 Task: For heading Arial Rounded MT Bold with Underline.  font size for heading26,  'Change the font style of data to'Browallia New.  and font size to 18,  Change the alignment of both headline & data to Align middle & Align Text left.  In the sheet  auditingSalesByPromotion_2022
Action: Mouse moved to (82, 132)
Screenshot: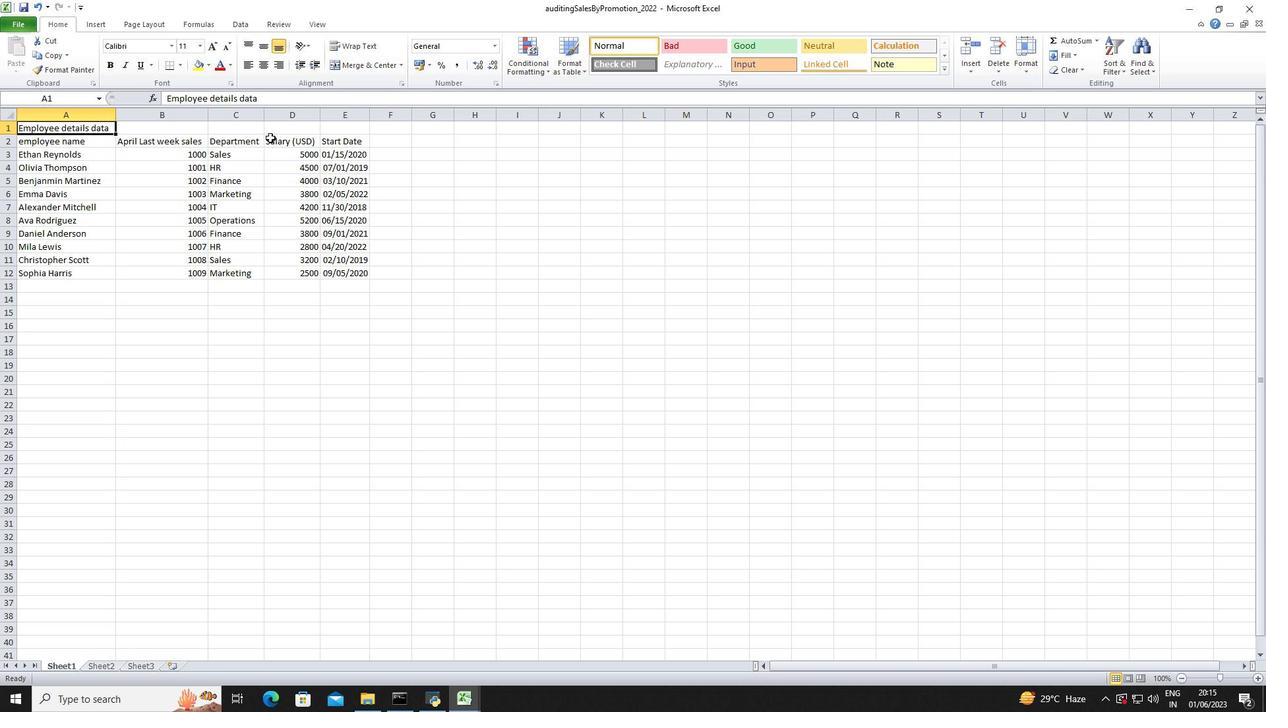 
Action: Mouse pressed left at (82, 132)
Screenshot: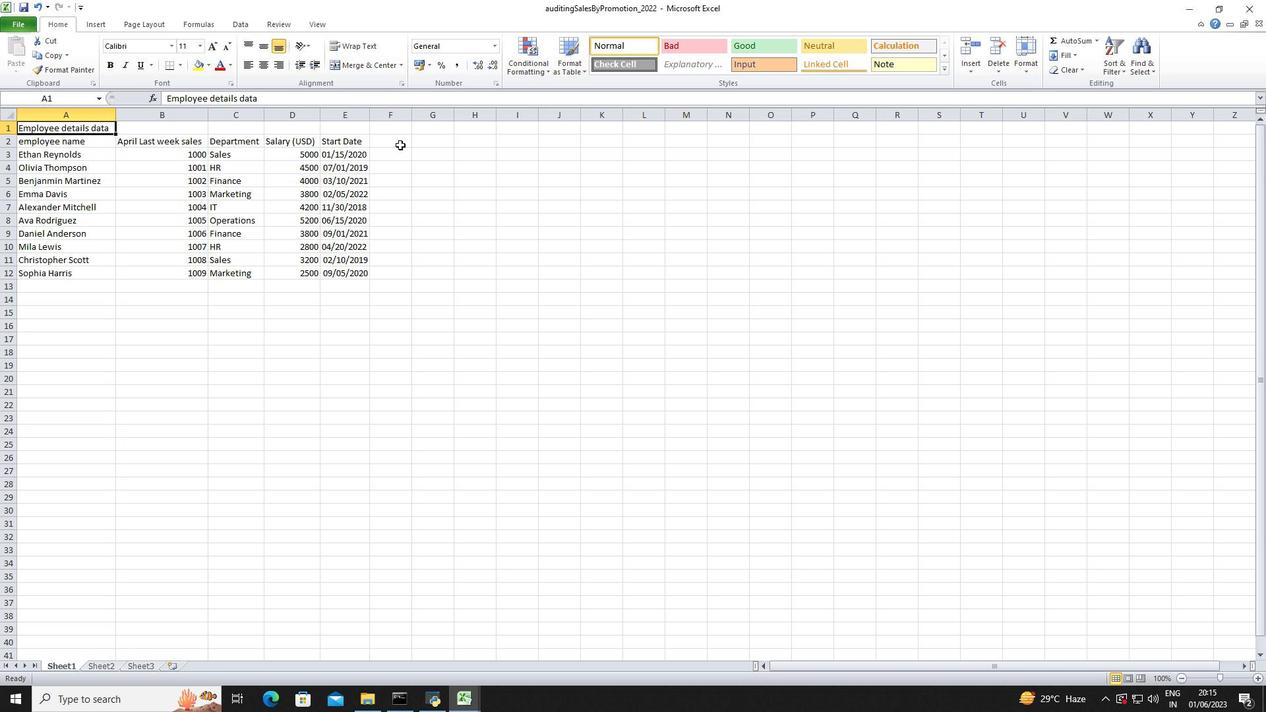 
Action: Mouse pressed left at (82, 132)
Screenshot: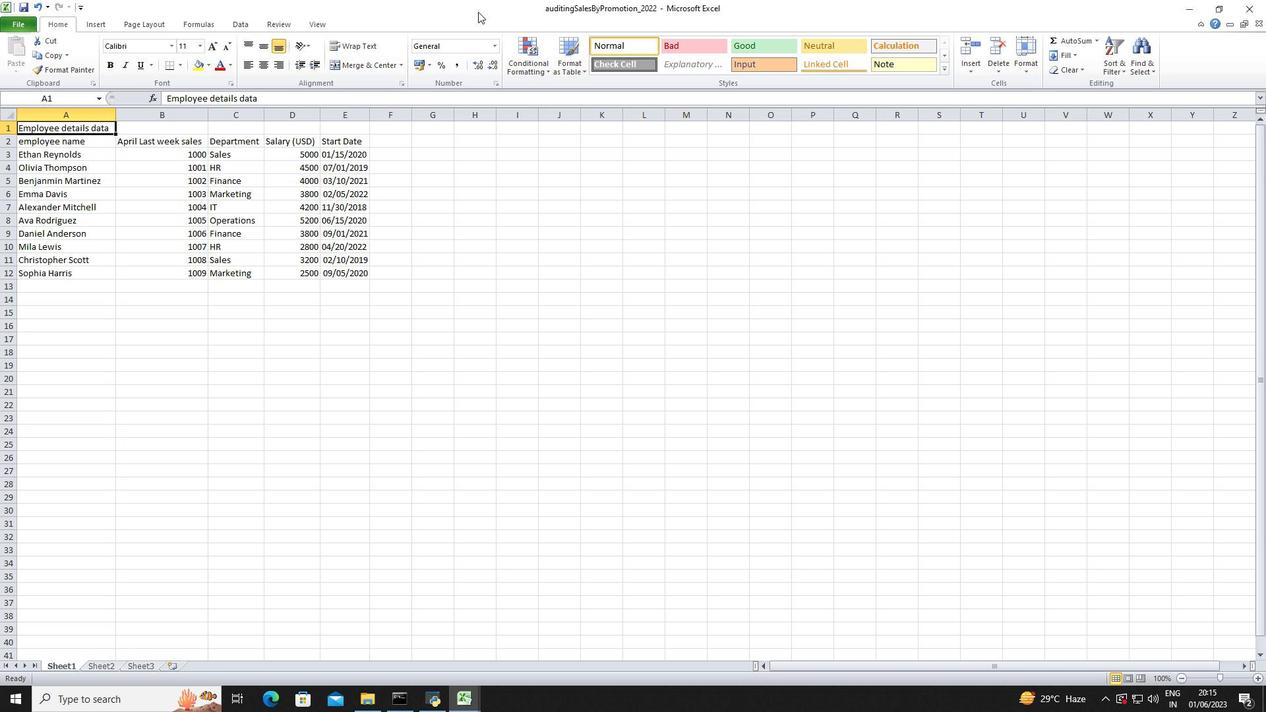 
Action: Mouse moved to (205, 423)
Screenshot: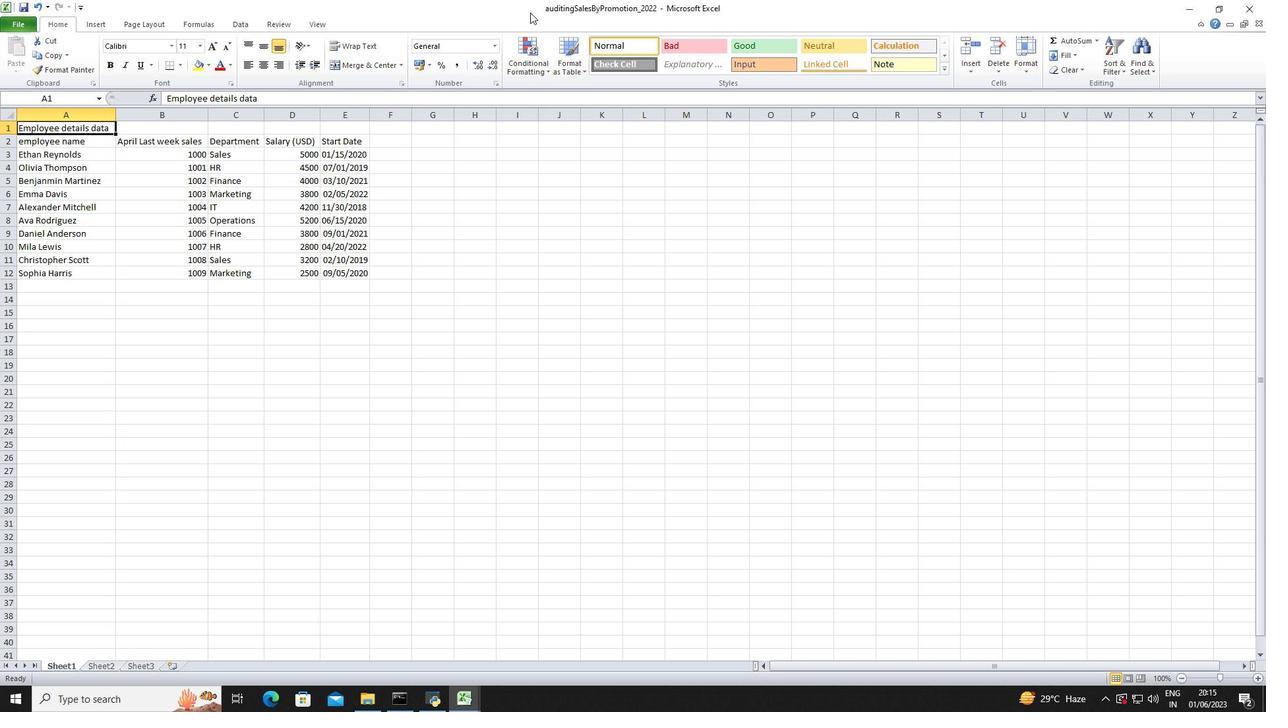 
Action: Mouse pressed left at (205, 423)
Screenshot: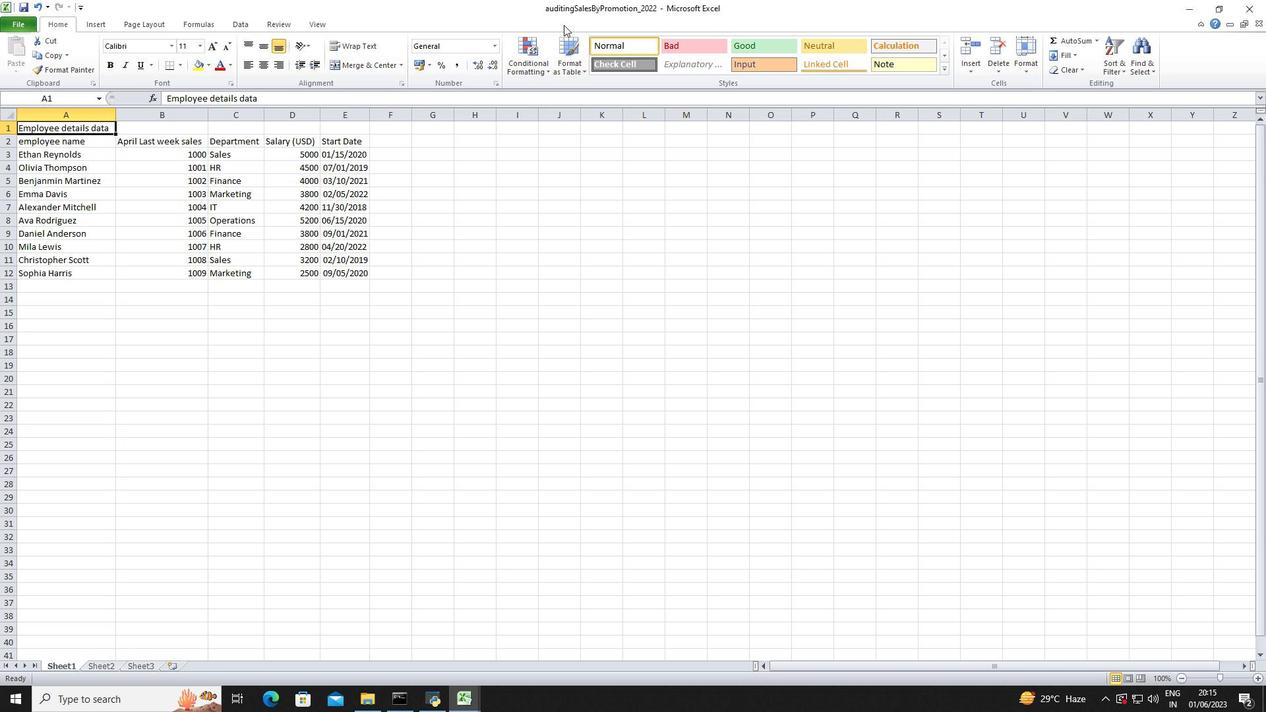 
Action: Mouse moved to (69, 127)
Screenshot: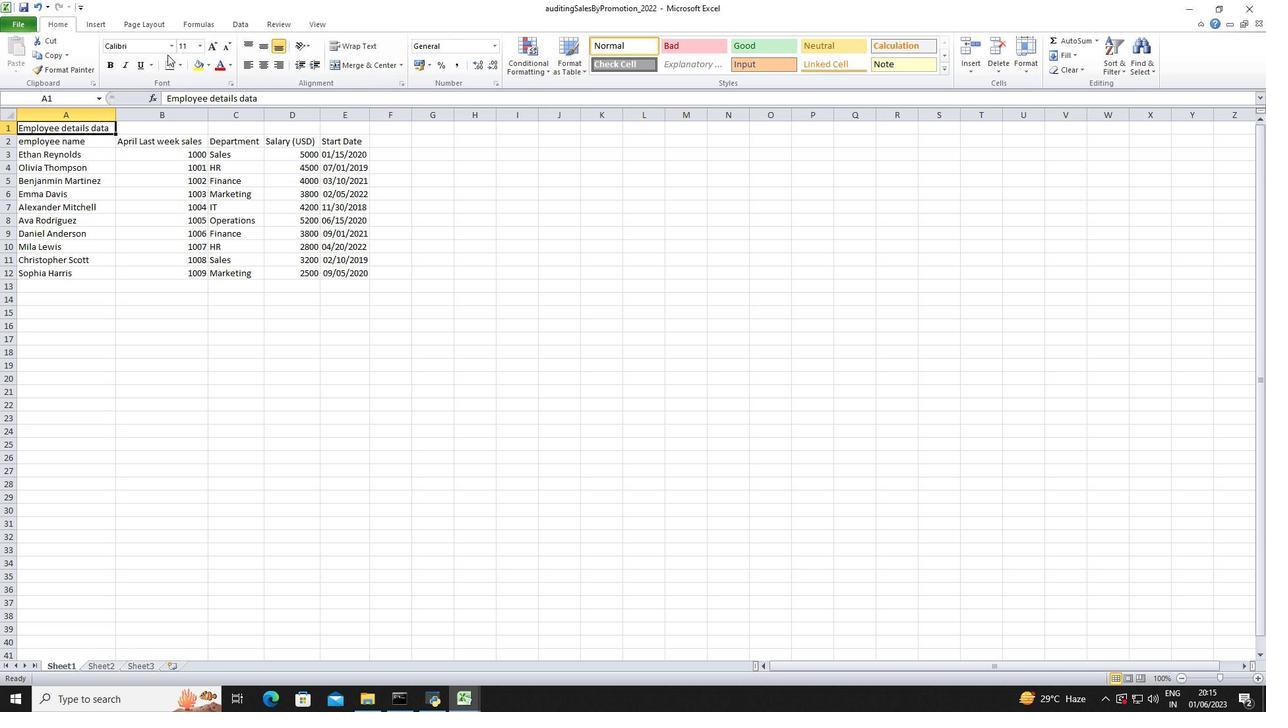 
Action: Mouse pressed left at (69, 127)
Screenshot: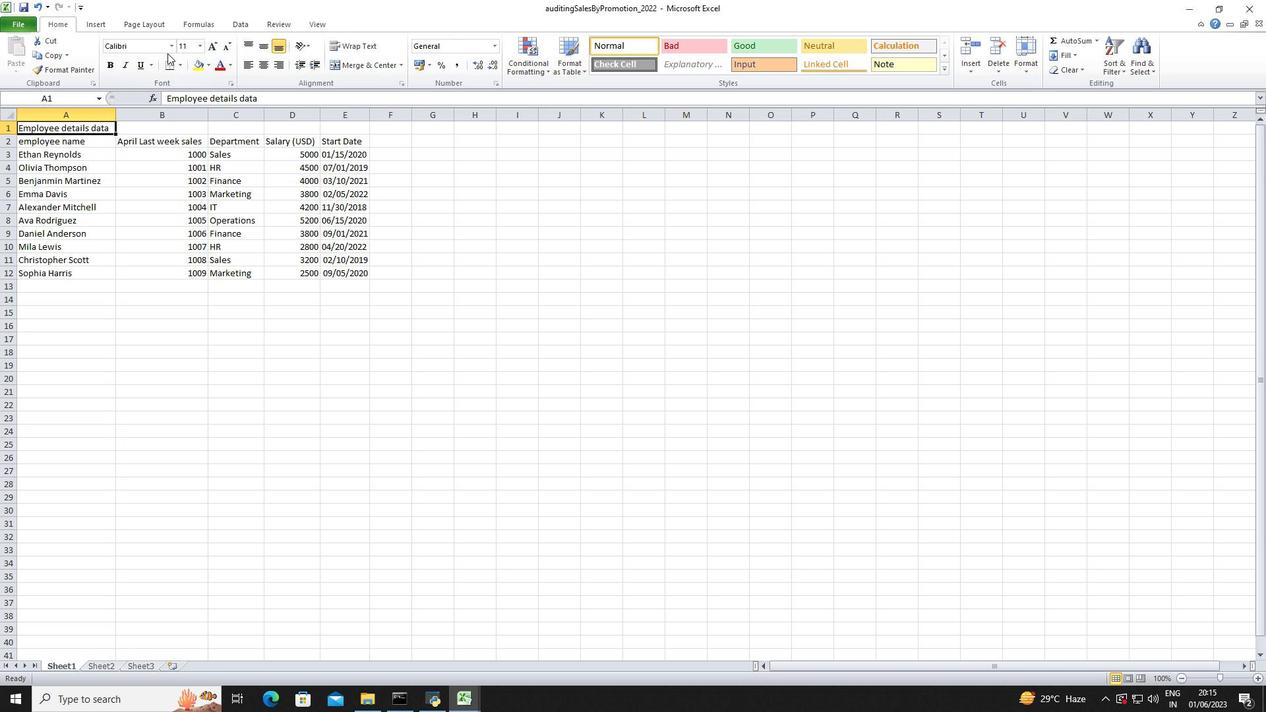 
Action: Mouse moved to (762, 489)
Screenshot: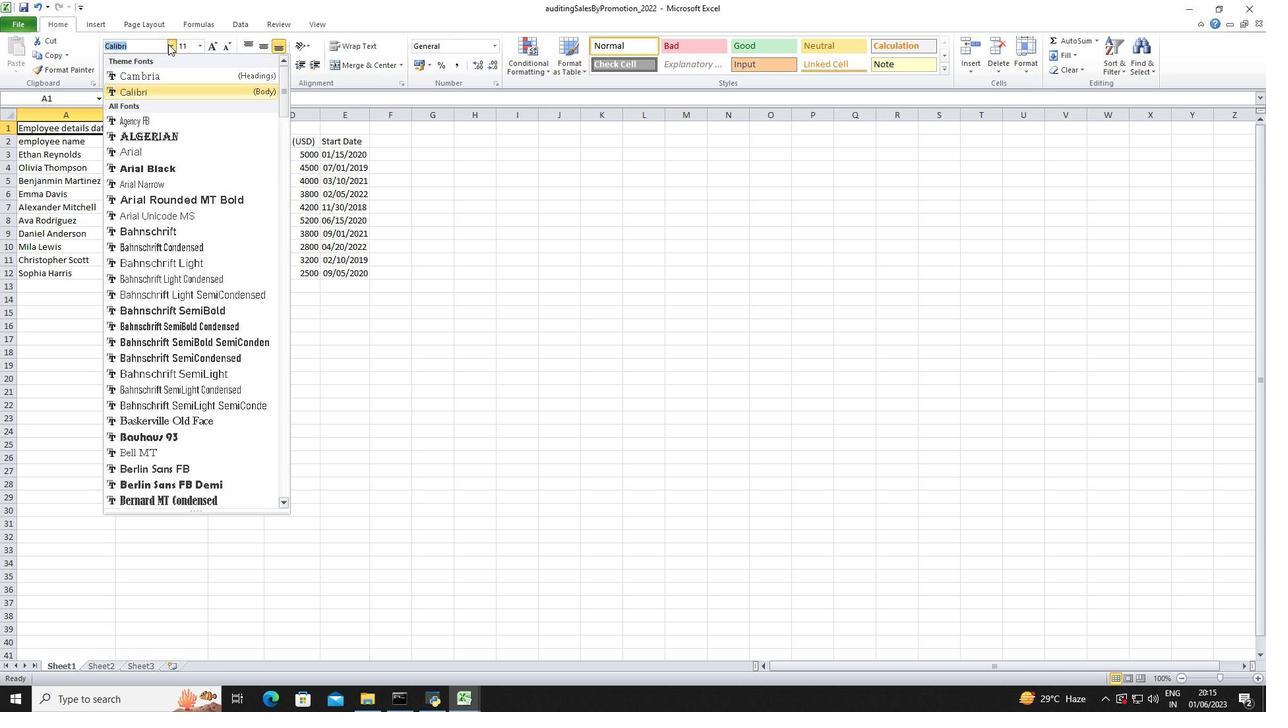 
Action: Mouse pressed right at (762, 489)
Screenshot: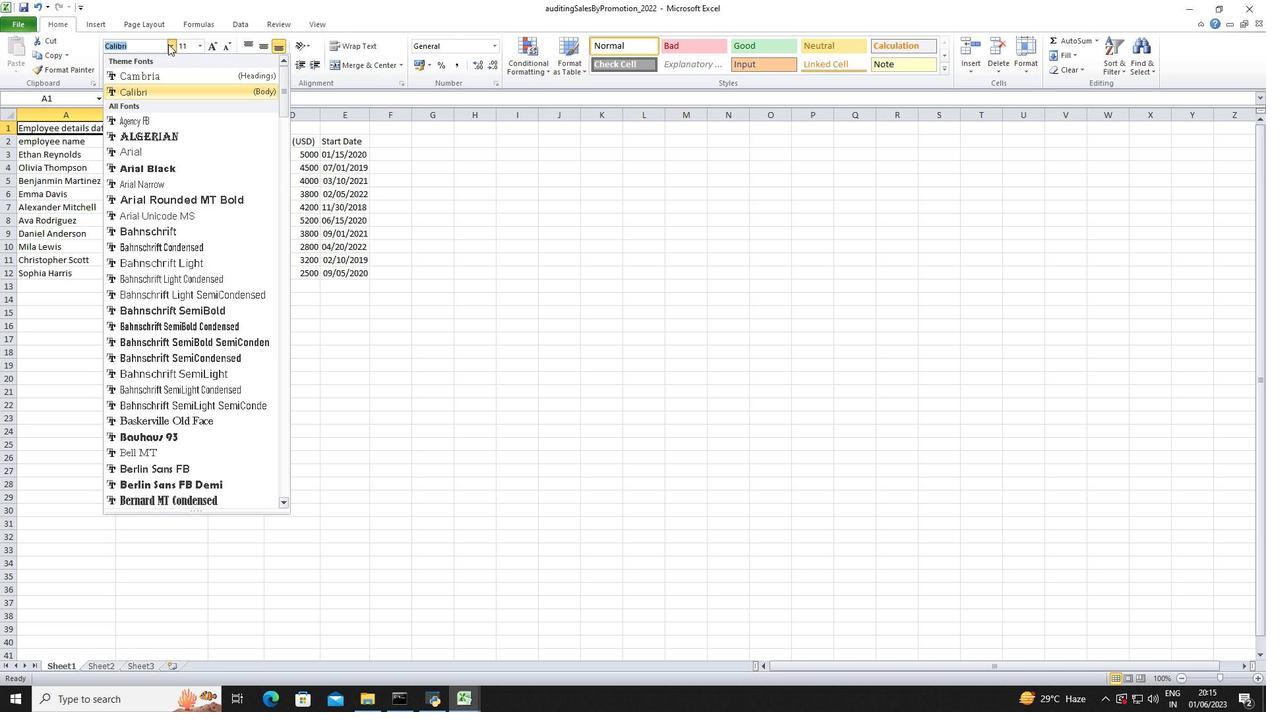
Action: Mouse moved to (692, 488)
Screenshot: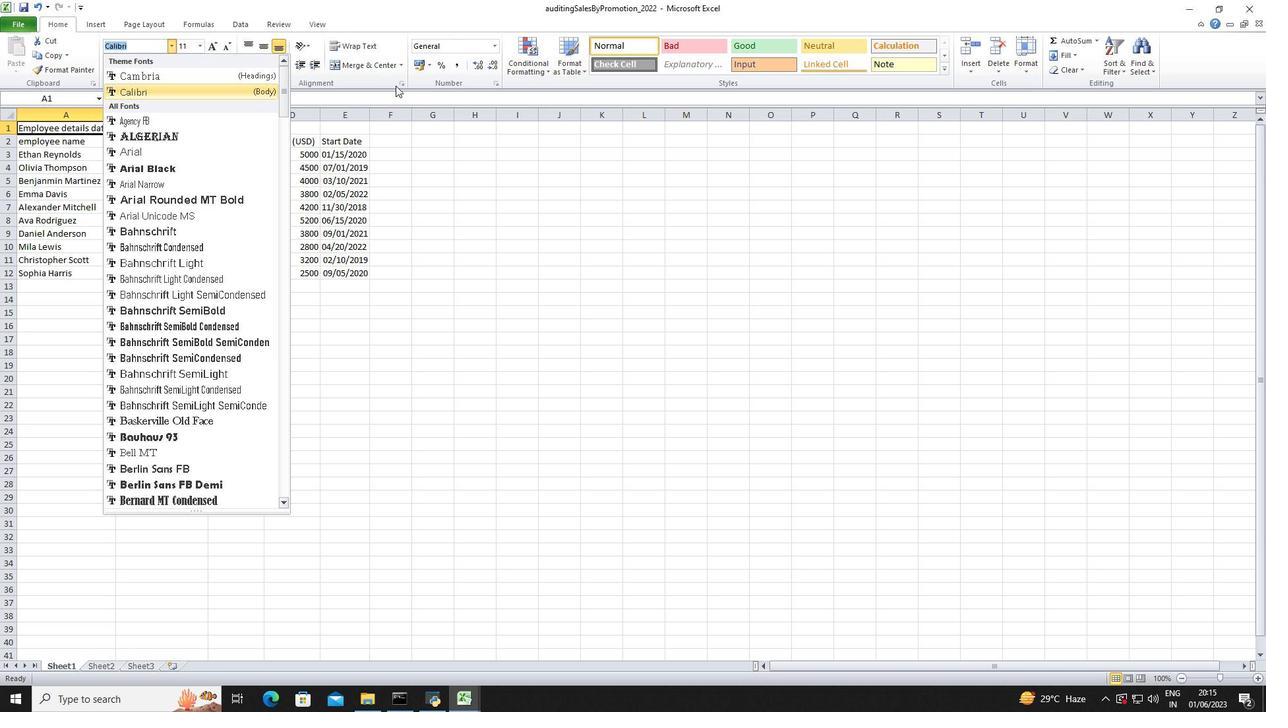 
Action: Mouse pressed left at (692, 488)
Screenshot: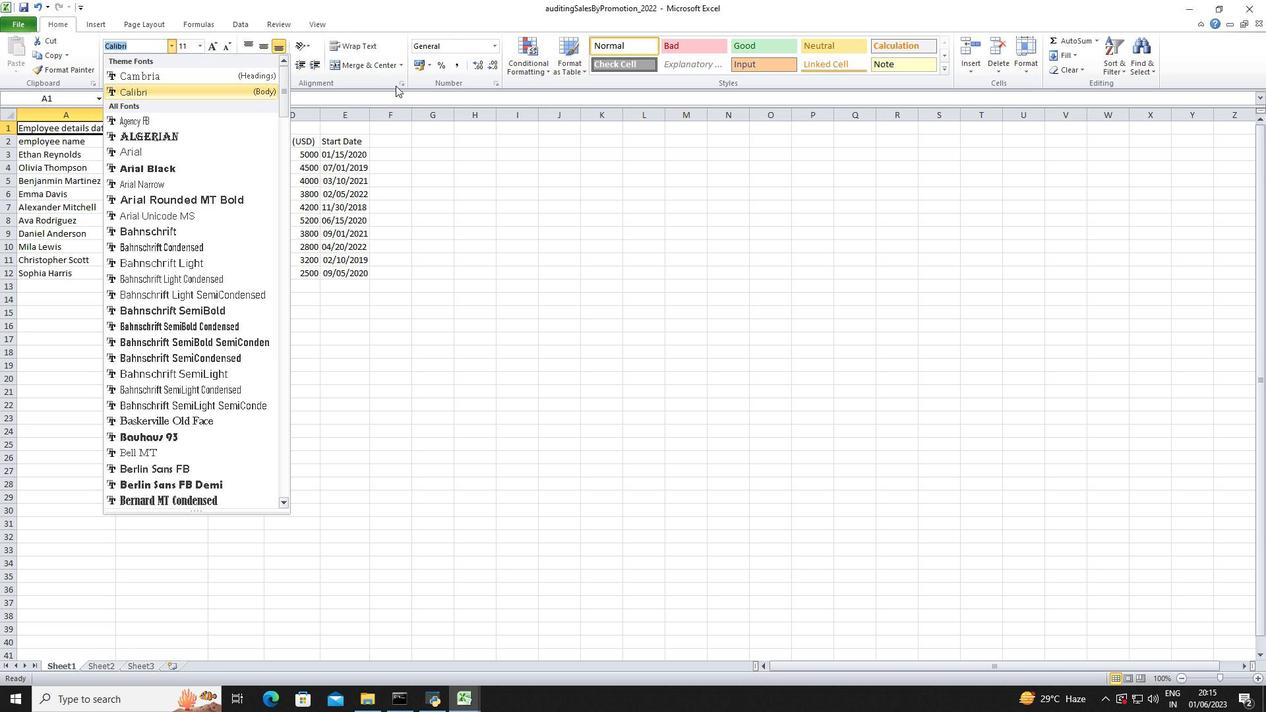 
Action: Mouse moved to (80, 134)
Screenshot: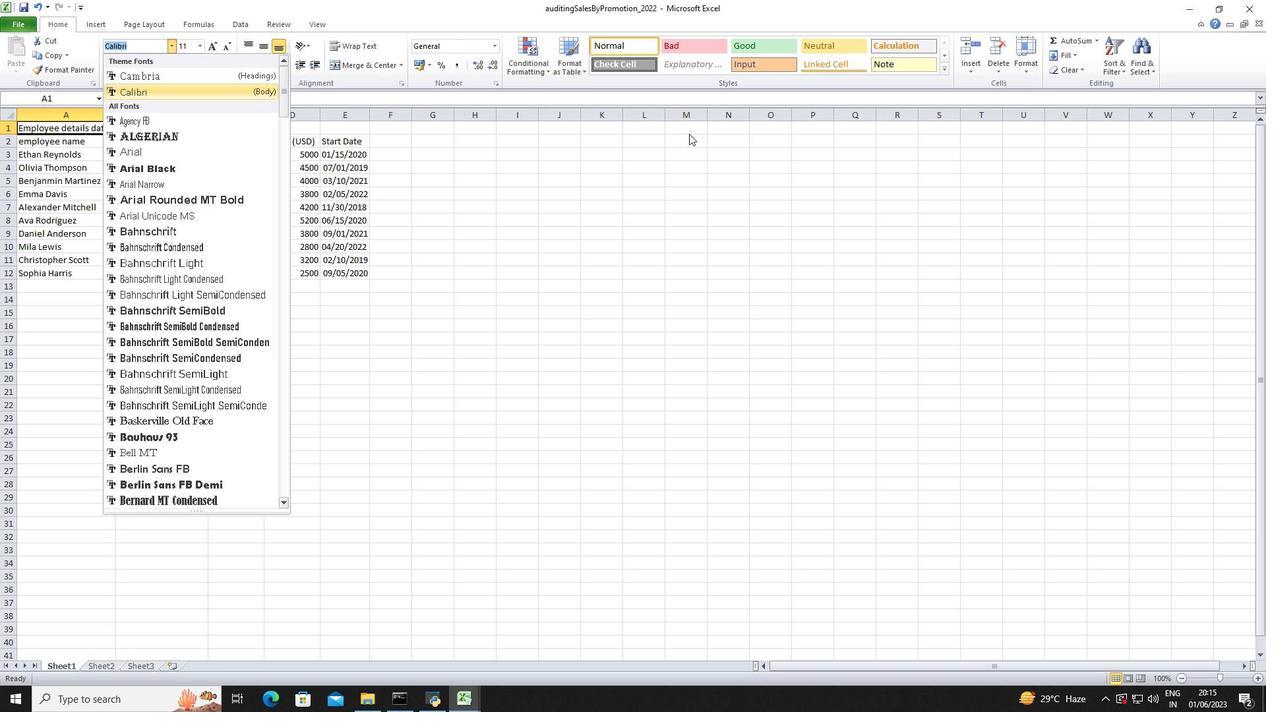 
Action: Mouse pressed left at (80, 134)
Screenshot: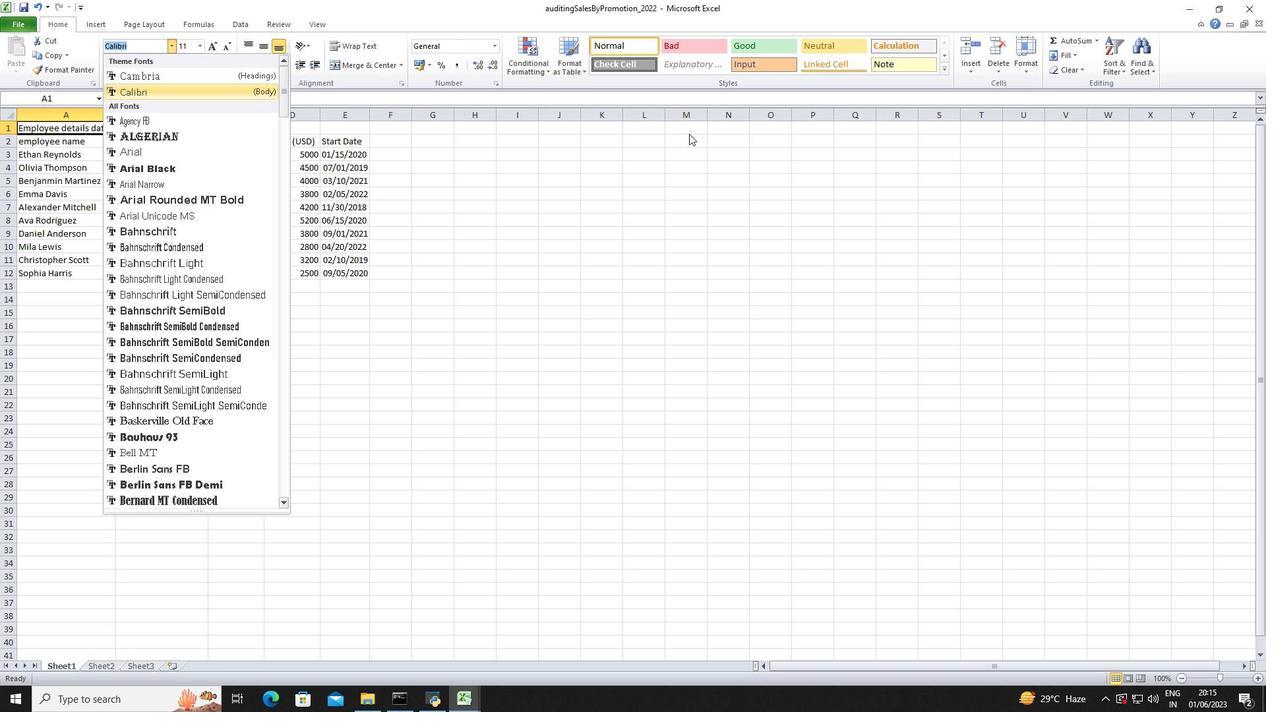 
Action: Mouse moved to (804, 532)
Screenshot: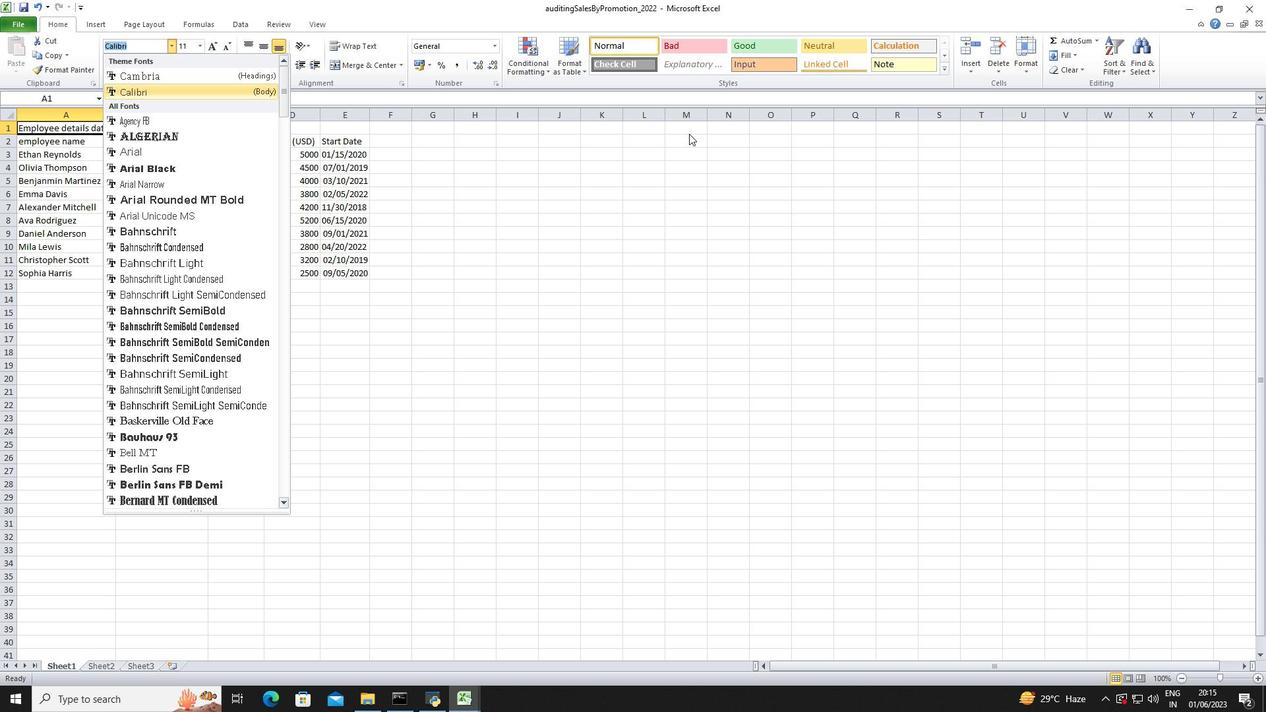 
Action: Mouse pressed left at (804, 532)
Screenshot: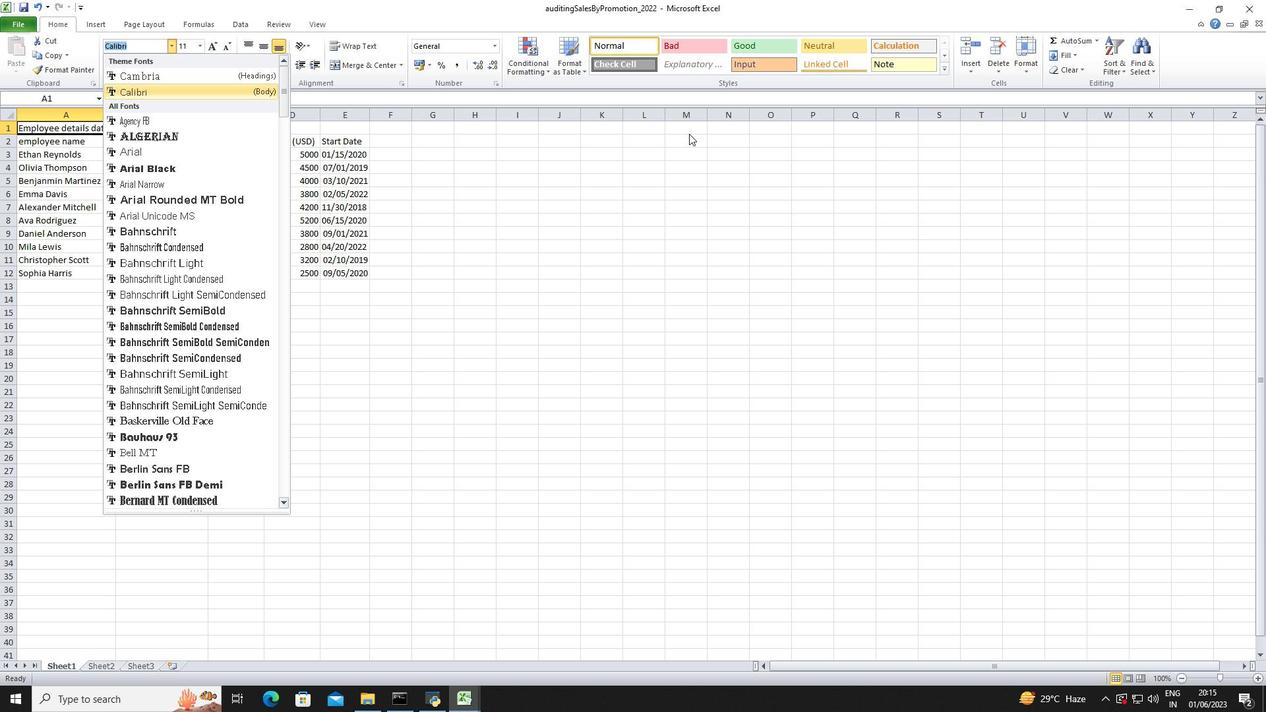 
Action: Mouse moved to (83, 128)
Screenshot: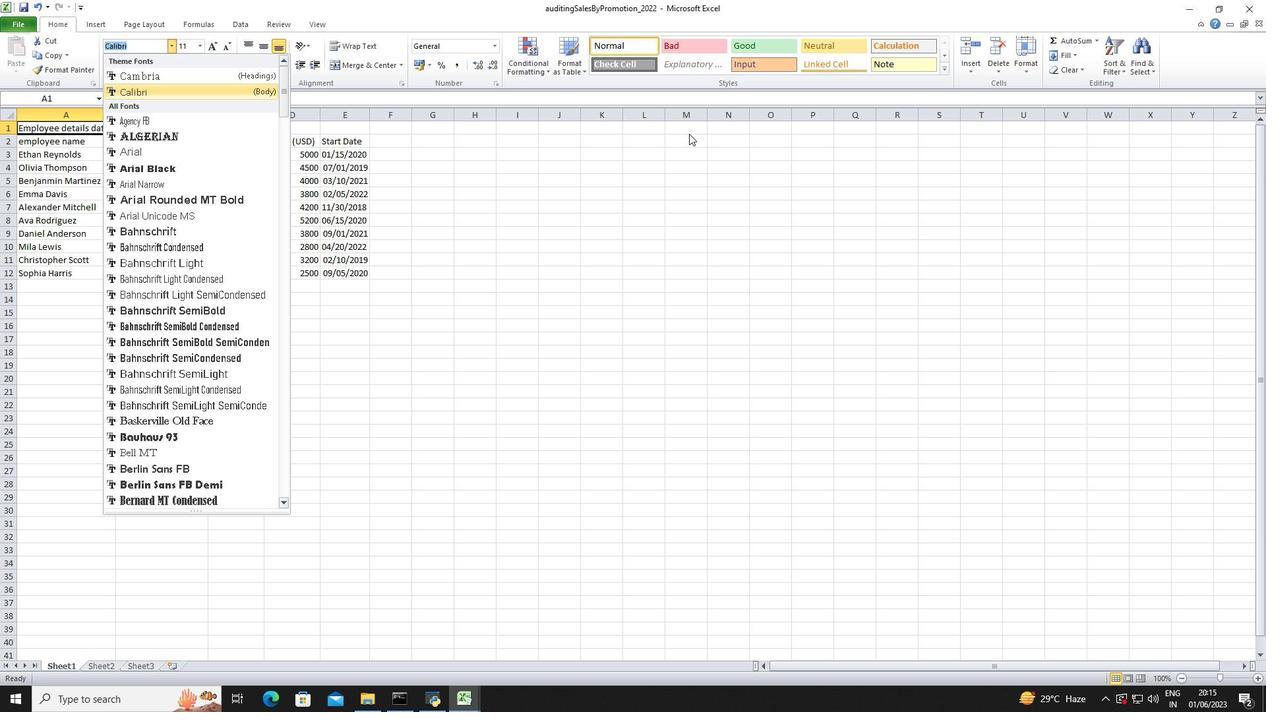 
Action: Mouse pressed left at (83, 128)
Screenshot: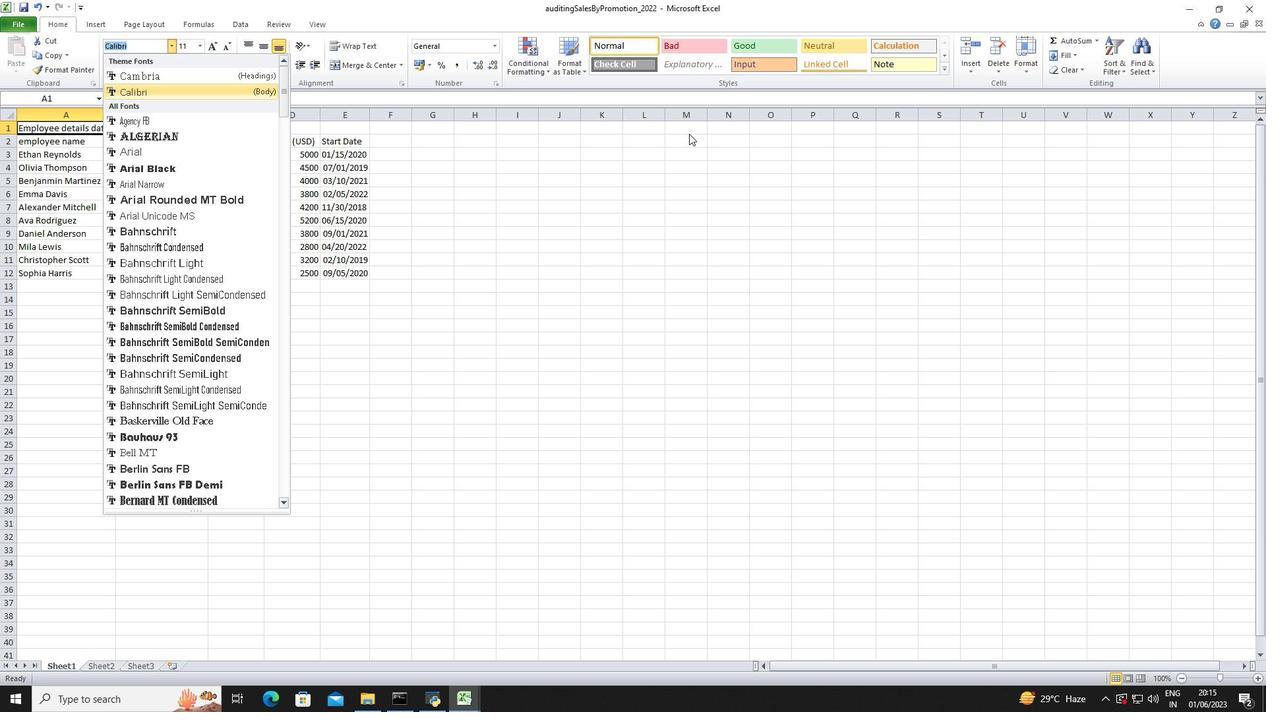 
Action: Mouse pressed left at (83, 128)
Screenshot: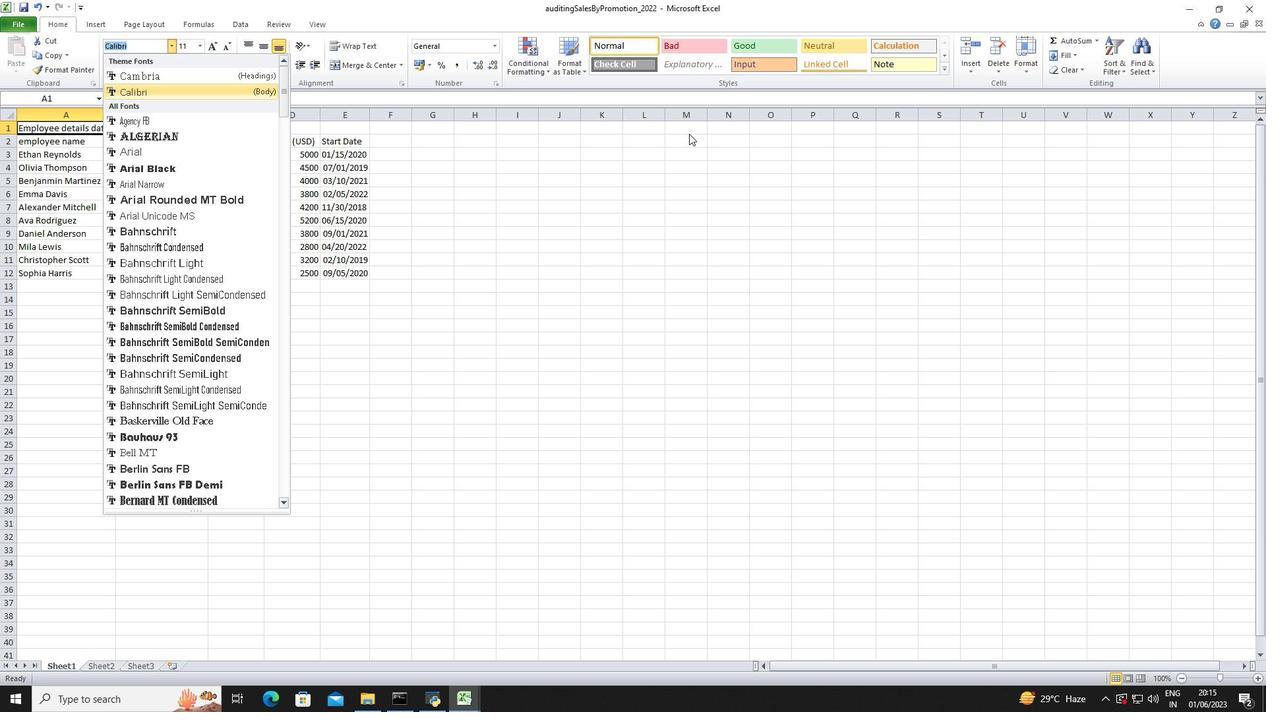 
Action: Mouse moved to (1240, 418)
Screenshot: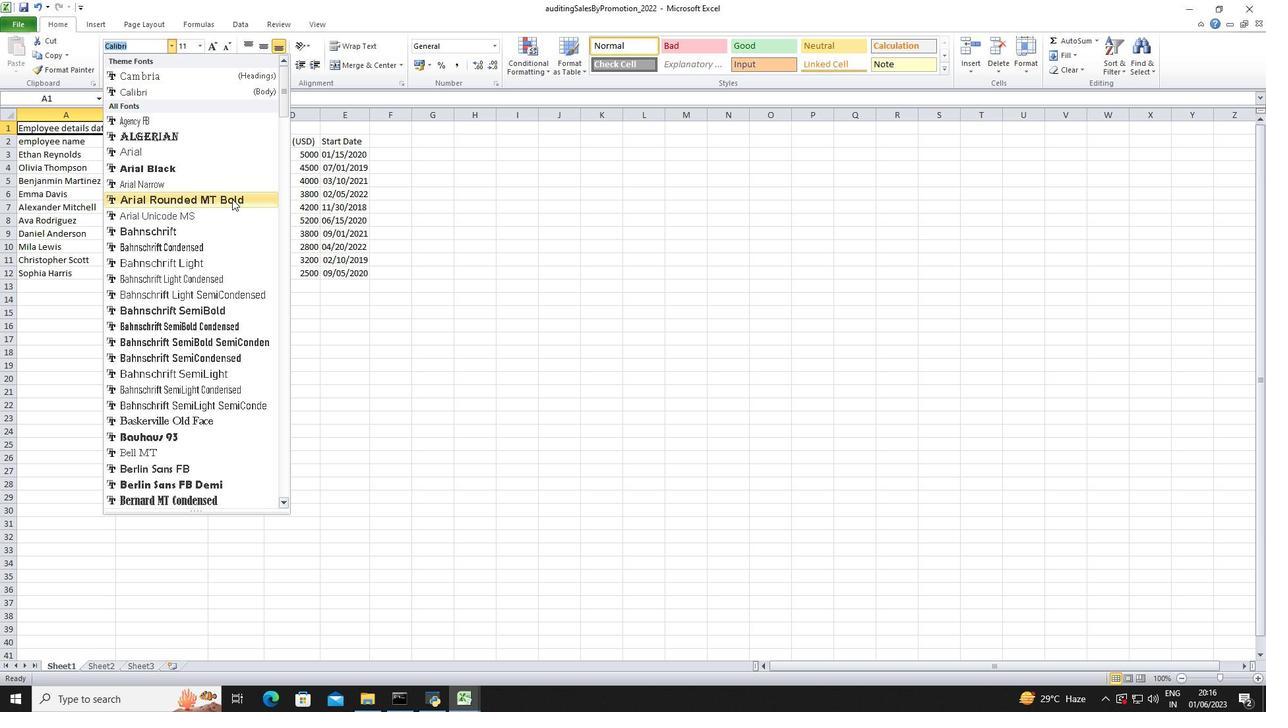 
Action: Mouse pressed left at (1240, 418)
Screenshot: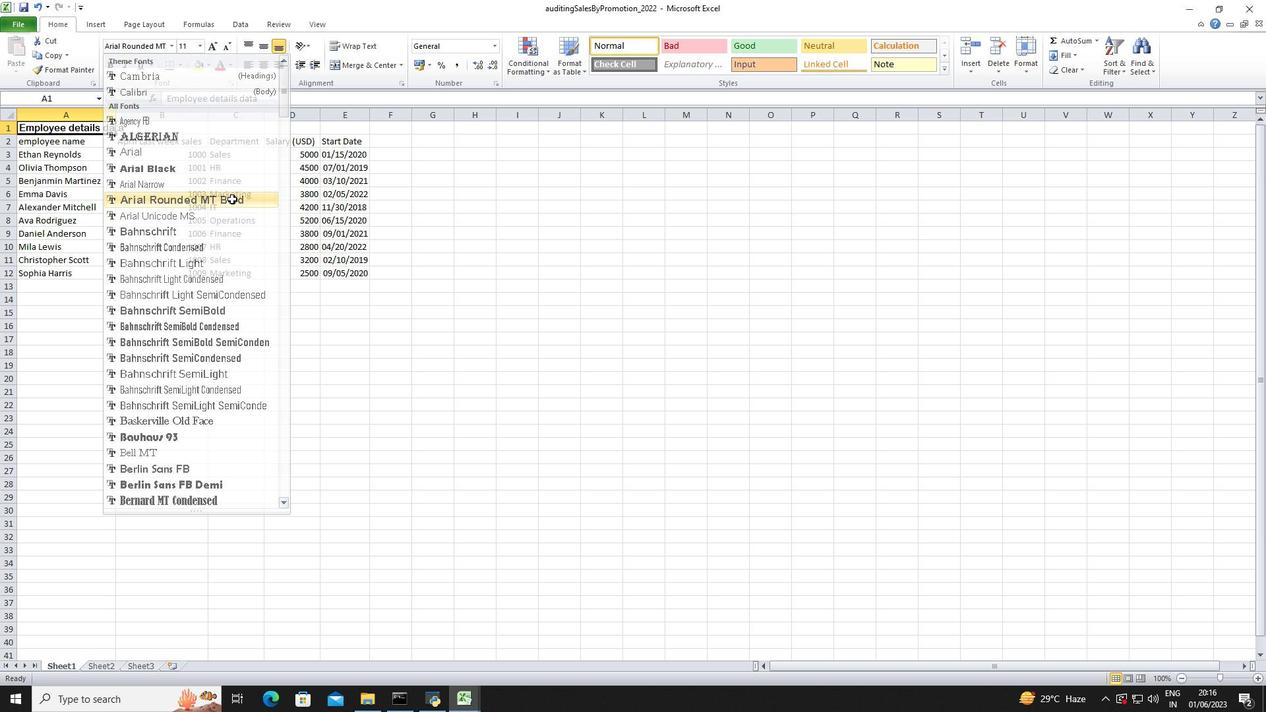 
Action: Mouse moved to (1013, 389)
Screenshot: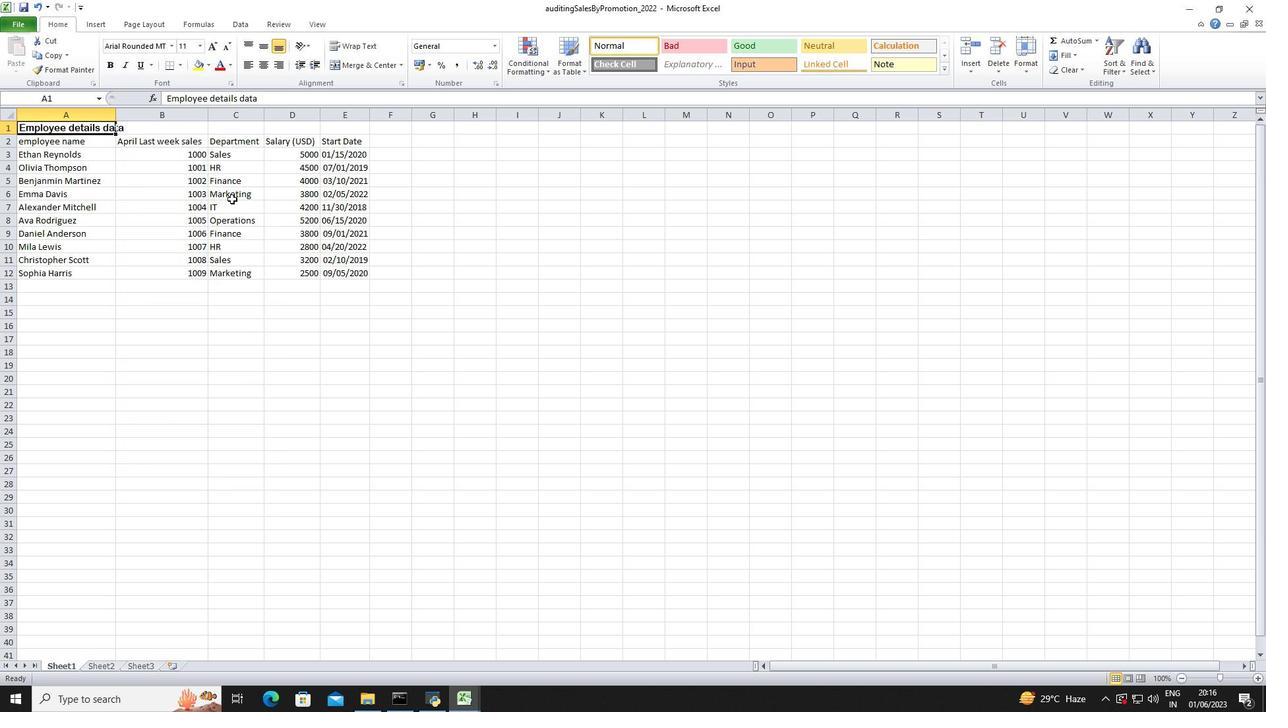 
Action: Mouse pressed middle at (1013, 389)
Screenshot: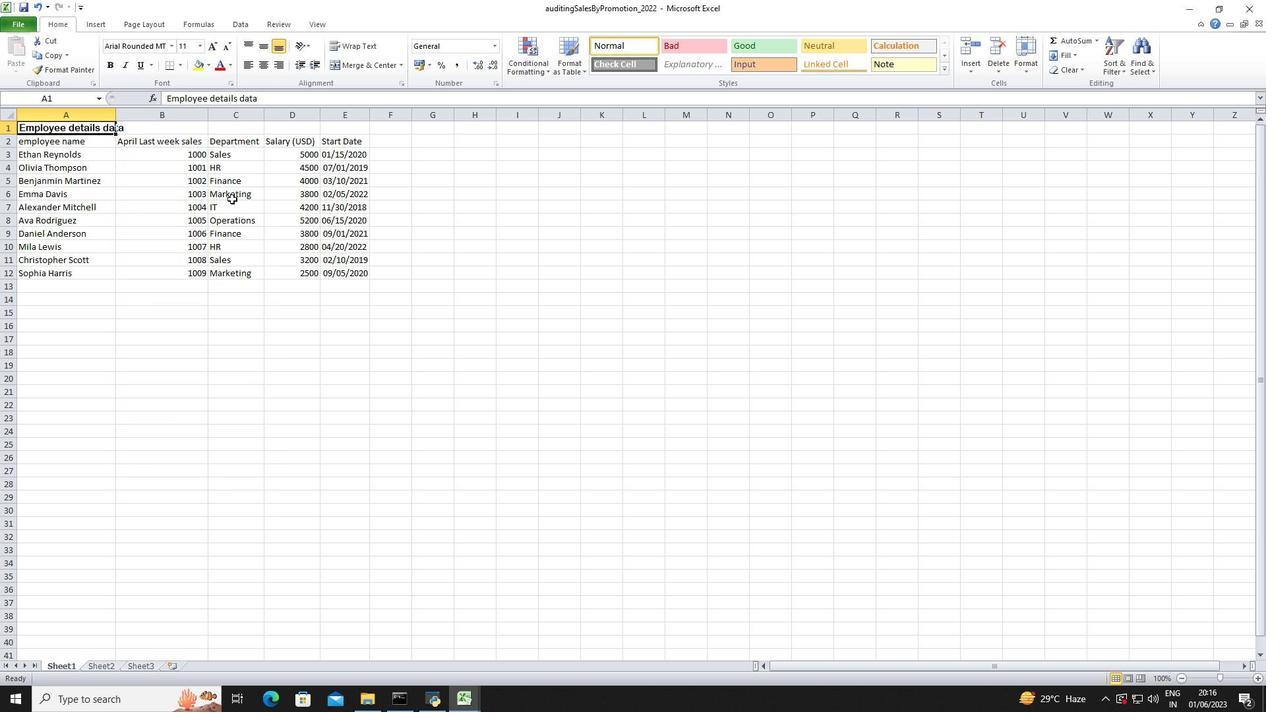 
Action: Mouse pressed right at (1013, 389)
Screenshot: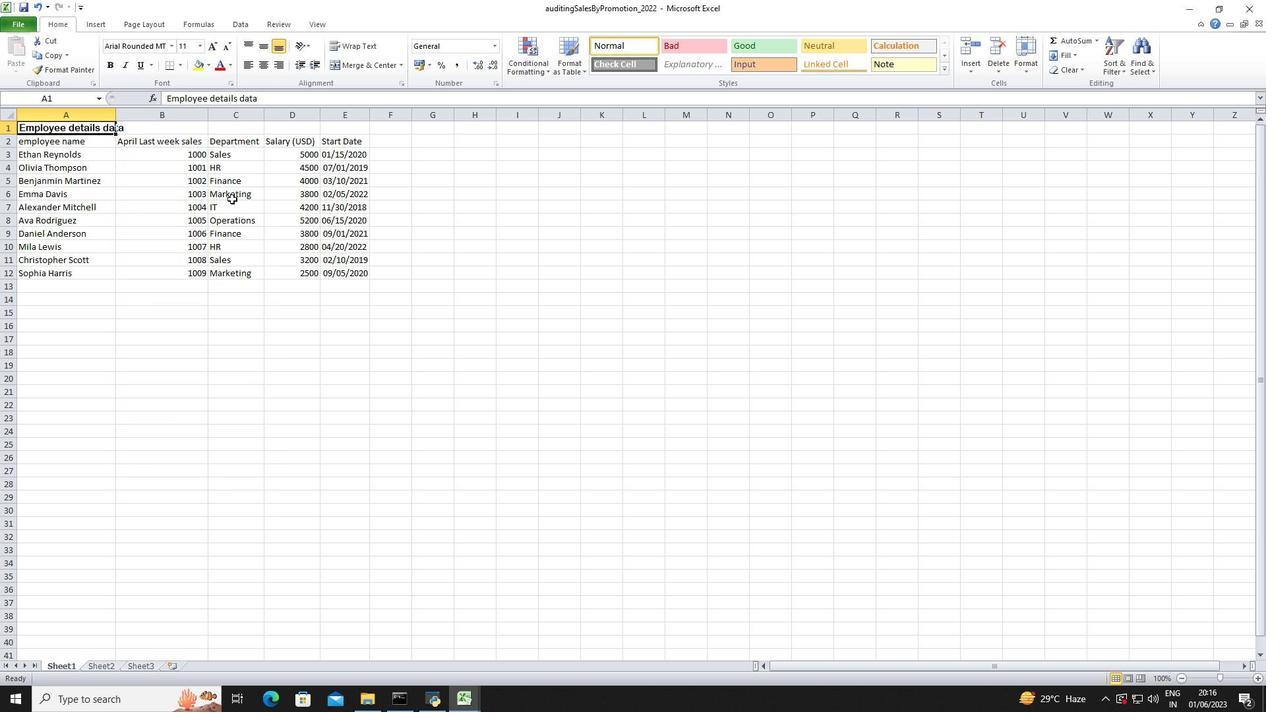 
Action: Mouse moved to (78, 130)
Screenshot: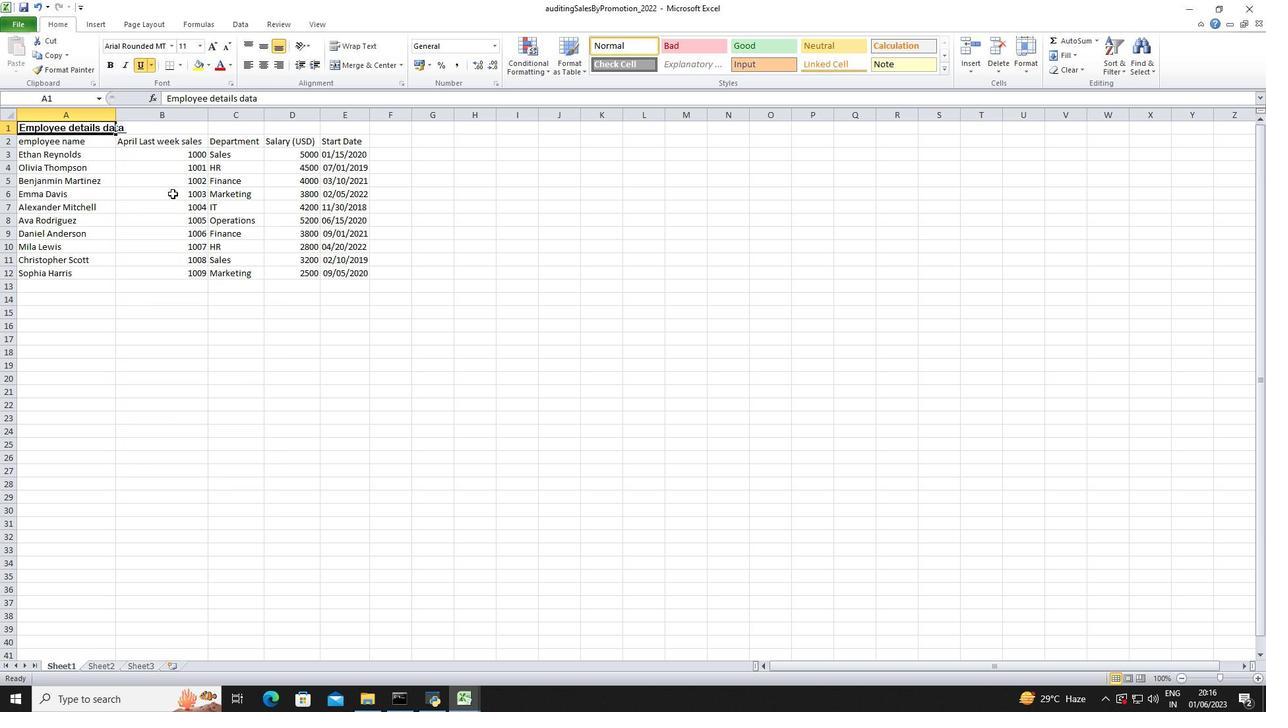 
Action: Mouse pressed left at (78, 130)
Screenshot: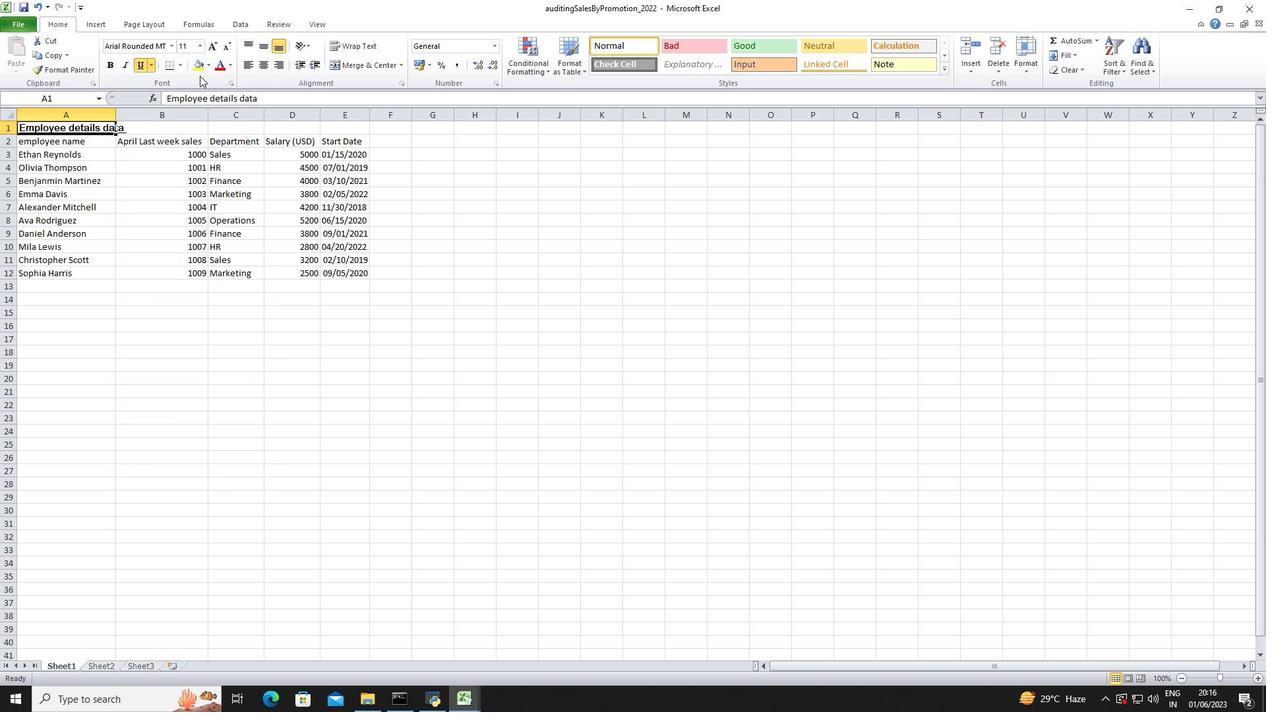 
Action: Mouse pressed left at (78, 130)
Screenshot: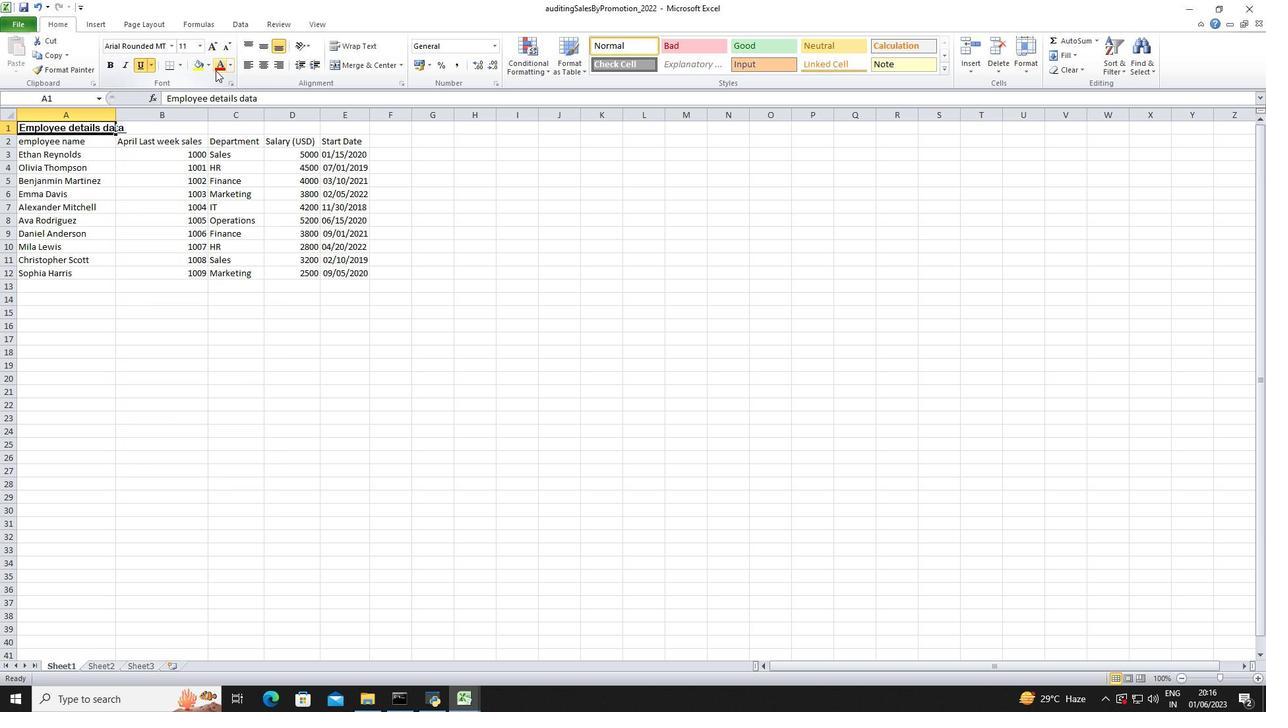 
Action: Mouse moved to (963, 494)
Screenshot: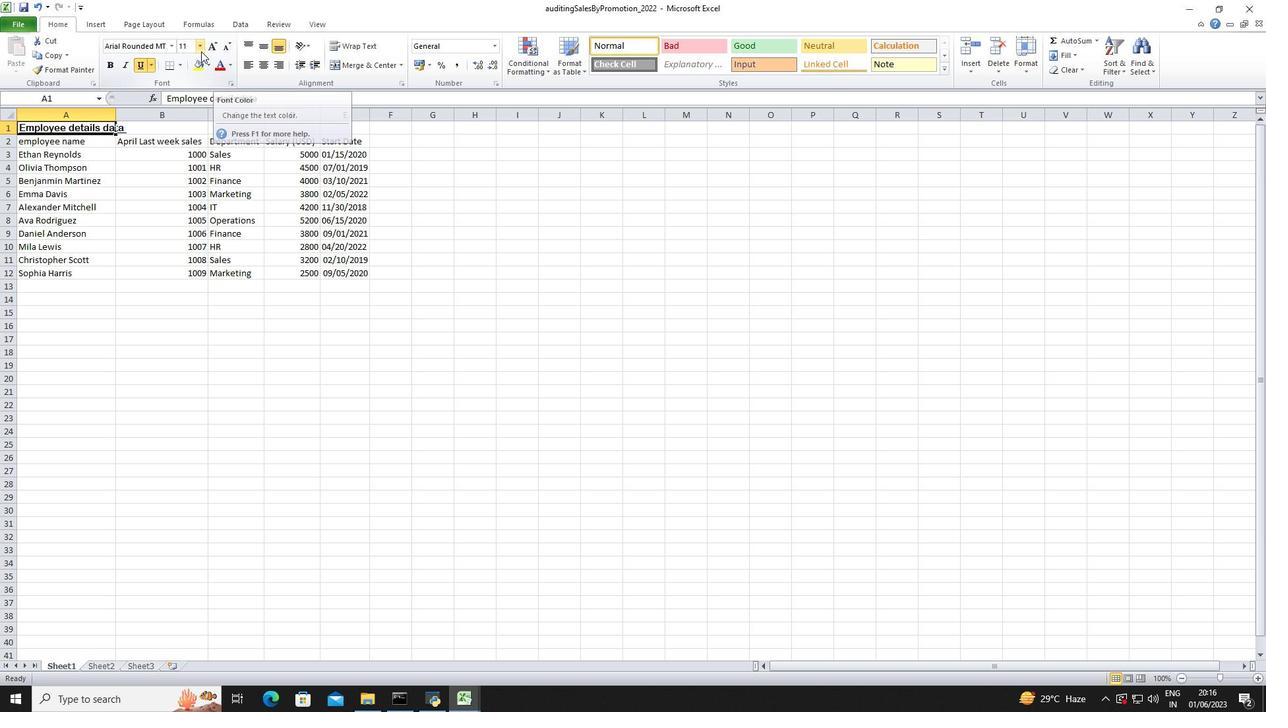 
Action: Mouse pressed left at (963, 494)
Screenshot: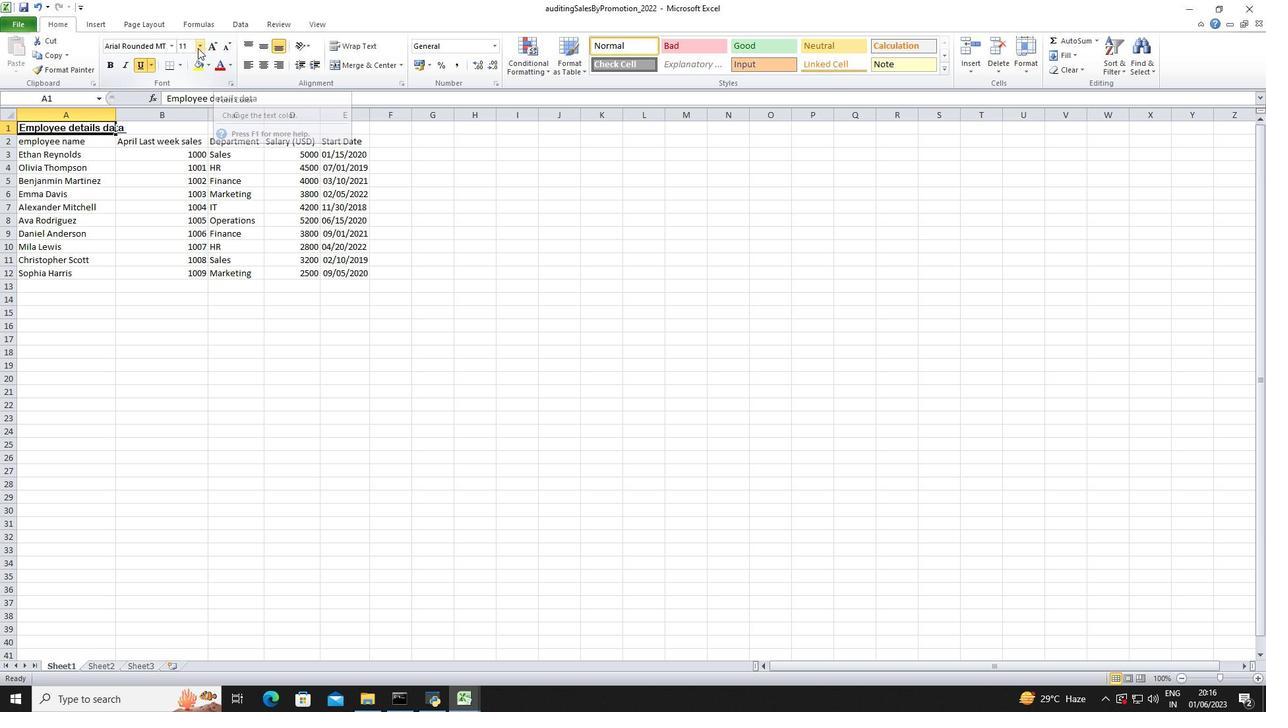 
Action: Mouse pressed right at (963, 494)
Screenshot: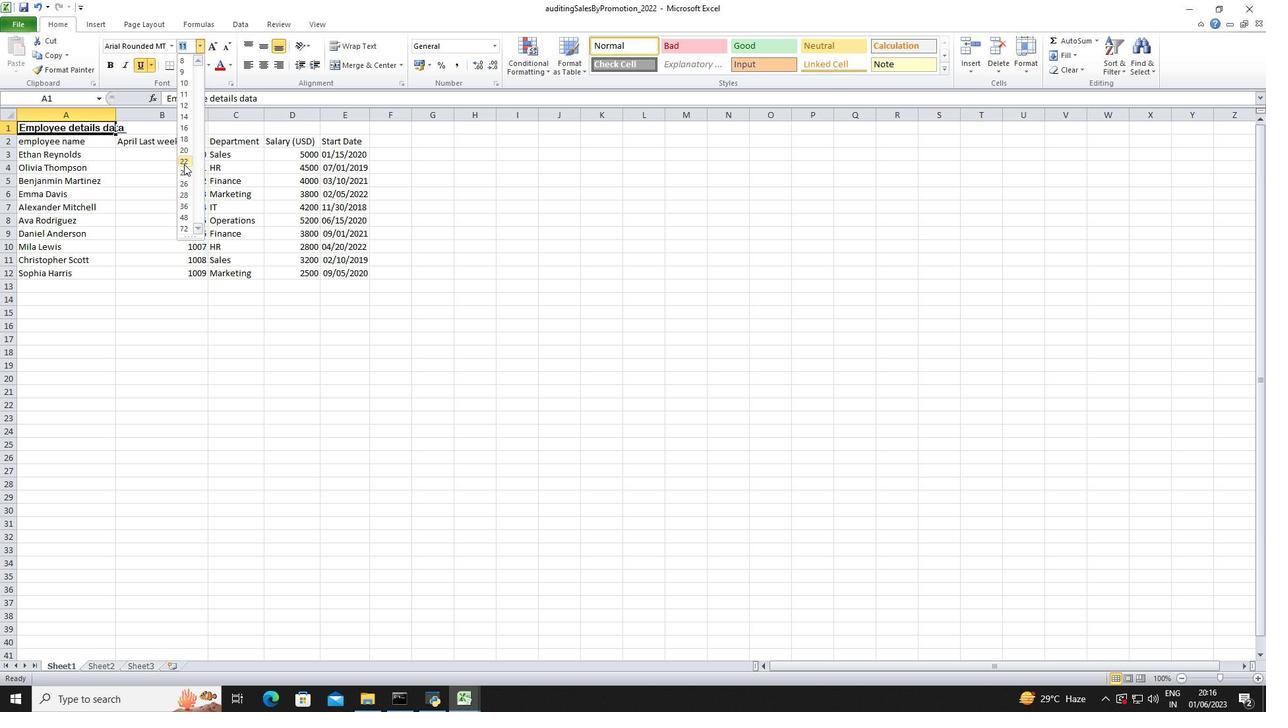 
Action: Mouse pressed right at (963, 494)
Screenshot: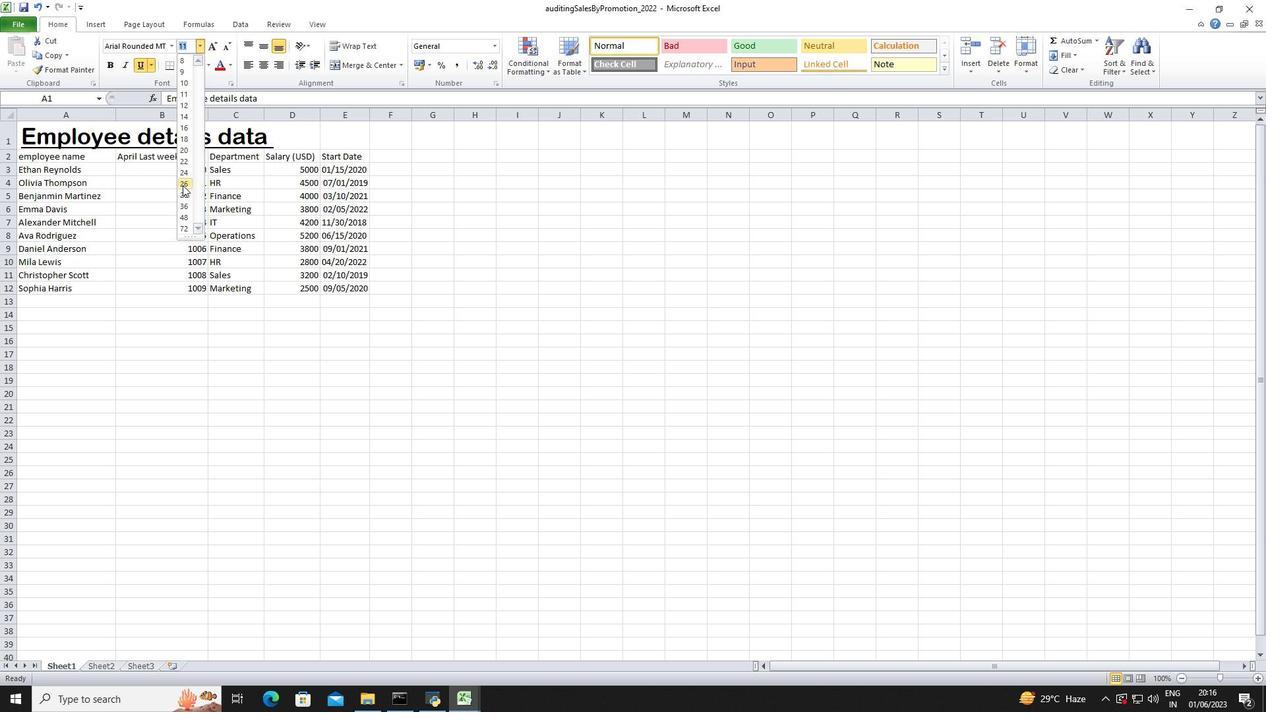 
Action: Mouse pressed right at (963, 494)
Screenshot: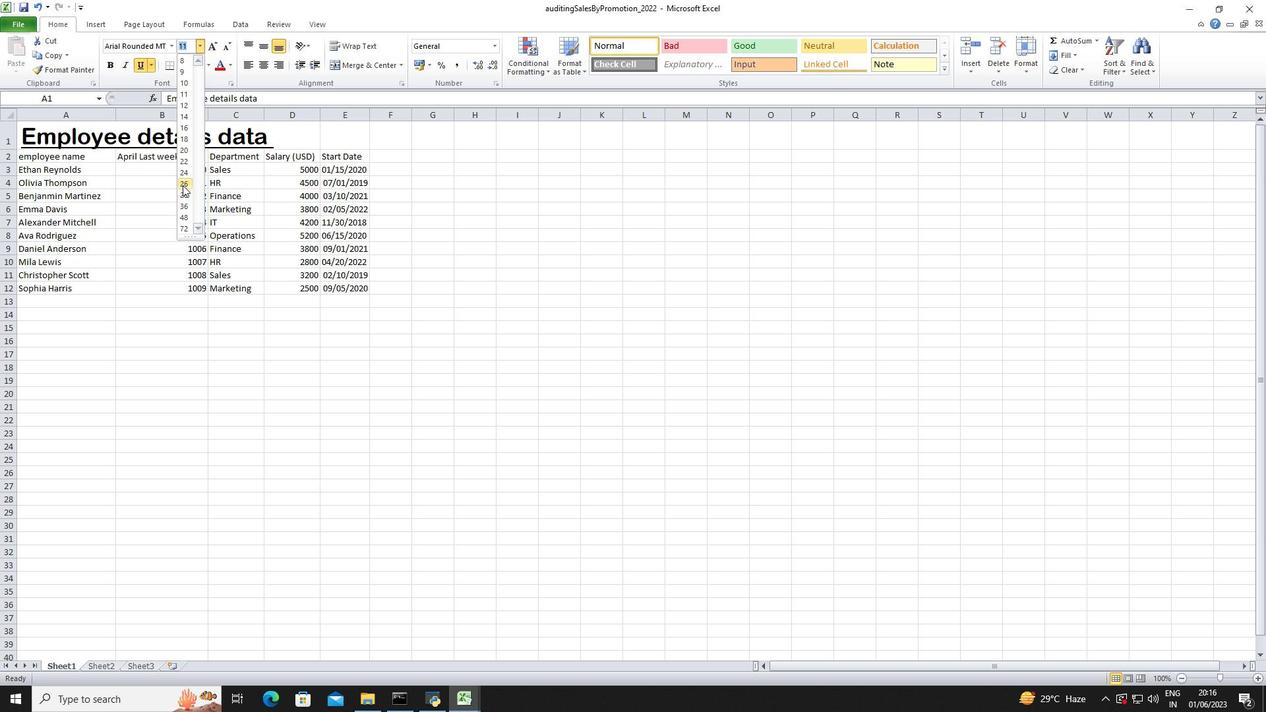 
Action: Mouse moved to (991, 267)
Screenshot: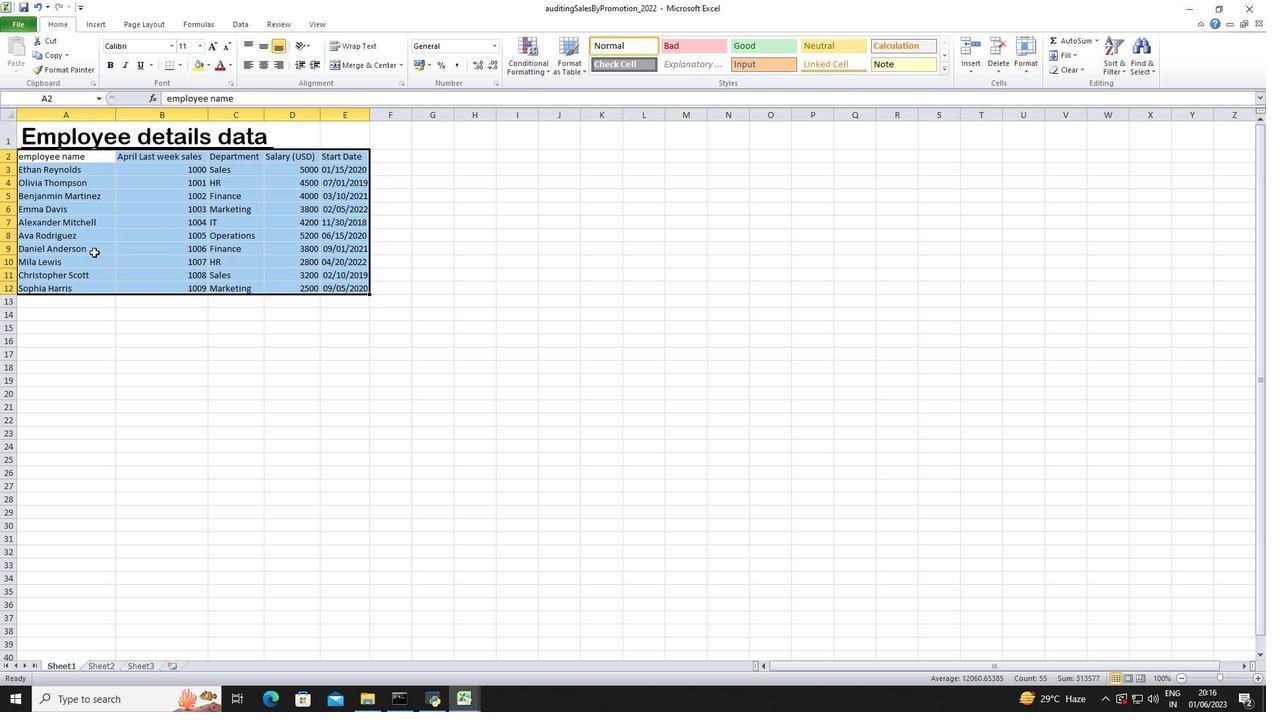 
Action: Mouse pressed left at (991, 267)
Screenshot: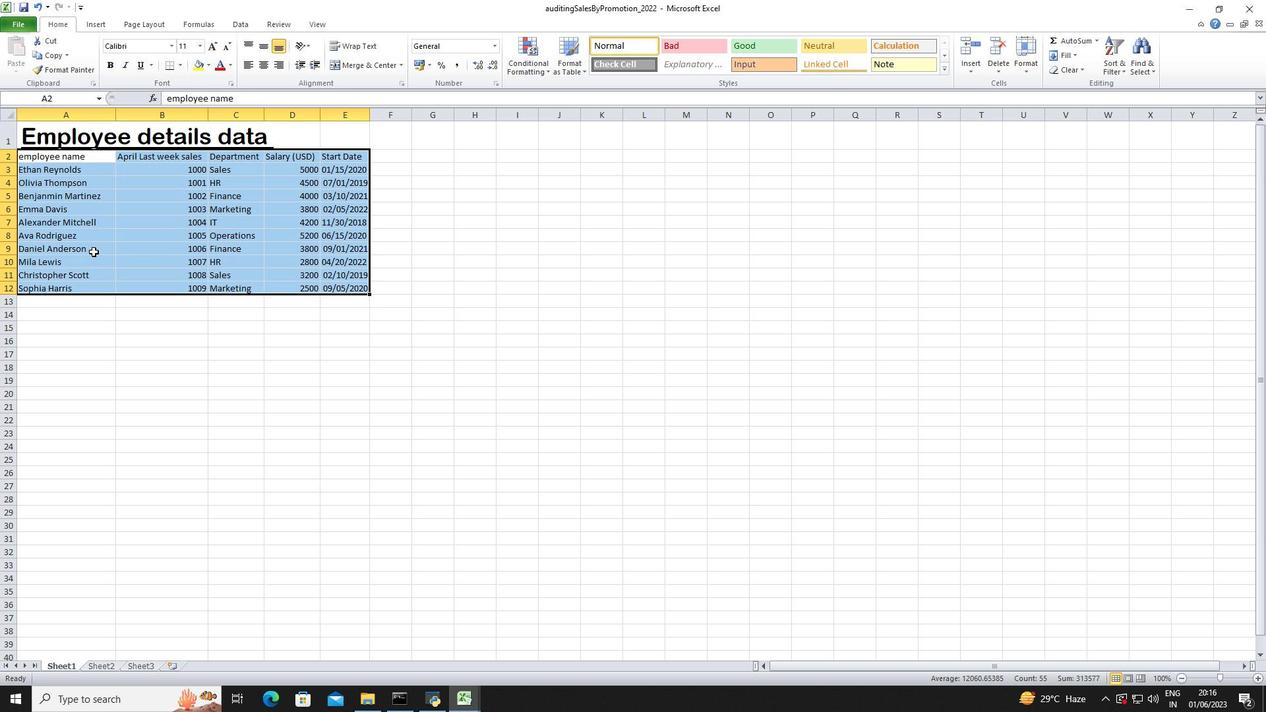 
Action: Mouse moved to (905, 312)
Screenshot: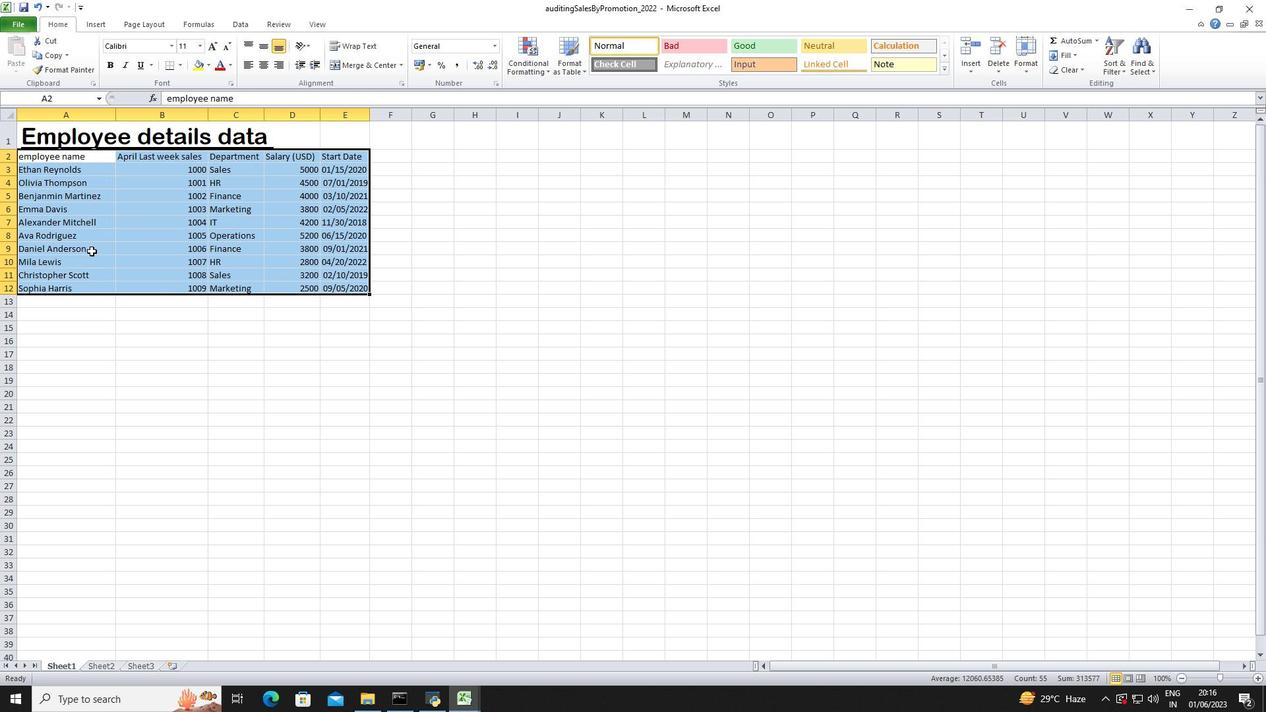
Action: Mouse pressed left at (905, 312)
Screenshot: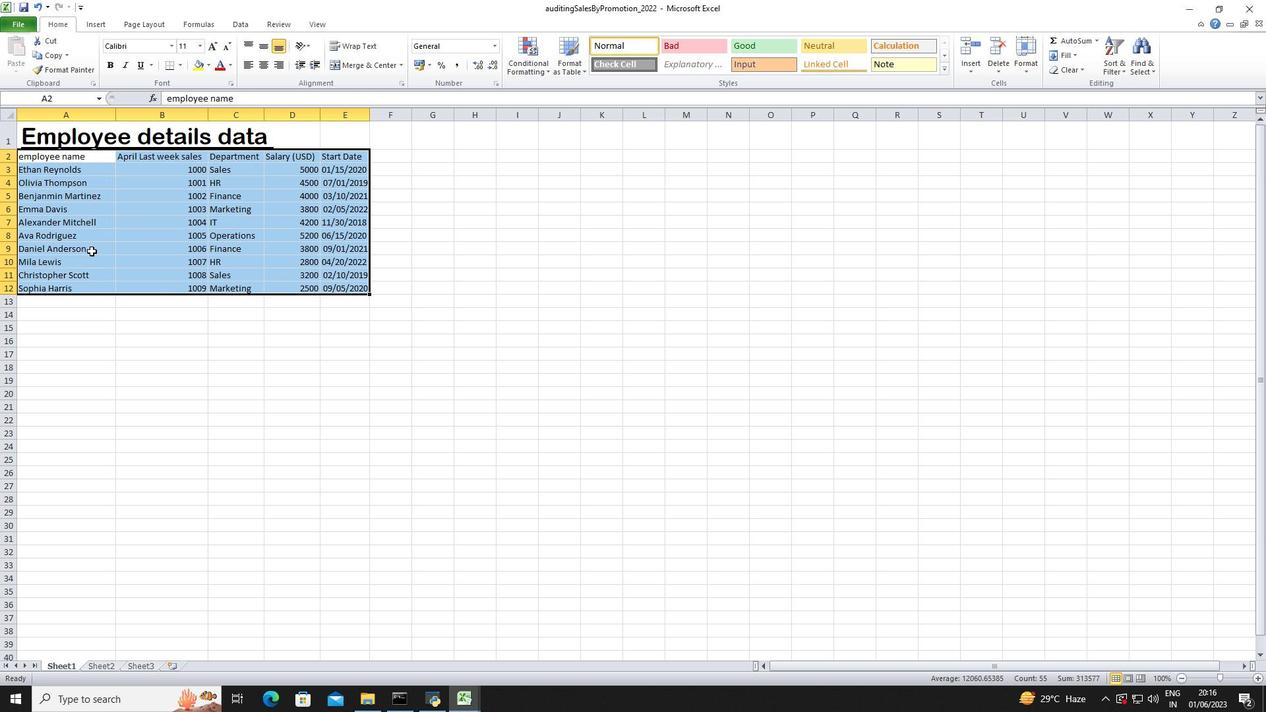 
Action: Mouse pressed left at (905, 312)
Screenshot: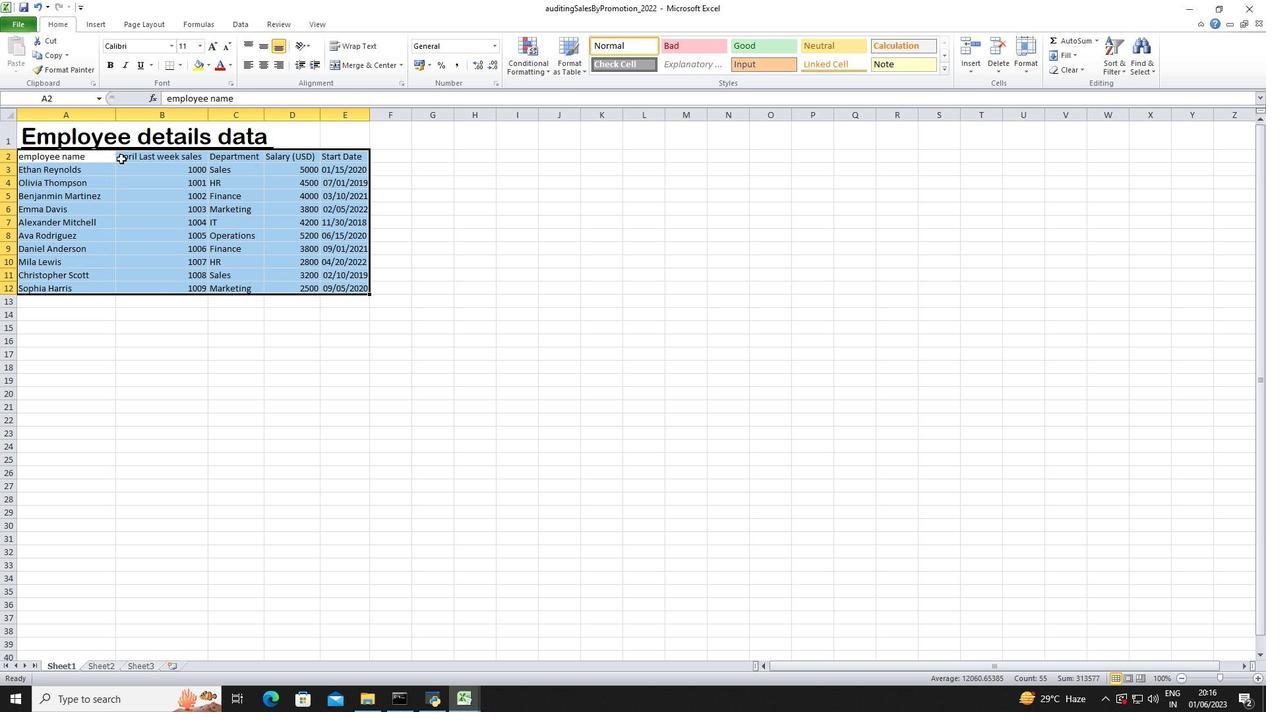 
Action: Mouse moved to (774, 356)
Screenshot: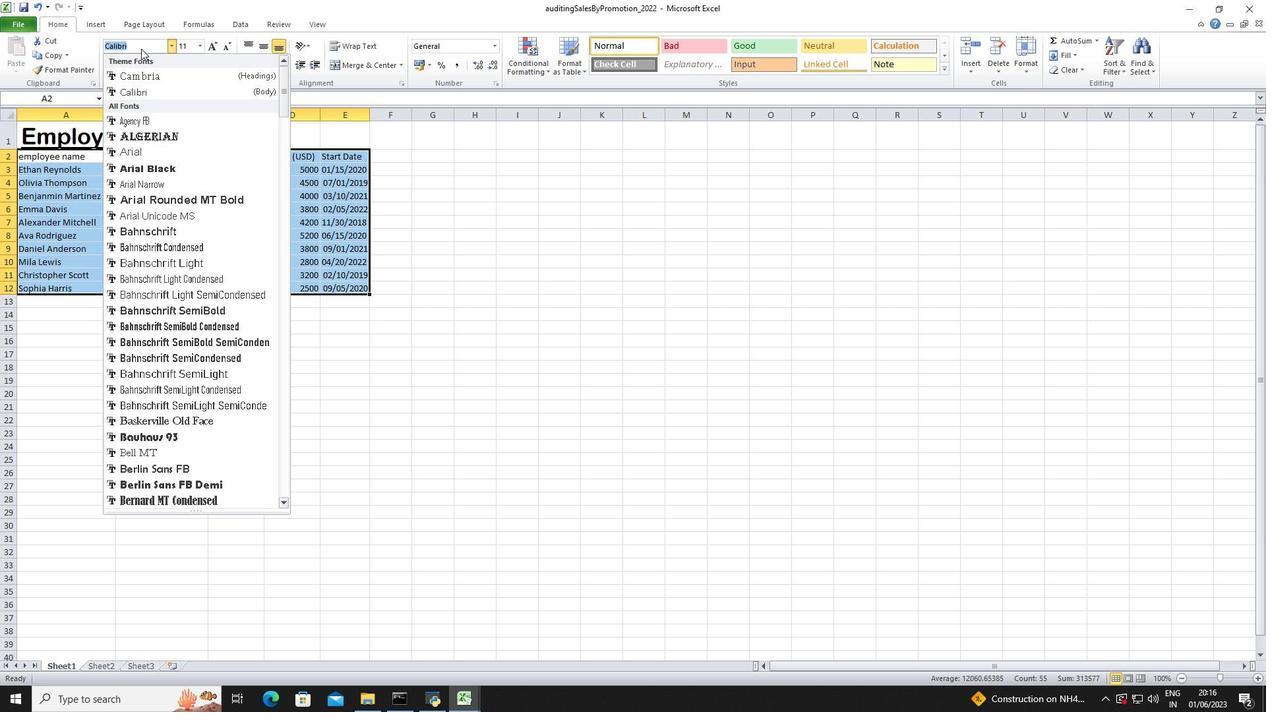
Action: Mouse pressed left at (774, 356)
Screenshot: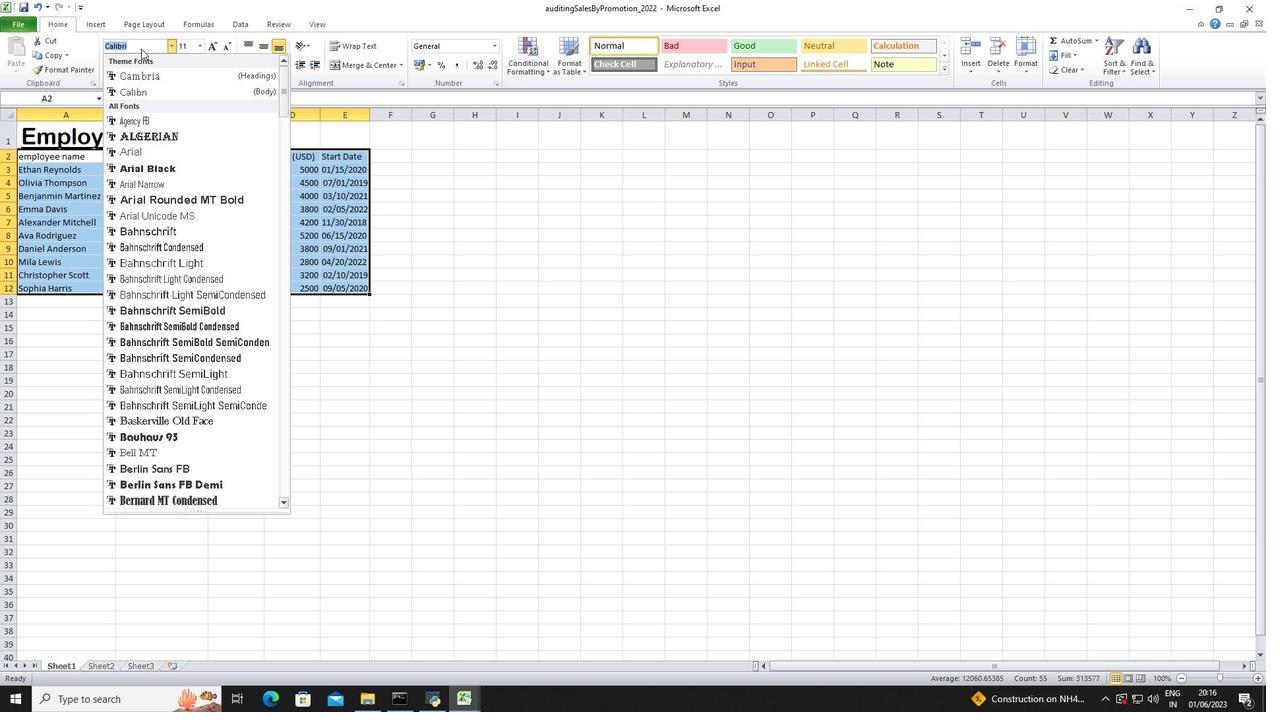 
Action: Mouse moved to (100, 134)
Screenshot: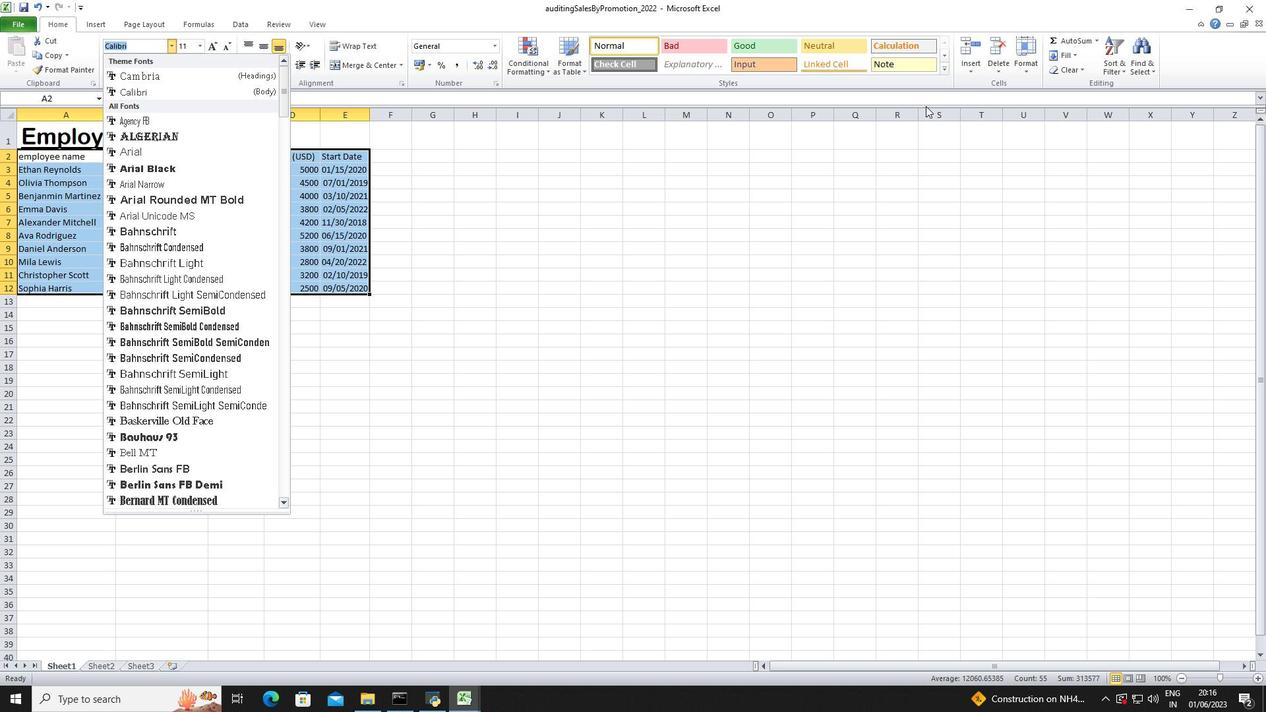 
Action: Mouse pressed left at (100, 134)
Screenshot: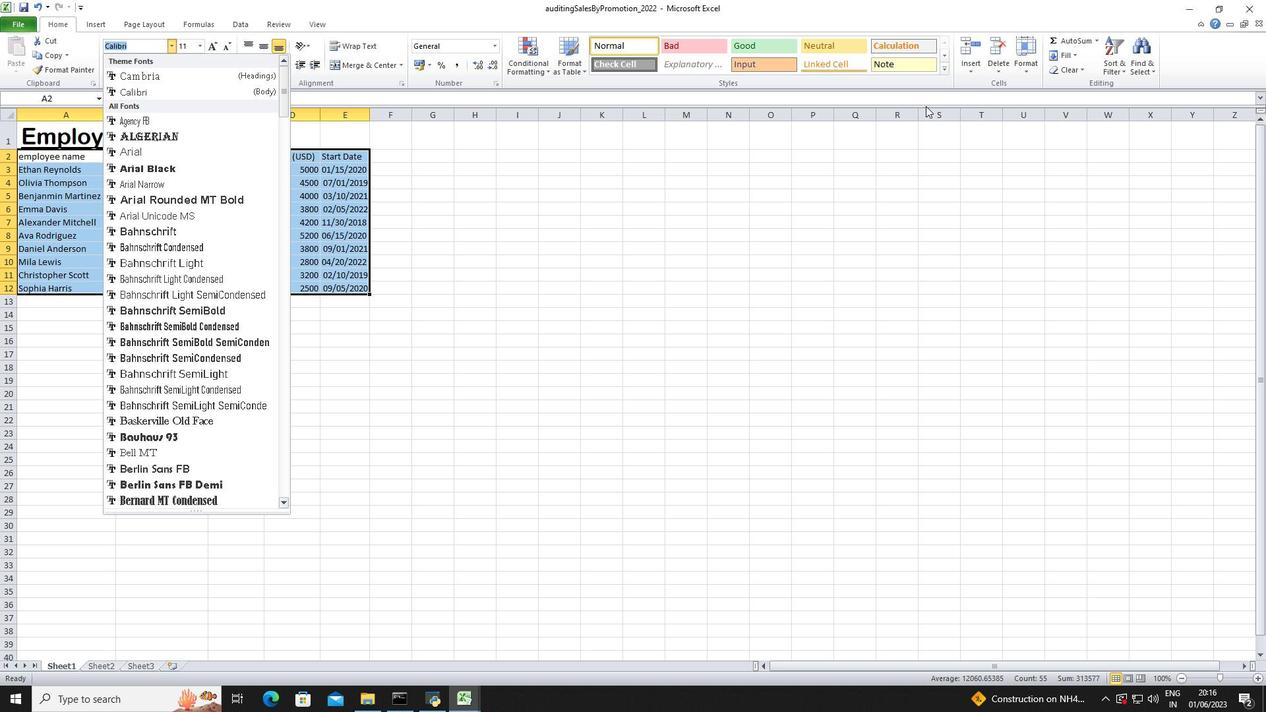 
Action: Mouse moved to (254, 428)
Screenshot: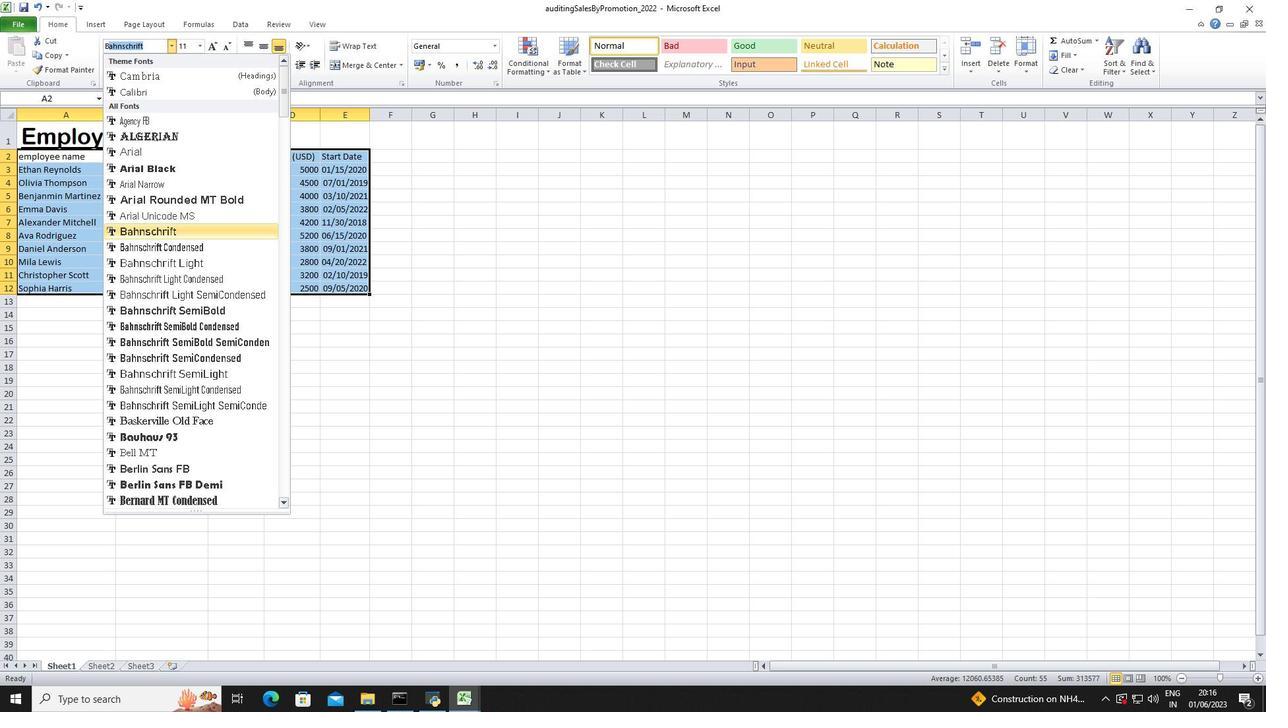 
Action: Mouse pressed left at (254, 428)
Screenshot: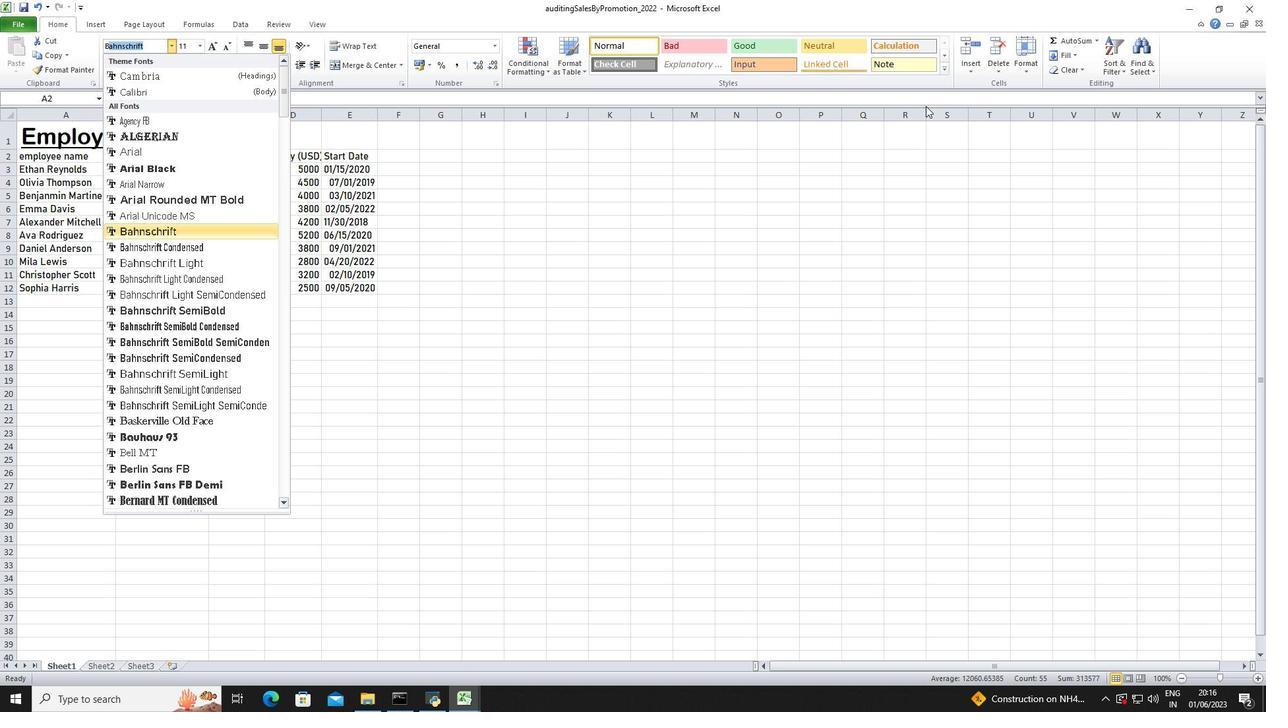
Action: Mouse moved to (52, 129)
Screenshot: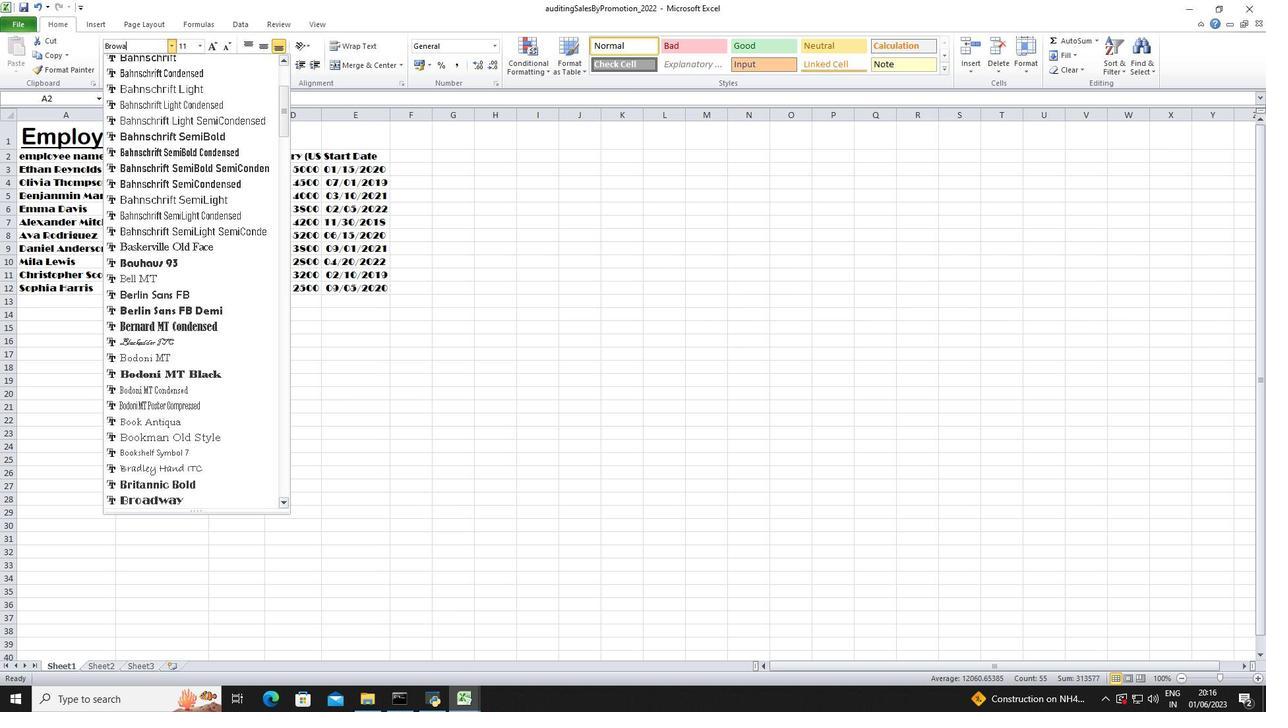 
Action: Mouse pressed left at (52, 129)
Screenshot: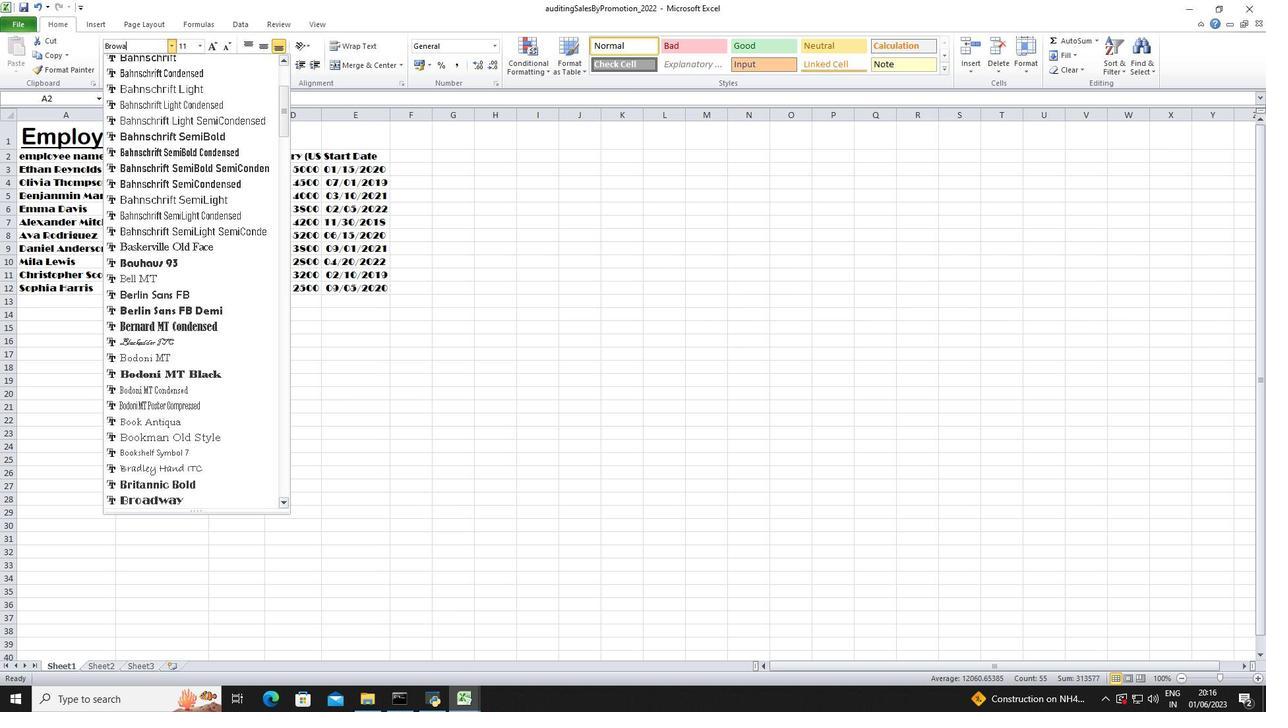 
Action: Mouse moved to (94, 125)
Screenshot: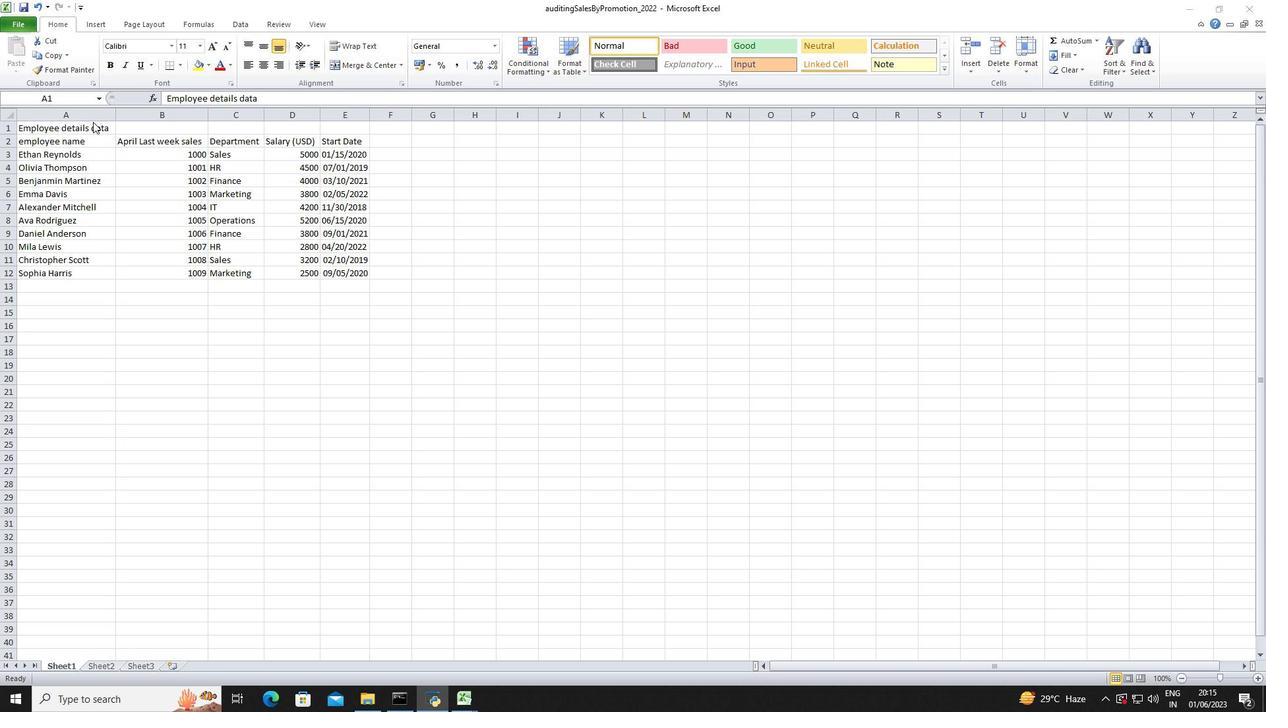 
Action: Mouse pressed left at (94, 125)
Screenshot: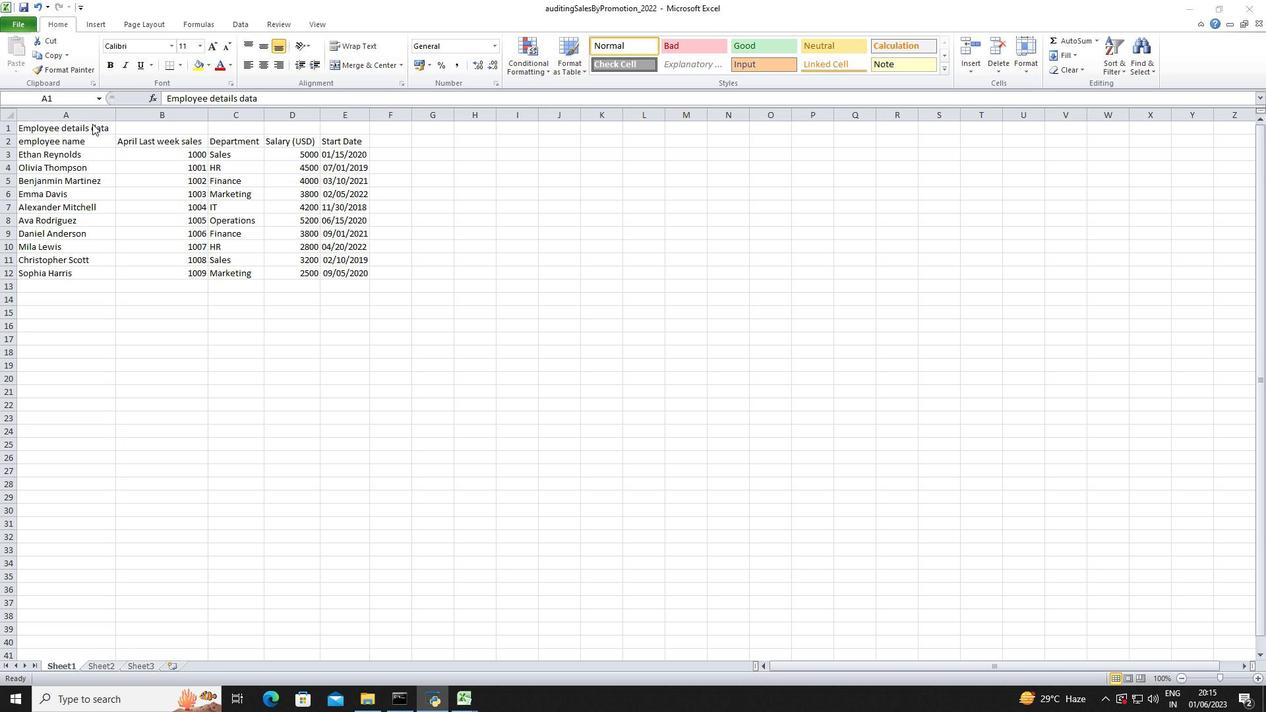 
Action: Mouse moved to (170, 46)
Screenshot: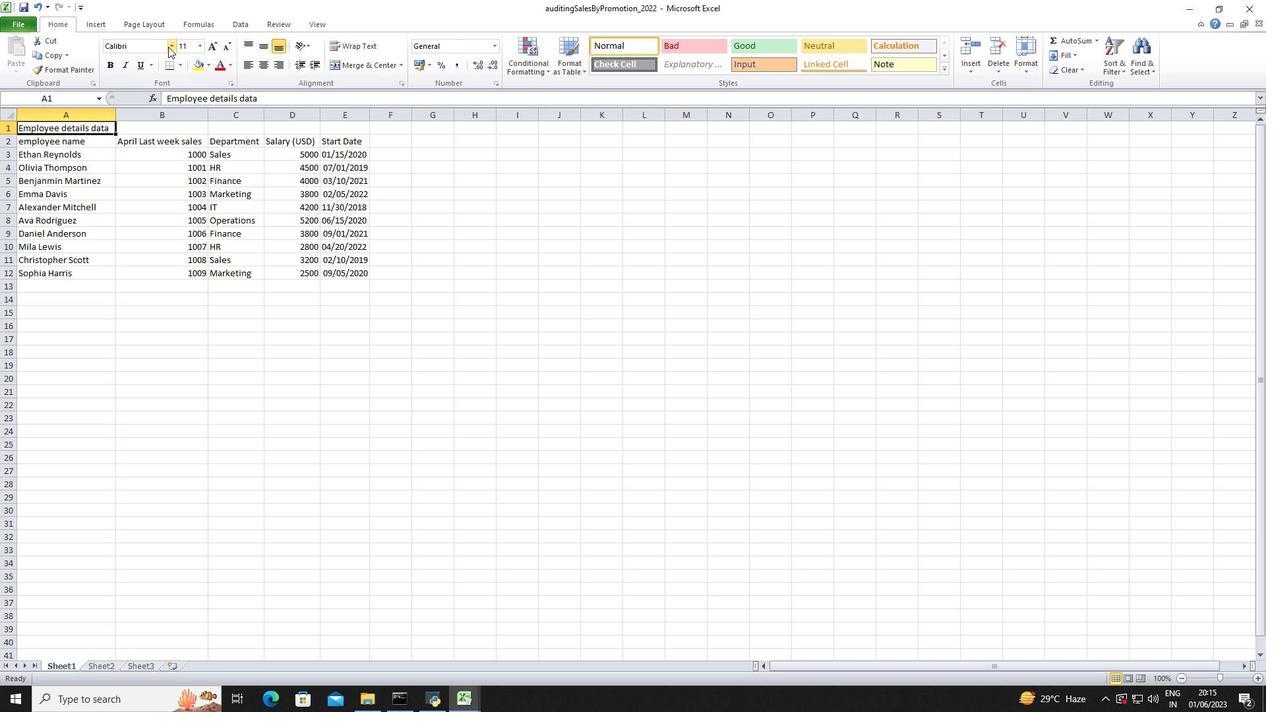 
Action: Mouse pressed left at (170, 46)
Screenshot: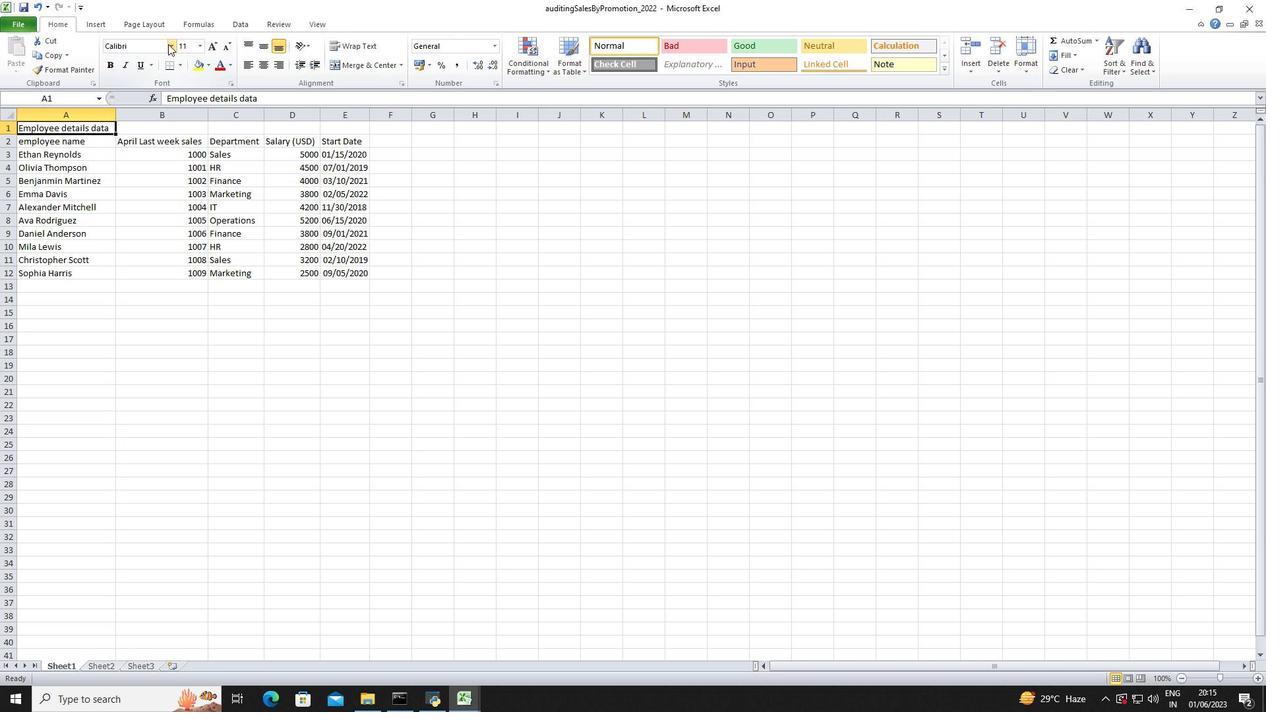 
Action: Mouse moved to (234, 201)
Screenshot: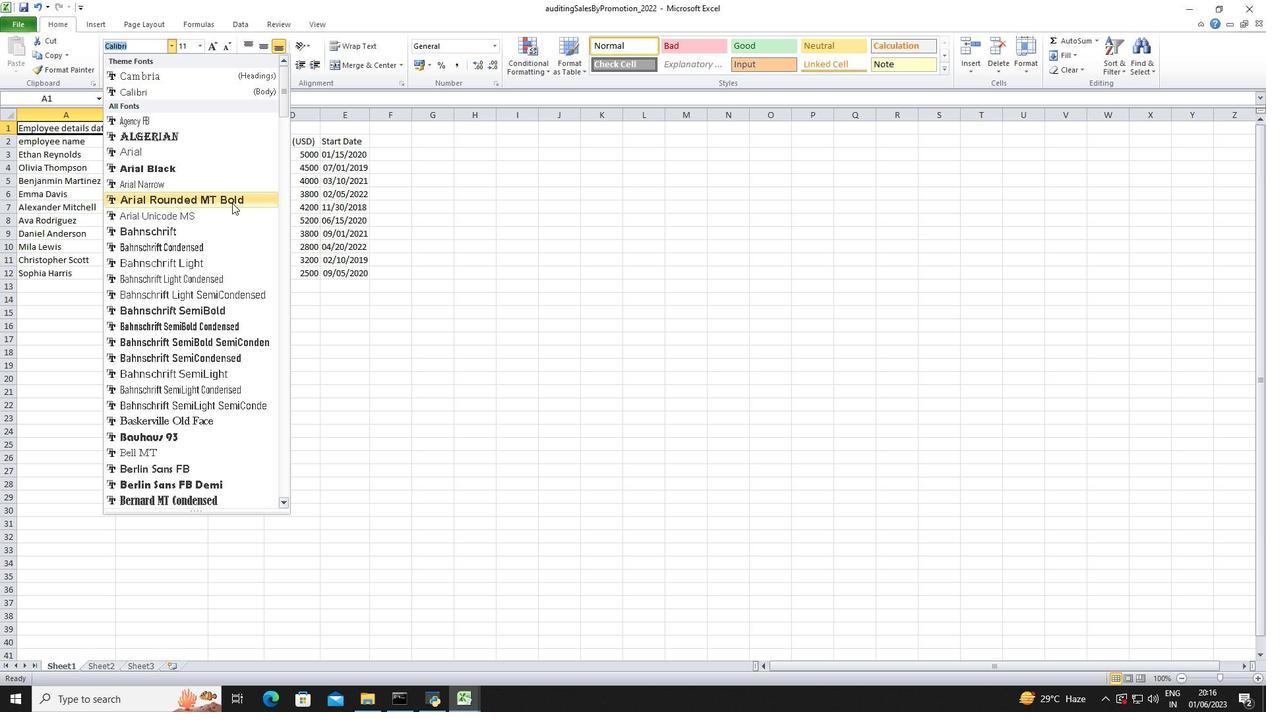 
Action: Mouse pressed left at (234, 201)
Screenshot: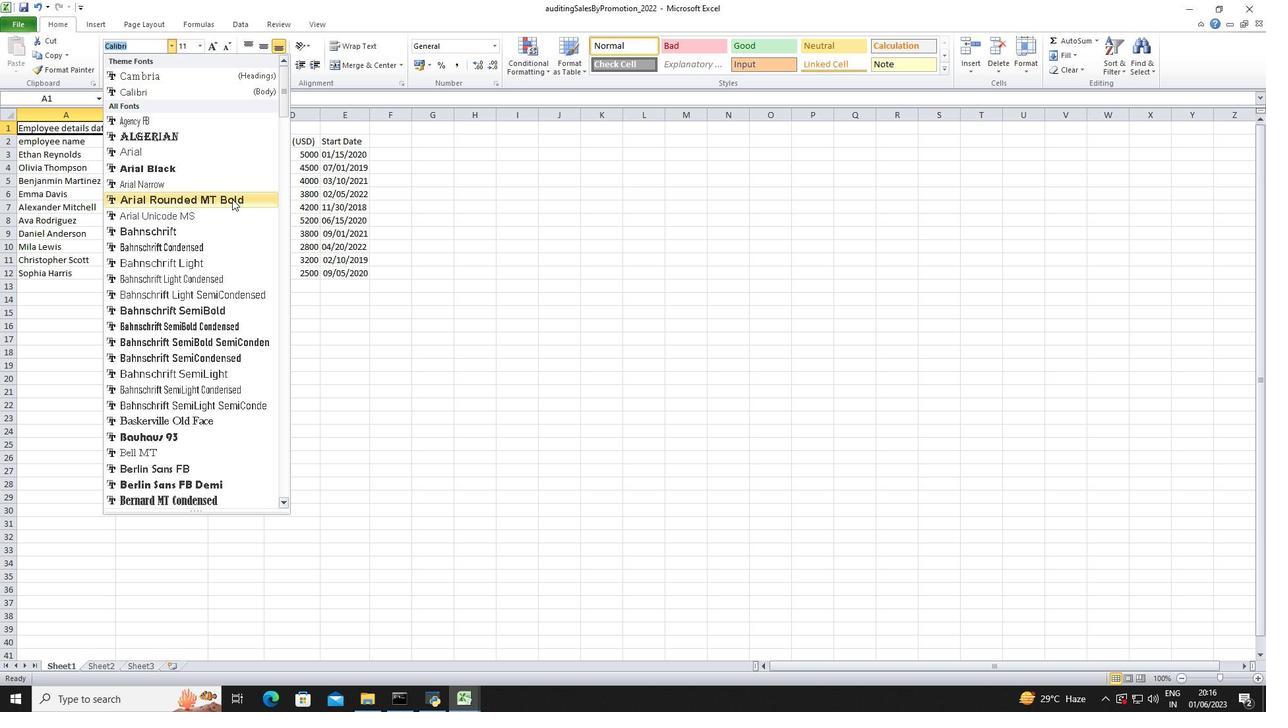 
Action: Key pressed ctrl+U
Screenshot: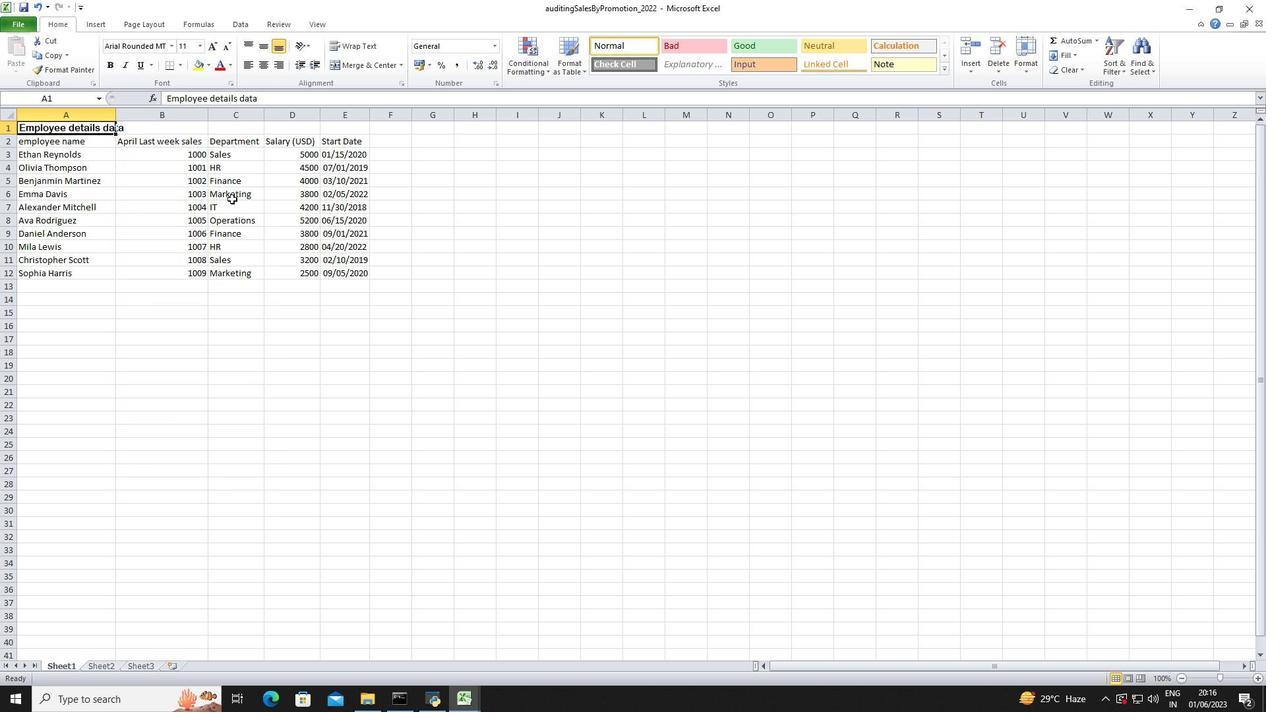 
Action: Mouse moved to (201, 47)
Screenshot: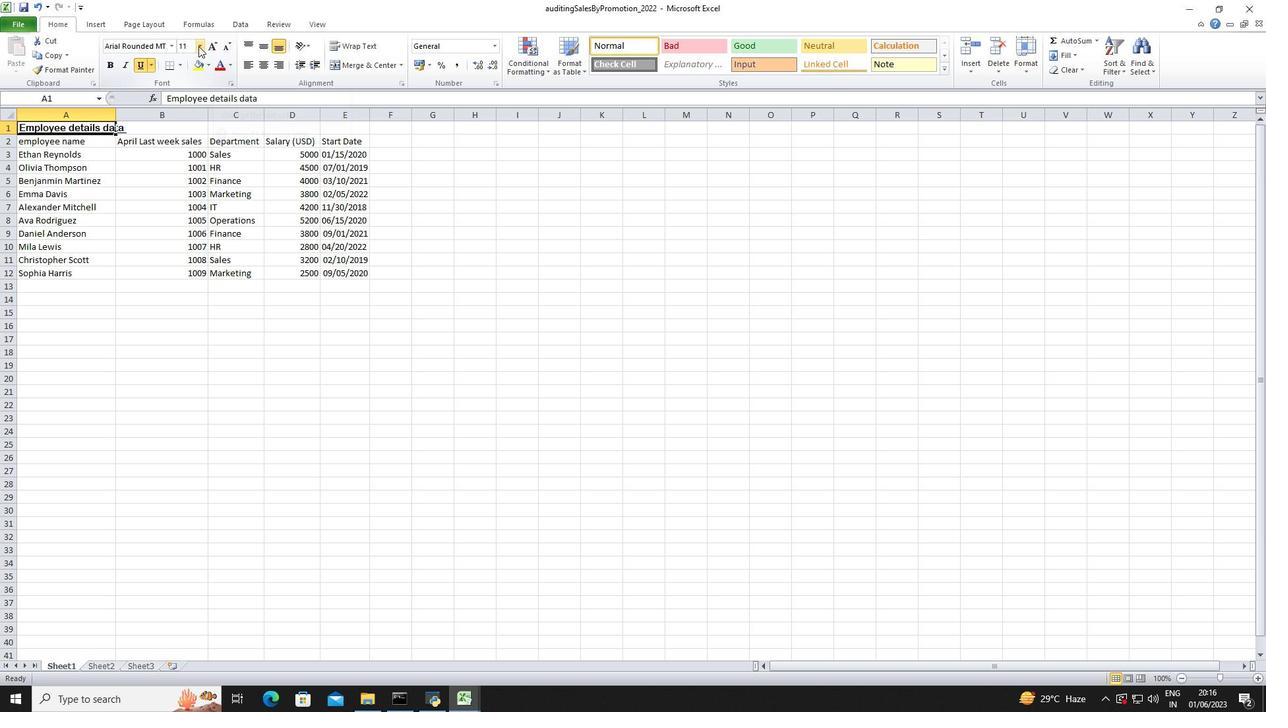 
Action: Mouse pressed left at (201, 47)
Screenshot: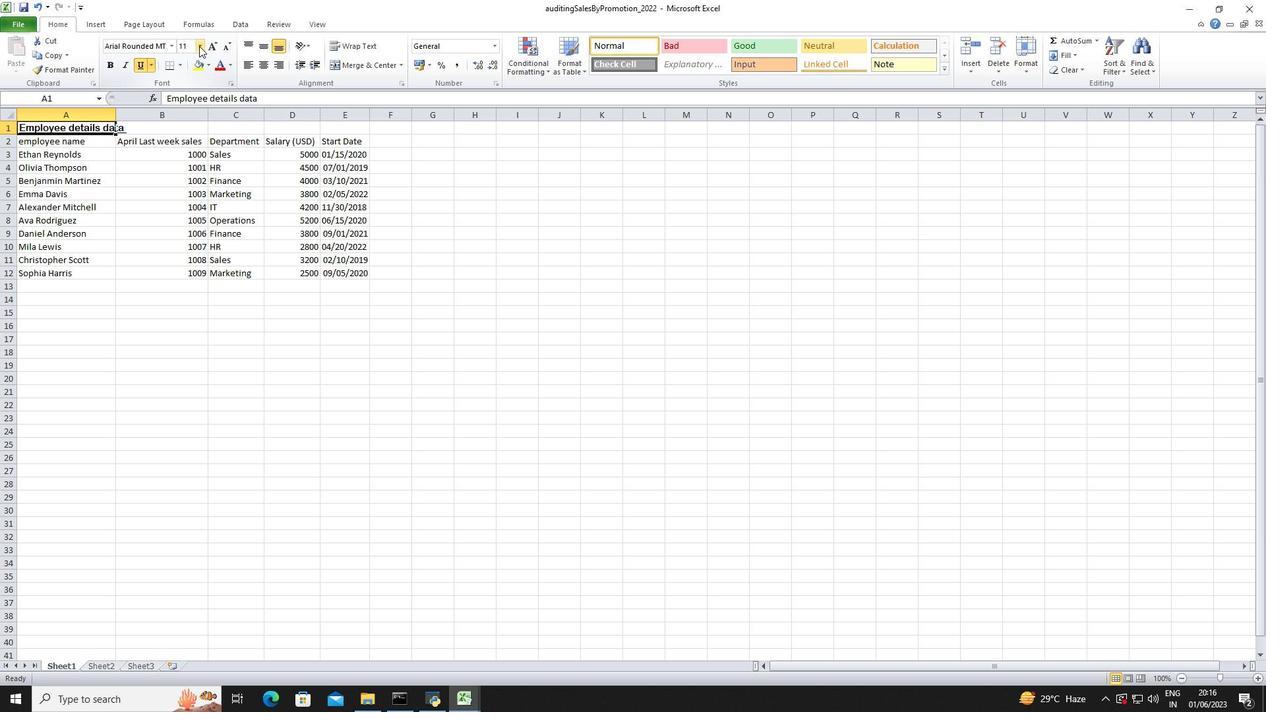 
Action: Mouse moved to (184, 187)
Screenshot: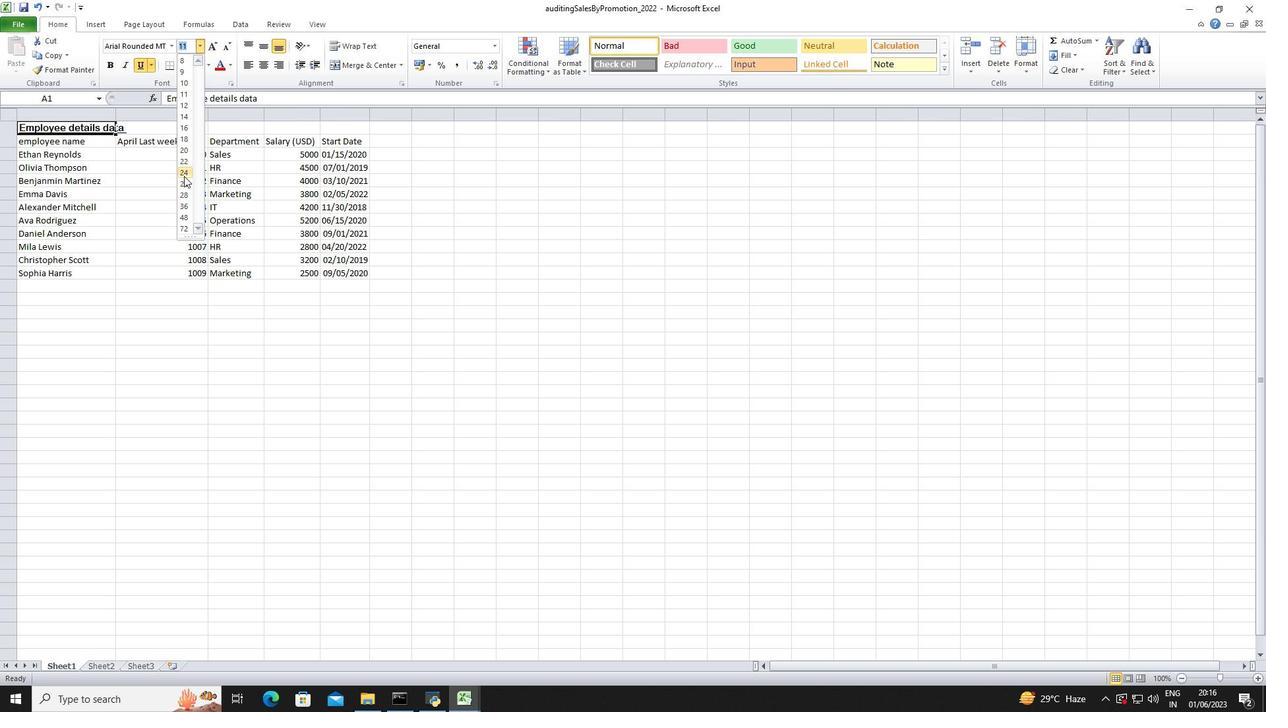 
Action: Mouse pressed left at (184, 187)
Screenshot: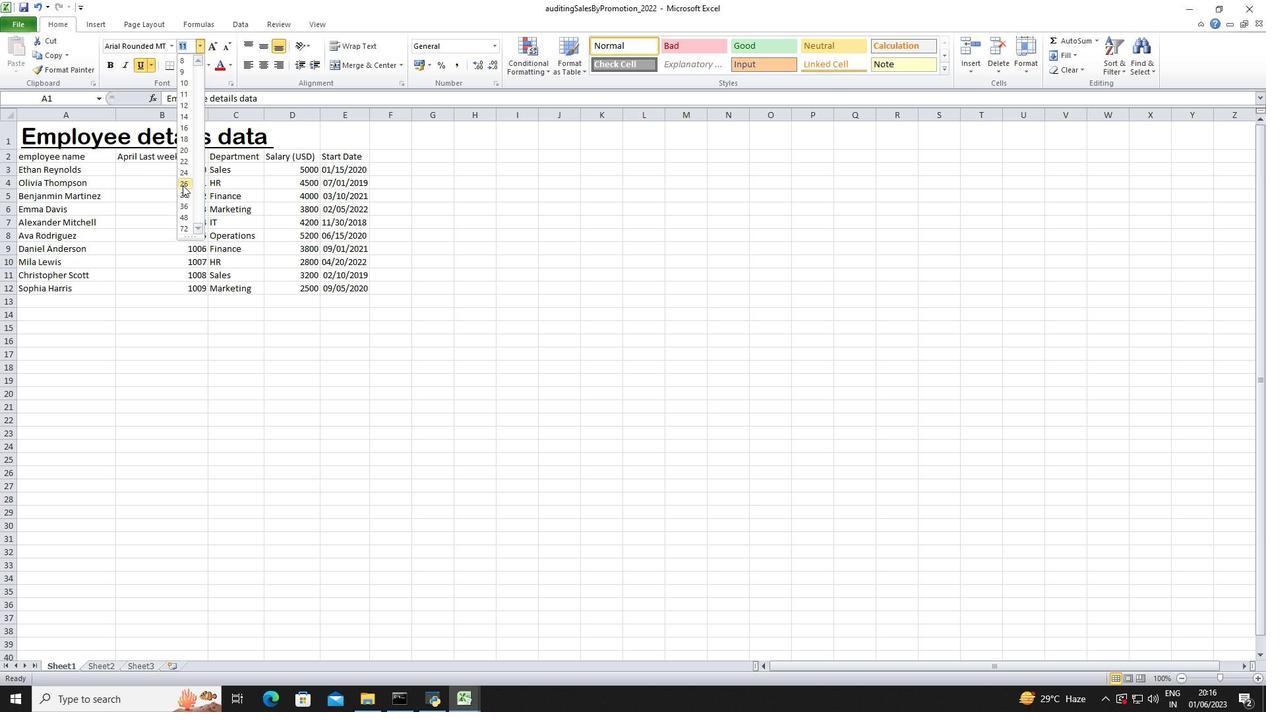 
Action: Mouse moved to (156, 312)
Screenshot: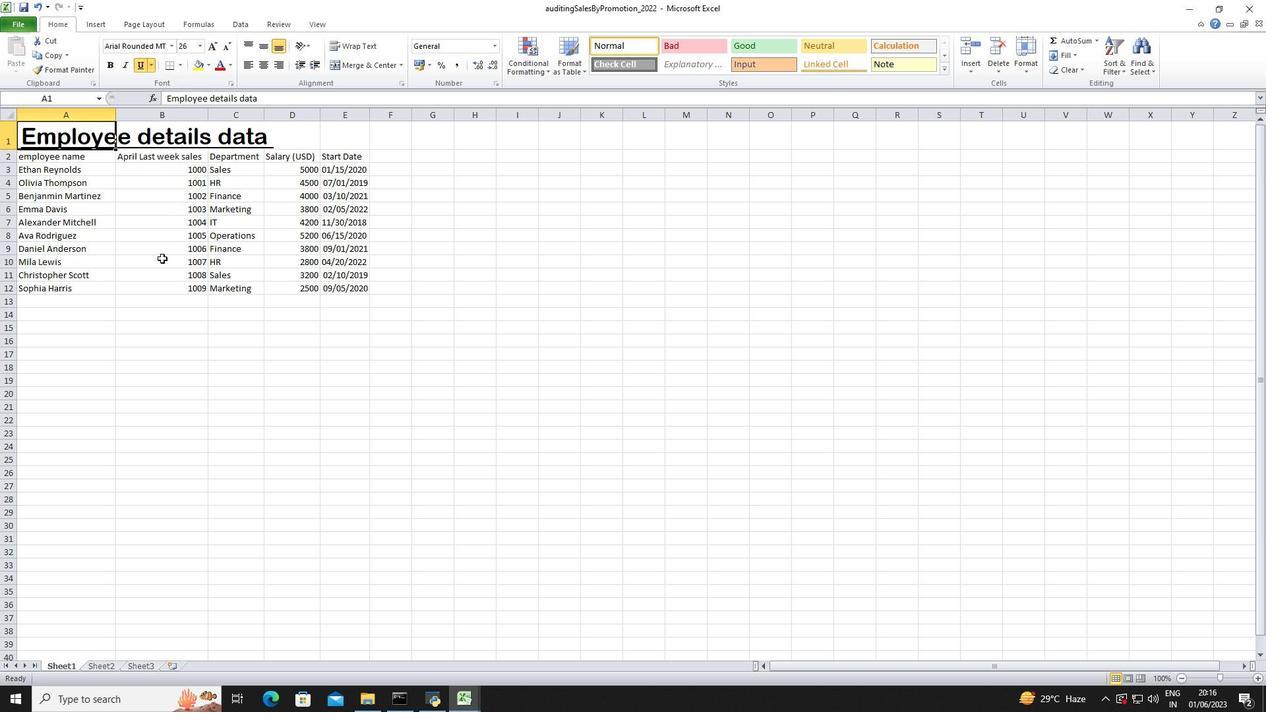 
Action: Mouse pressed left at (156, 312)
Screenshot: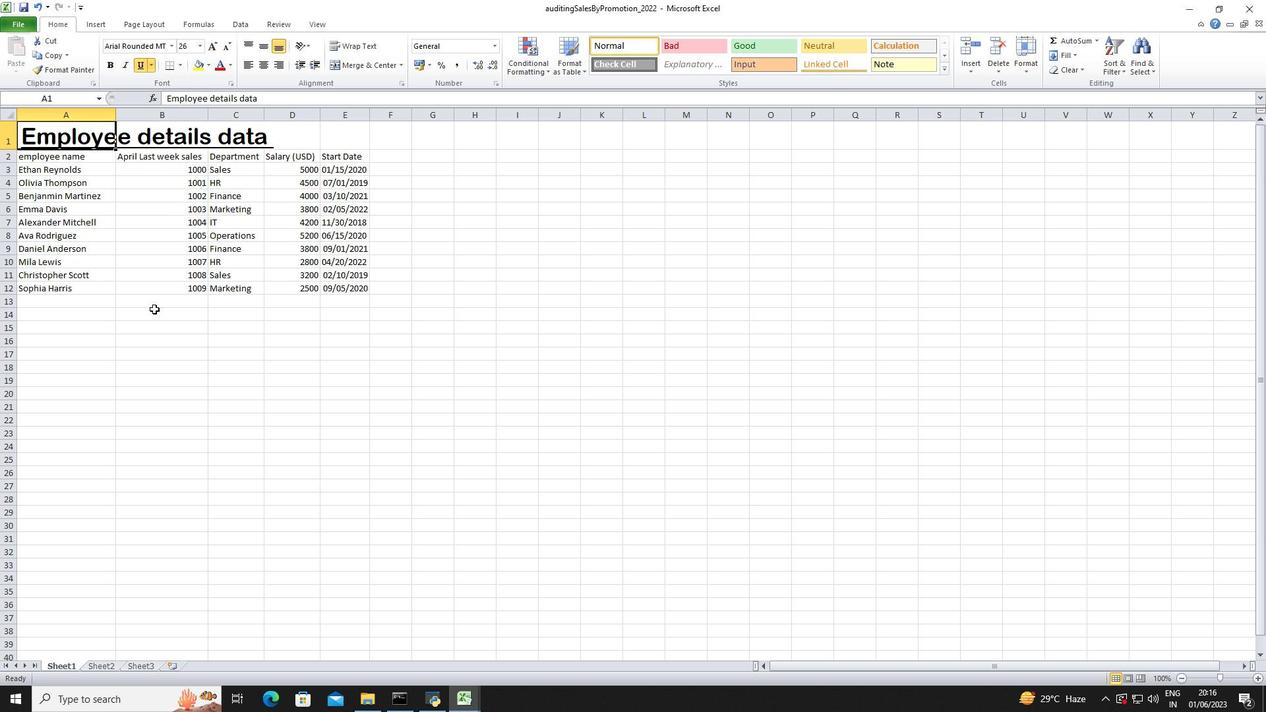 
Action: Mouse moved to (36, 159)
Screenshot: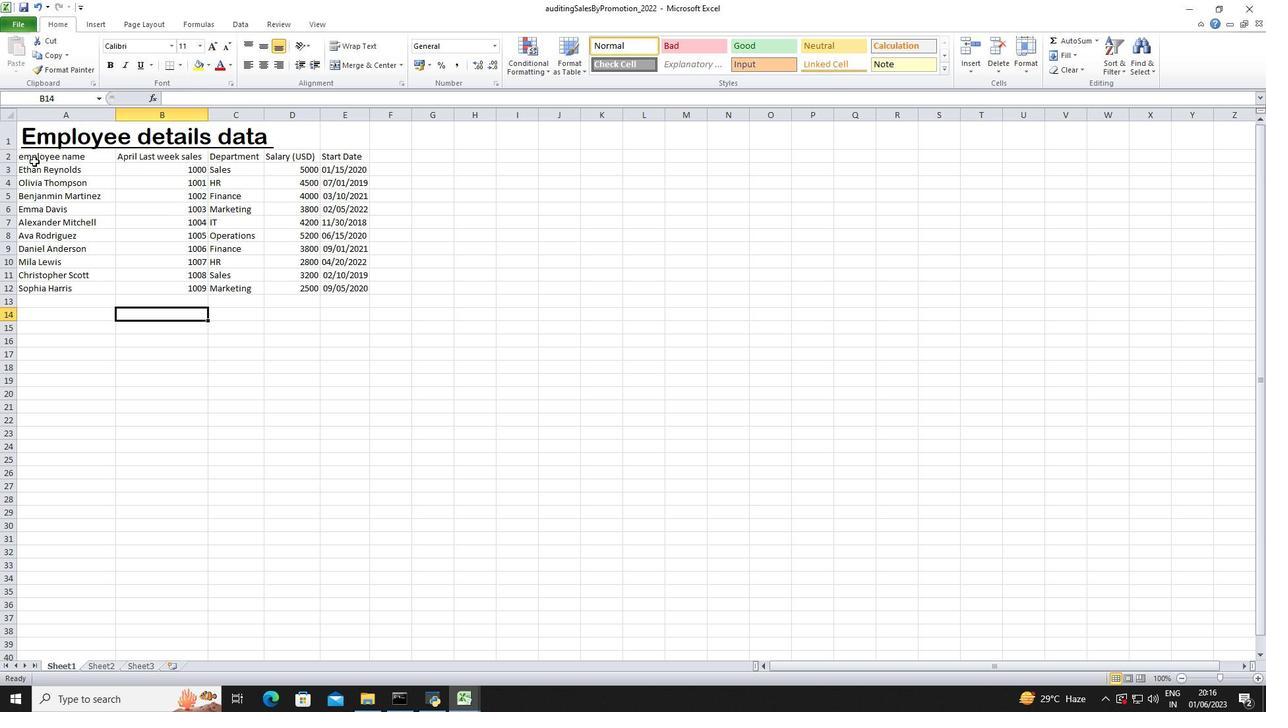 
Action: Mouse pressed left at (36, 159)
Screenshot: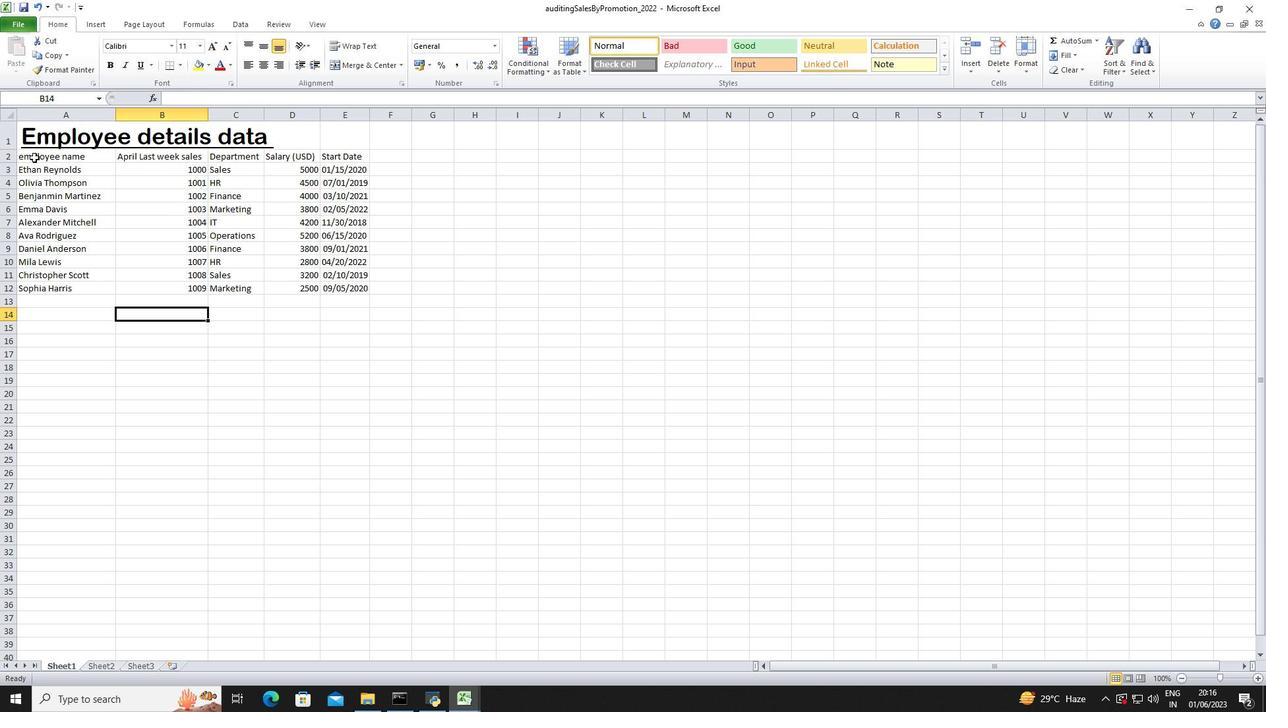 
Action: Mouse moved to (172, 50)
Screenshot: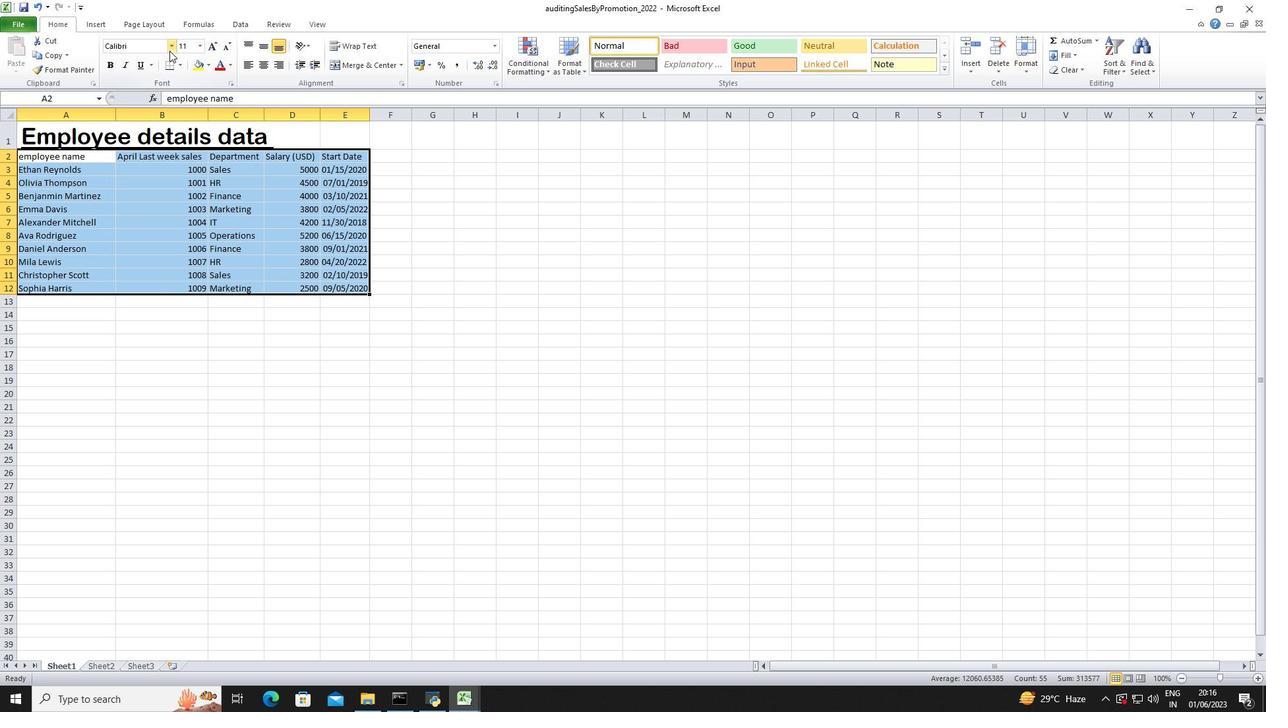 
Action: Mouse pressed left at (172, 50)
Screenshot: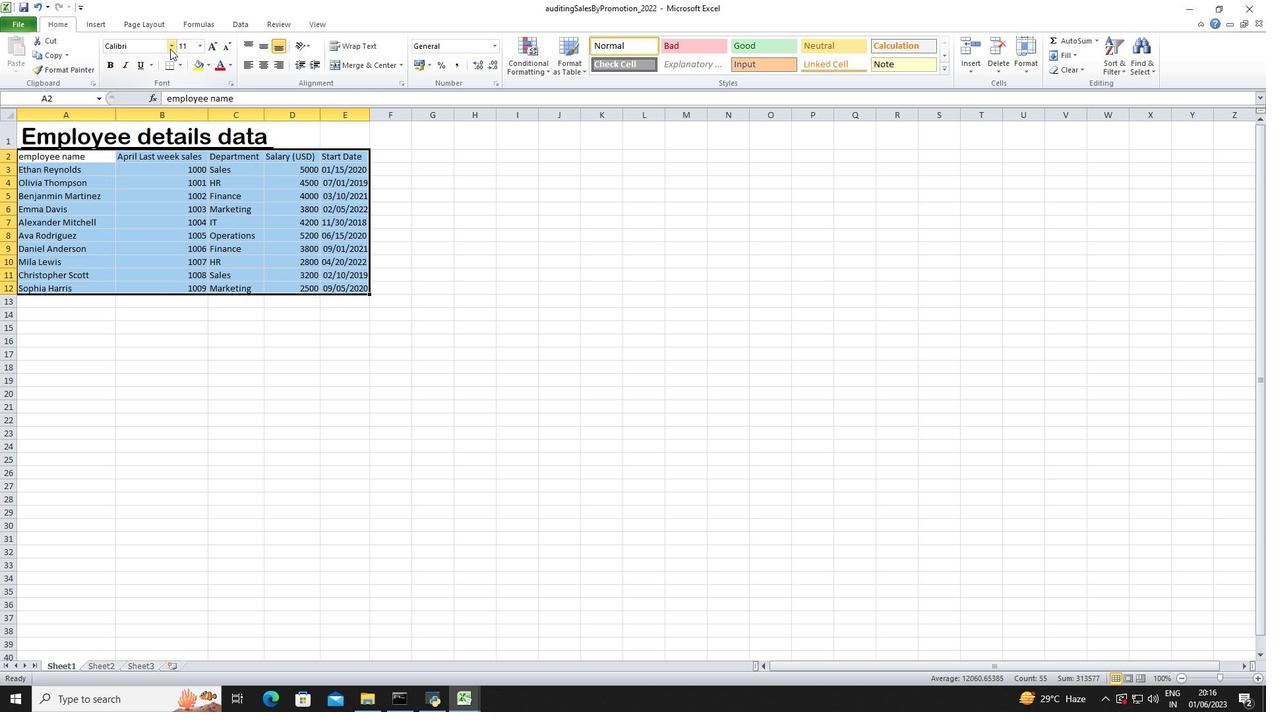 
Action: Mouse moved to (928, 108)
Screenshot: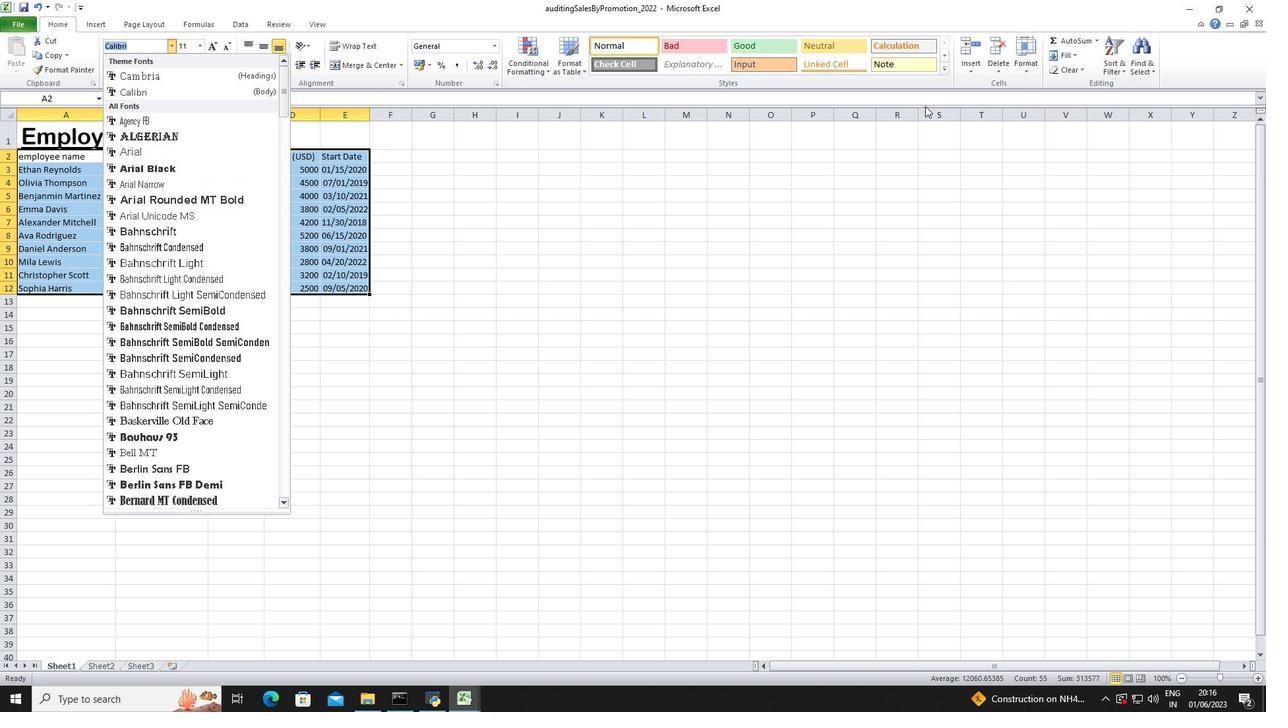 
Action: Key pressed browallia<Key.space><Key.caps_lock>NEW<Key.enter>
Screenshot: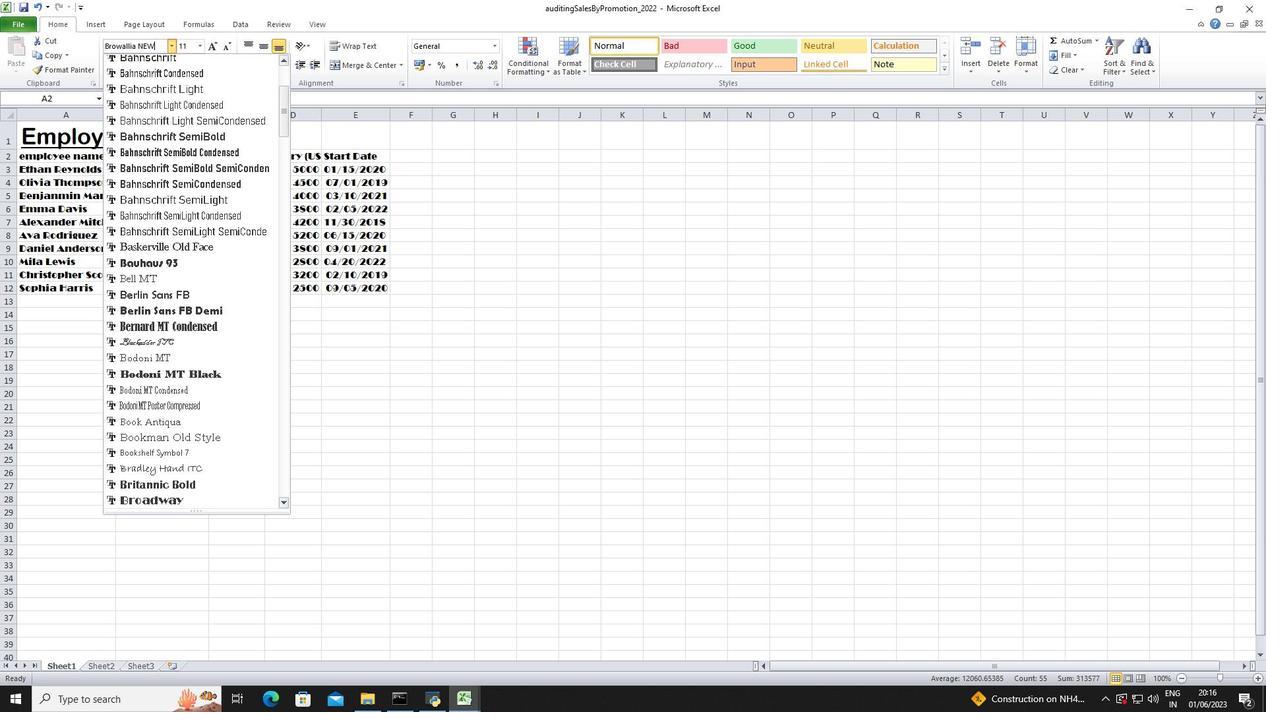
Action: Mouse moved to (199, 47)
Screenshot: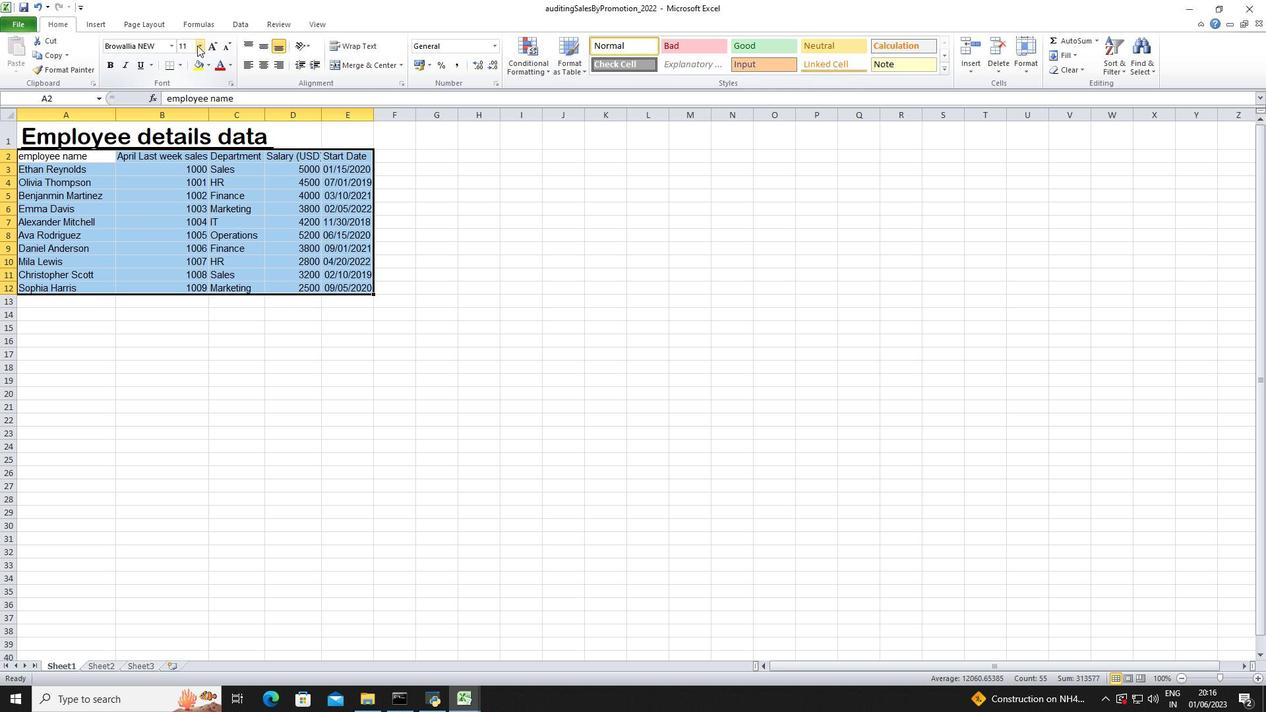 
Action: Mouse pressed left at (199, 47)
Screenshot: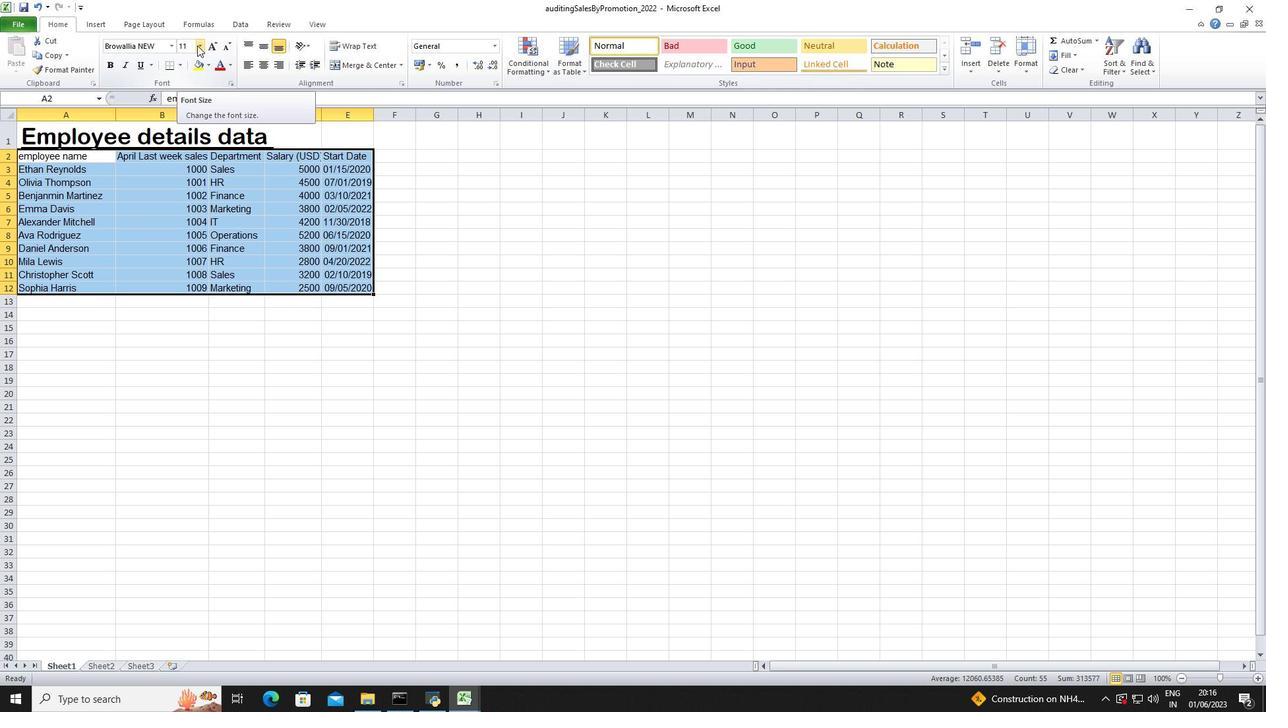
Action: Mouse moved to (193, 138)
Screenshot: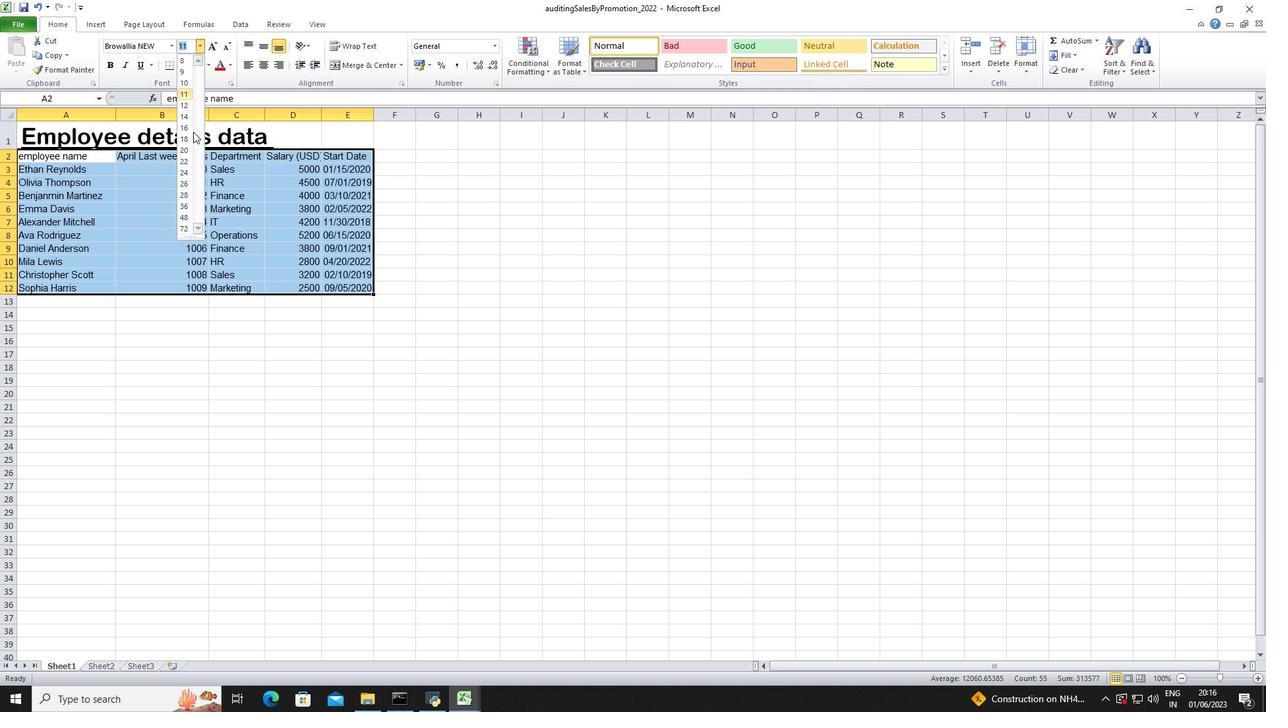 
Action: Mouse pressed left at (193, 138)
Screenshot: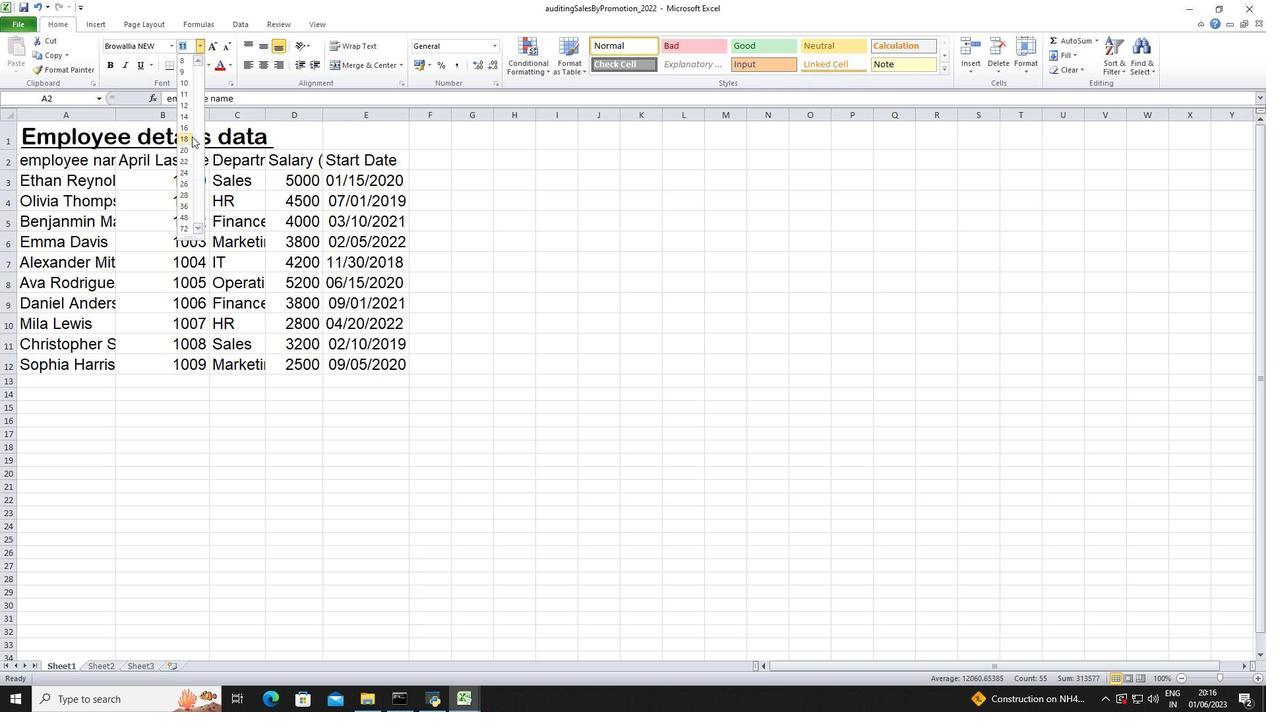 
Action: Mouse moved to (509, 176)
Screenshot: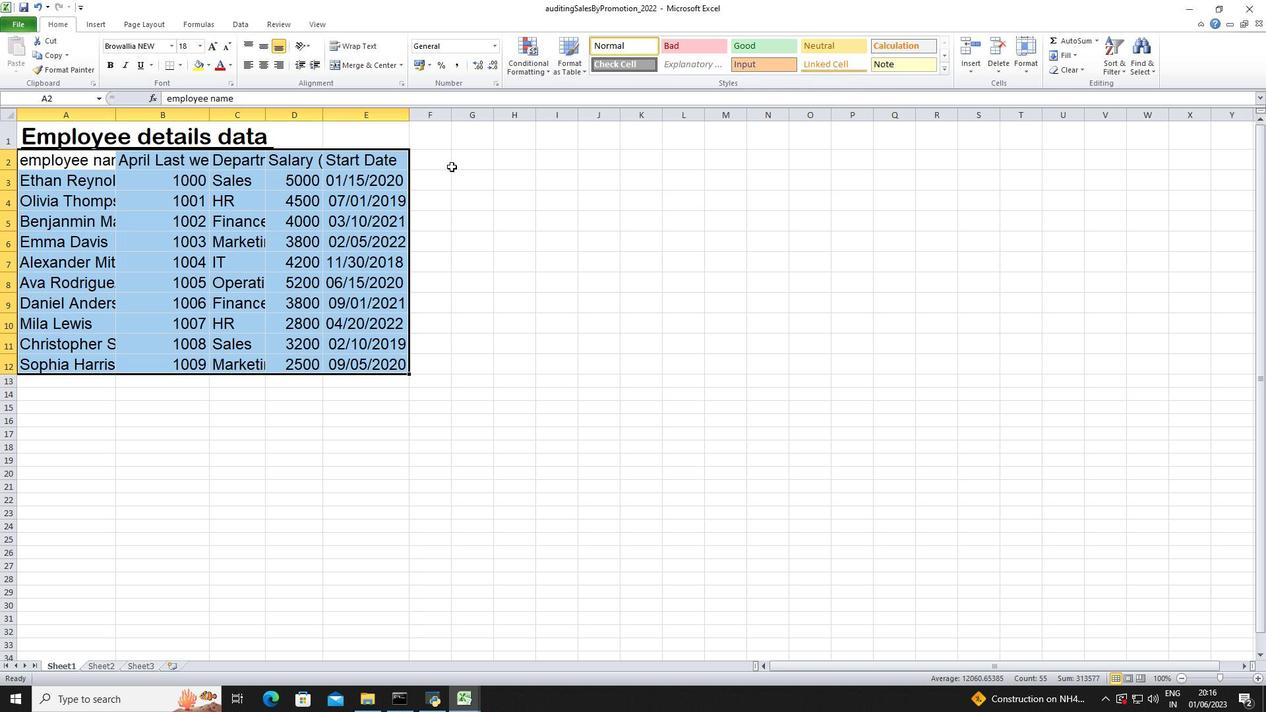 
Action: Mouse pressed left at (509, 176)
Screenshot: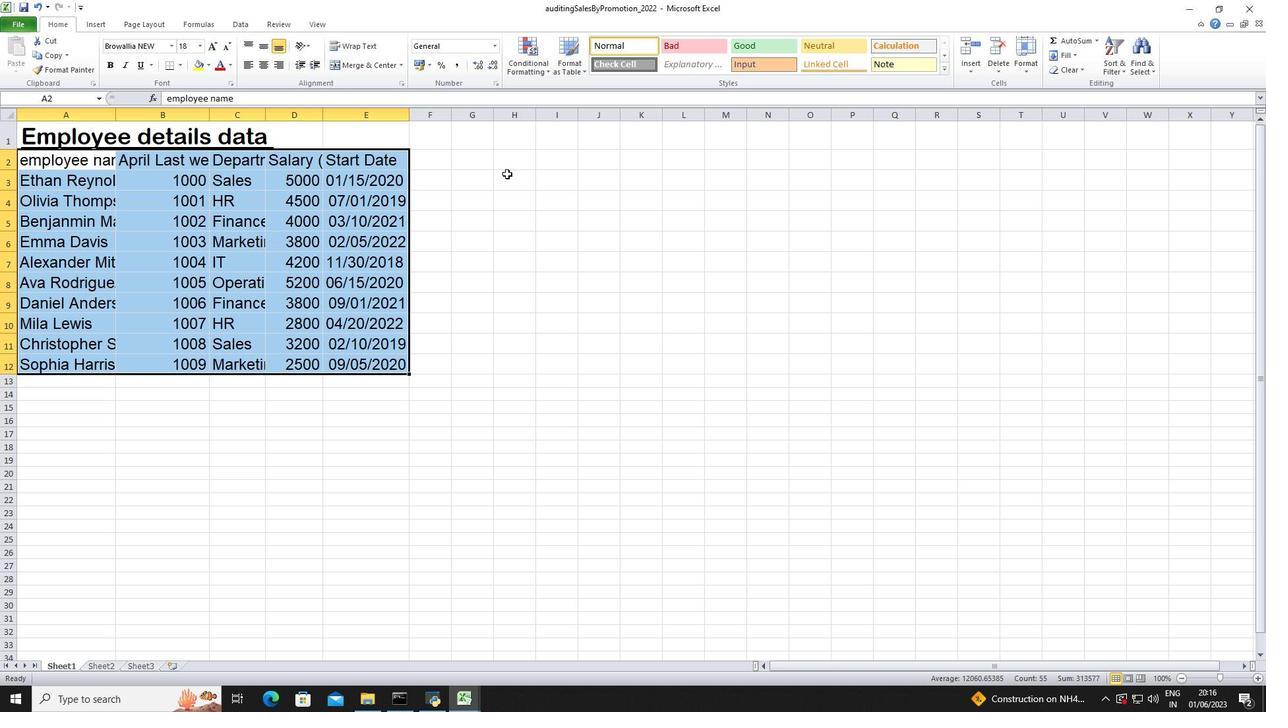 
Action: Mouse moved to (120, 117)
Screenshot: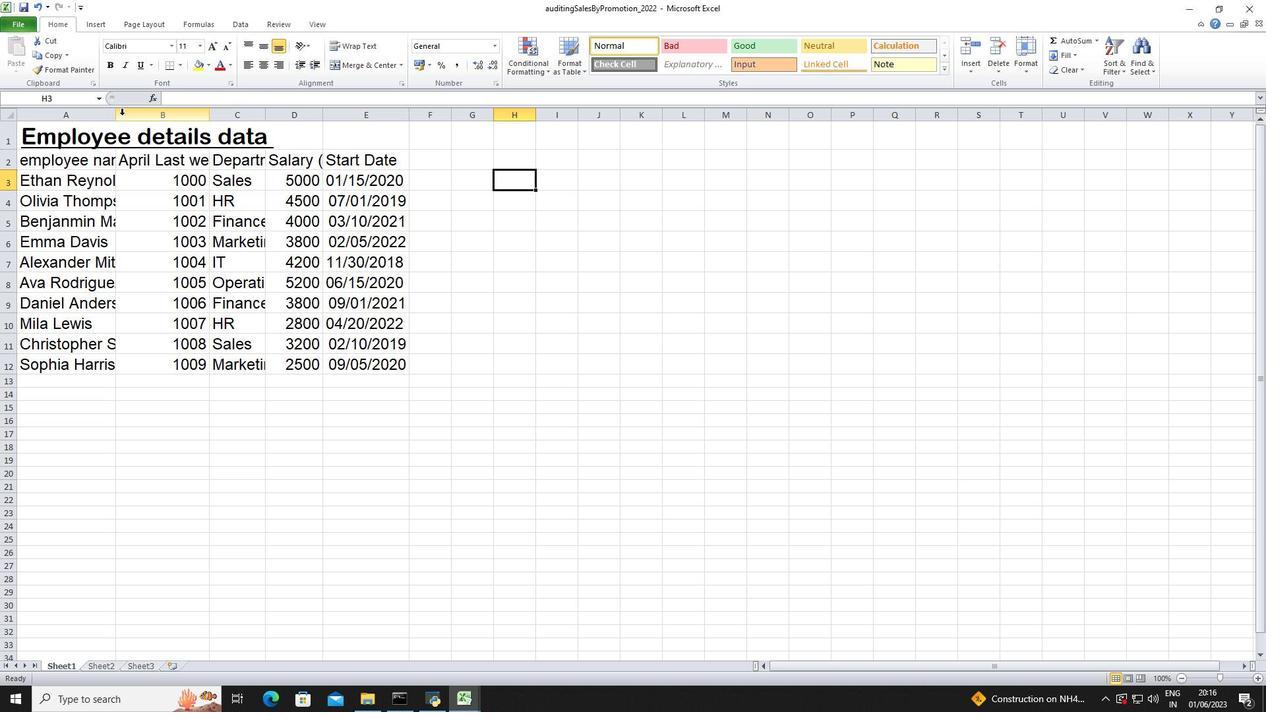 
Action: Mouse pressed left at (120, 117)
Screenshot: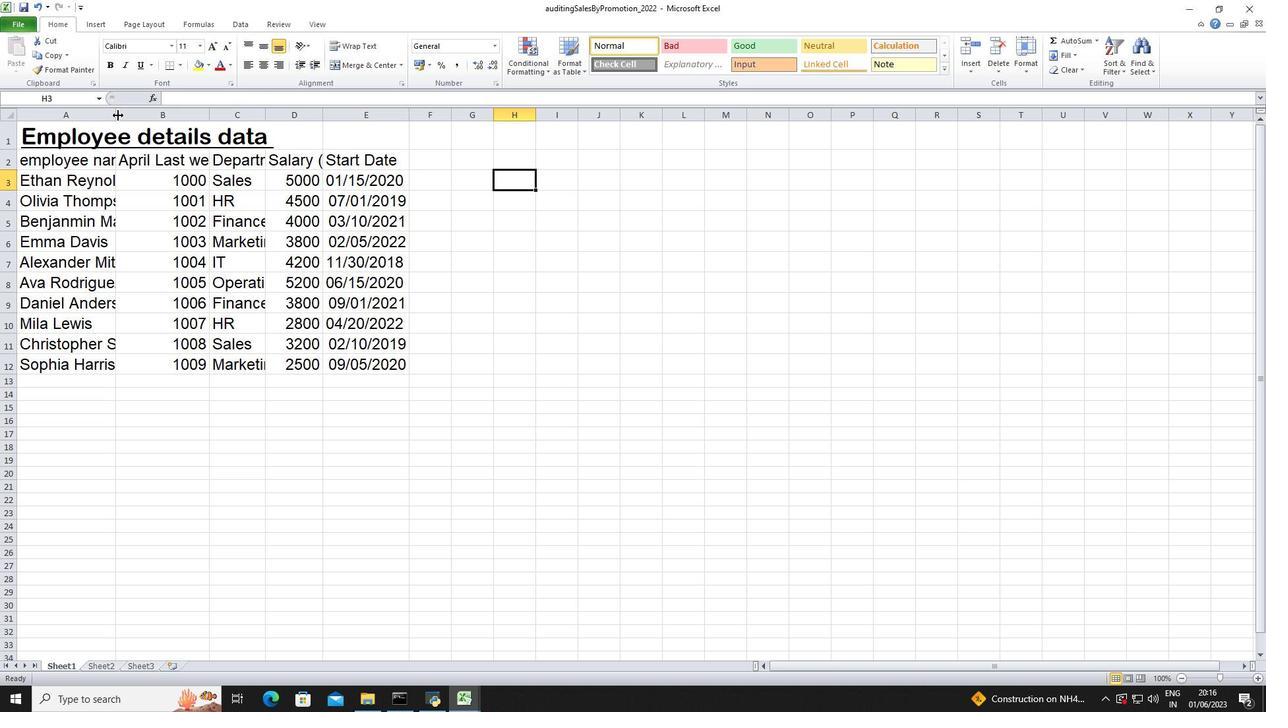 
Action: Mouse pressed left at (120, 117)
Screenshot: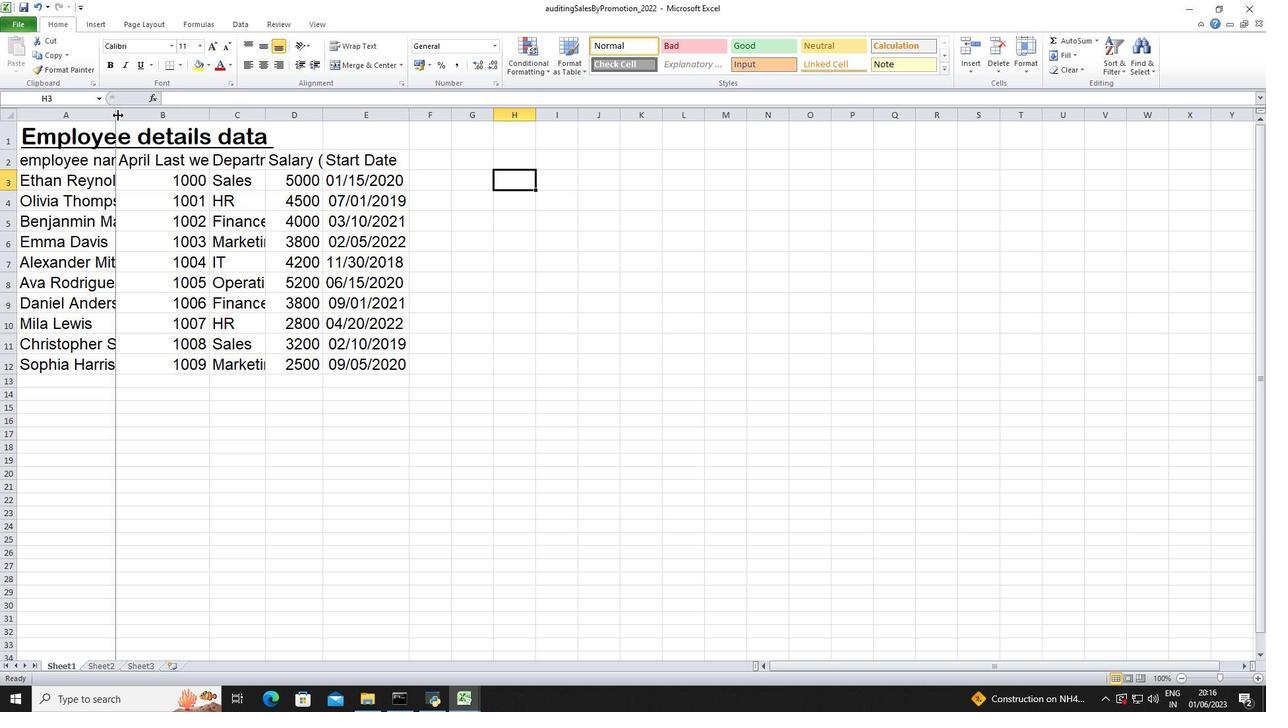 
Action: Mouse moved to (380, 116)
Screenshot: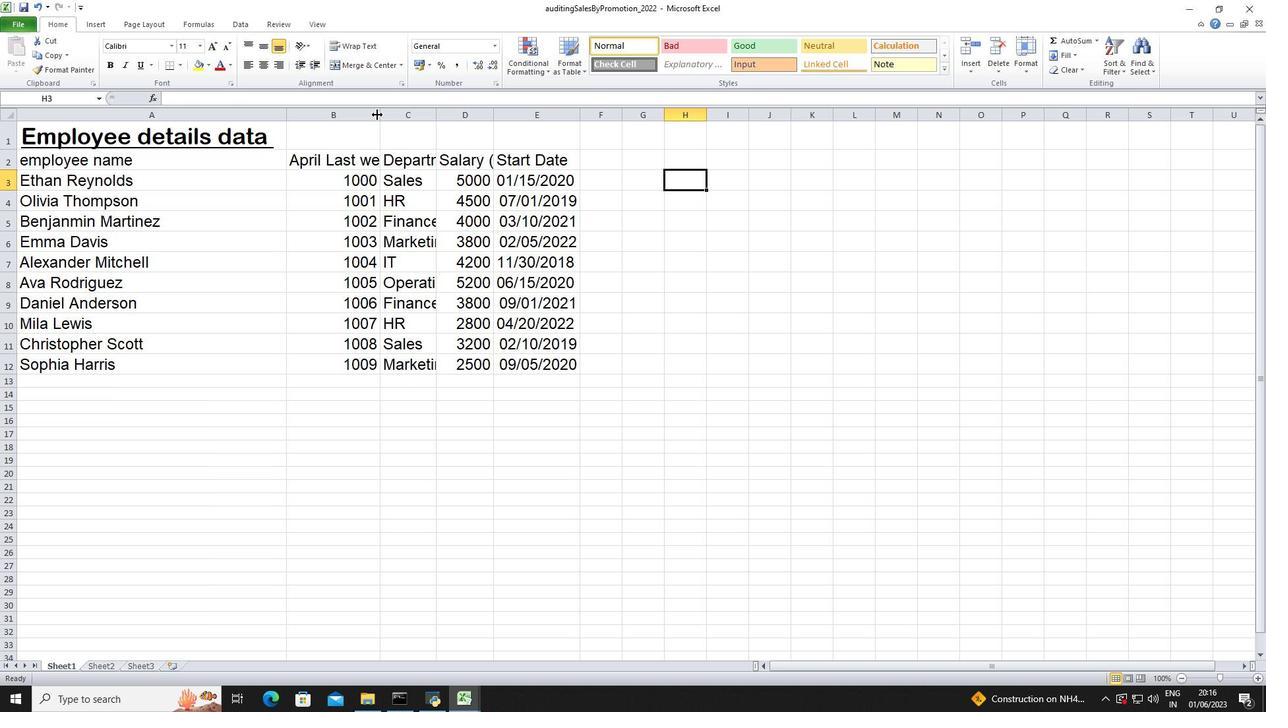 
Action: Mouse pressed left at (380, 116)
Screenshot: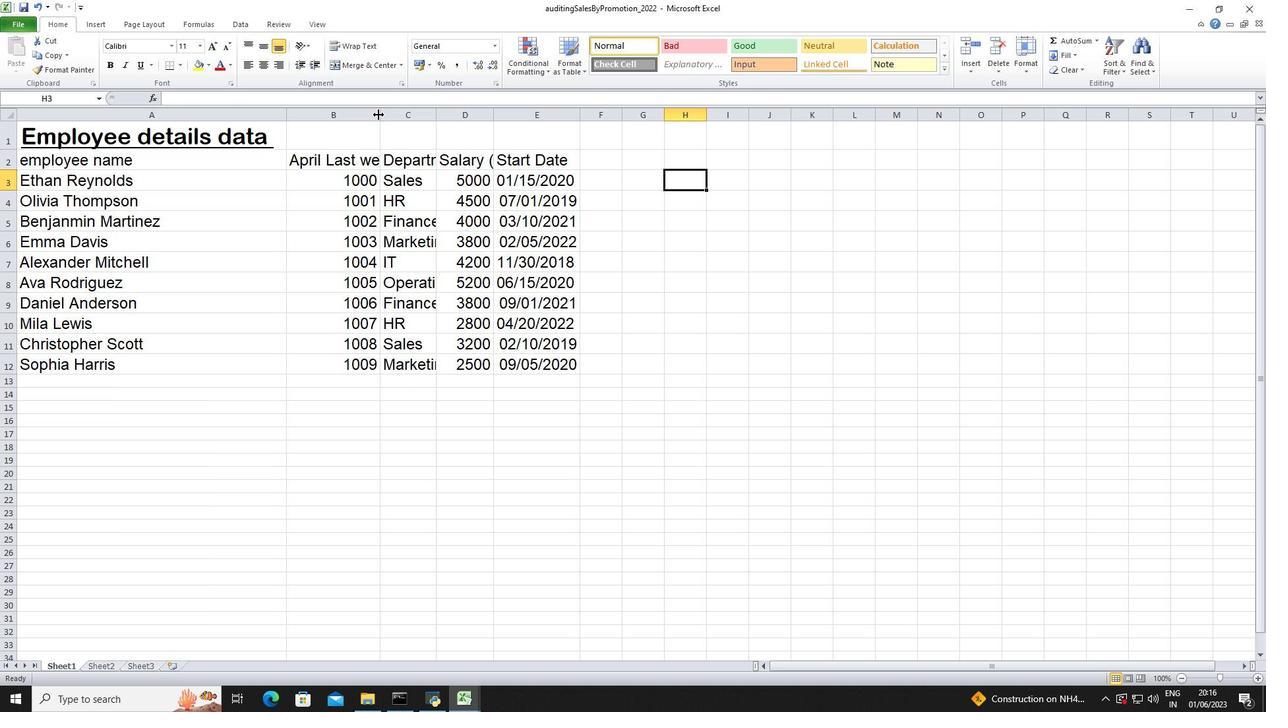
Action: Mouse moved to (380, 116)
Screenshot: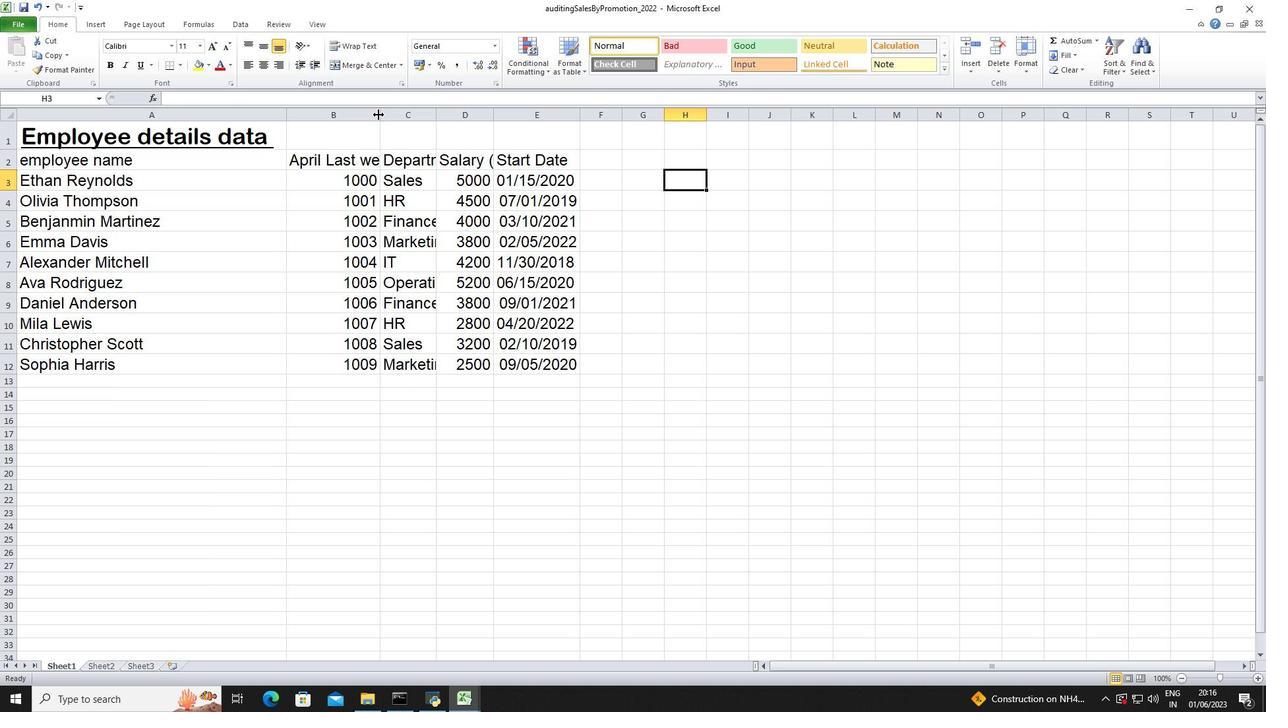 
Action: Mouse pressed left at (380, 116)
Screenshot: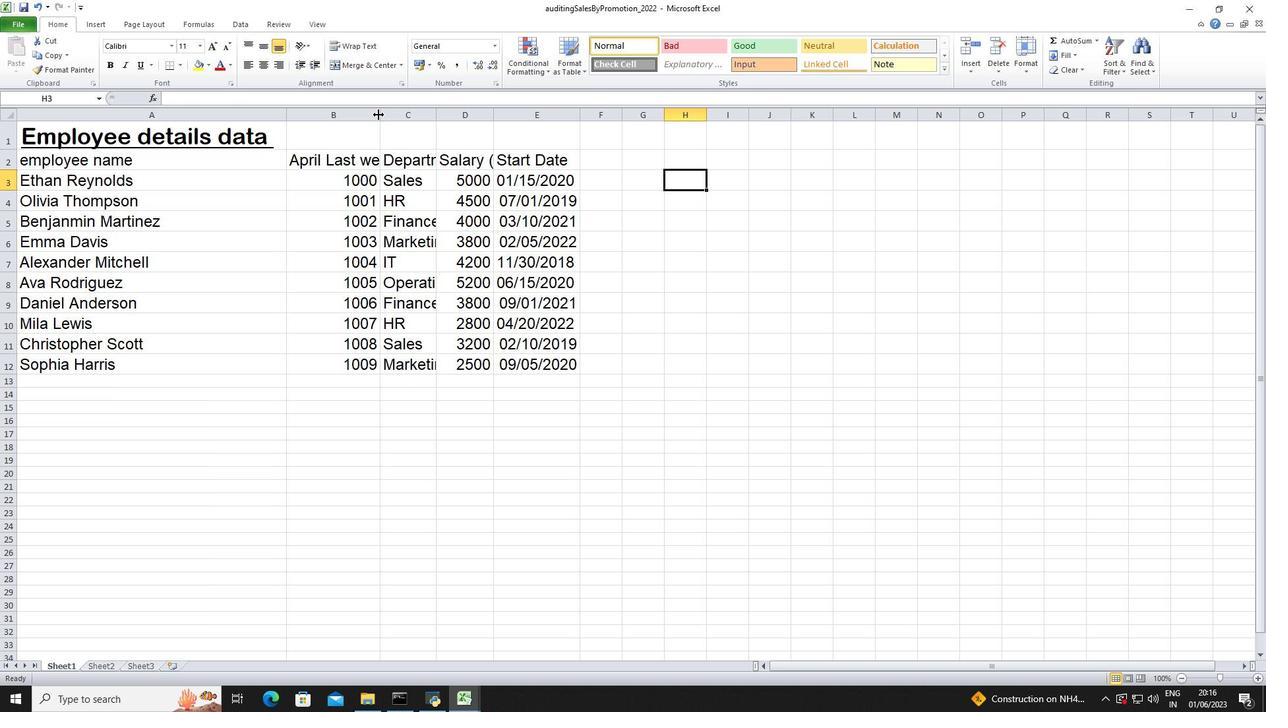 
Action: Mouse moved to (506, 111)
Screenshot: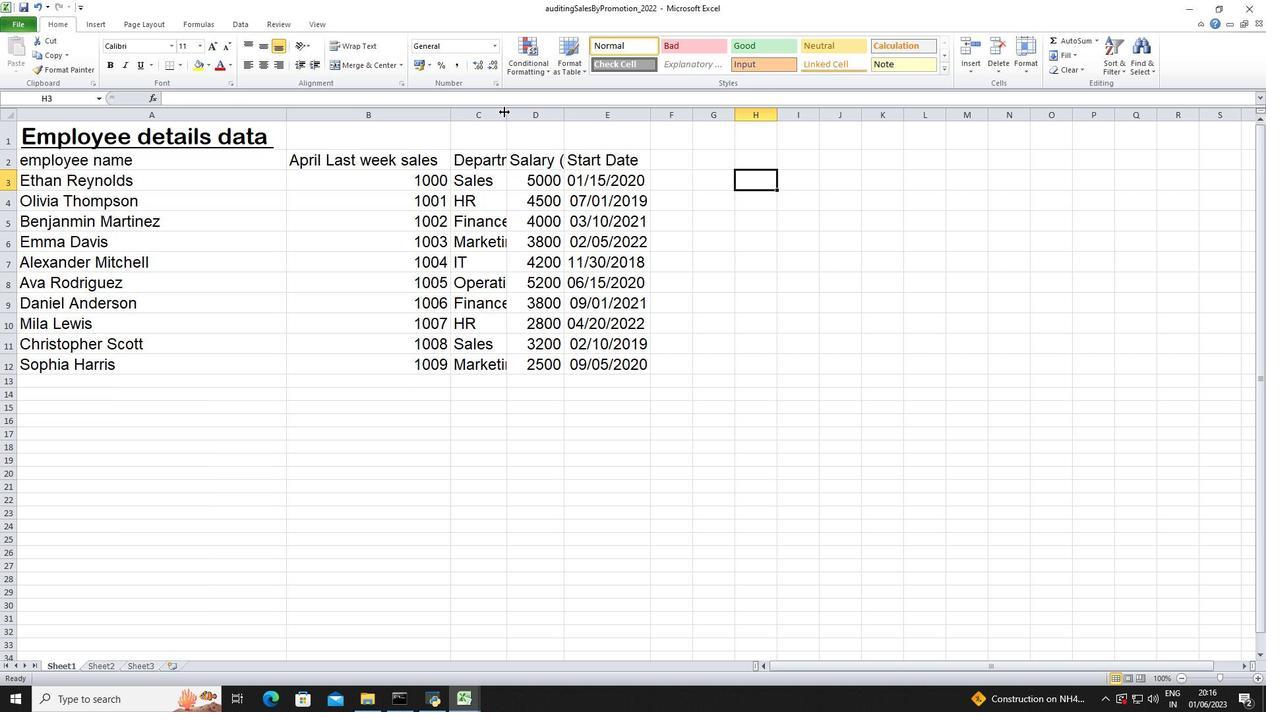 
Action: Mouse pressed left at (506, 111)
Screenshot: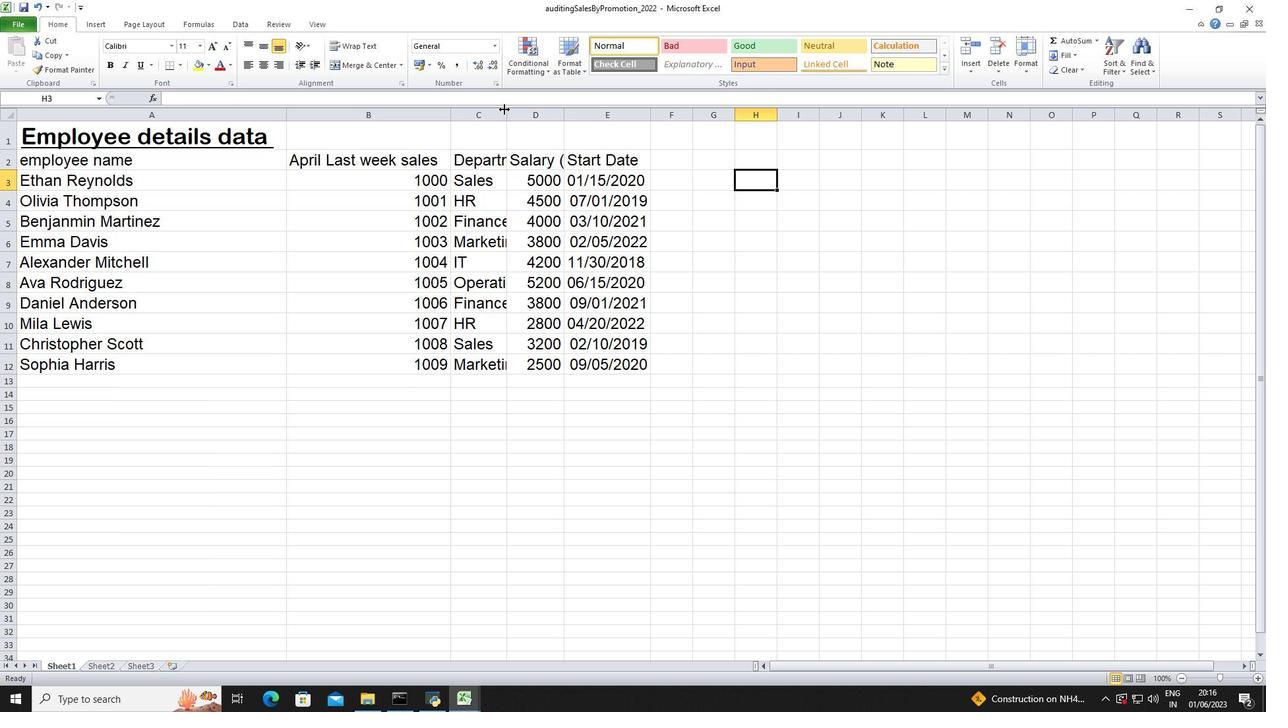 
Action: Mouse pressed left at (506, 111)
Screenshot: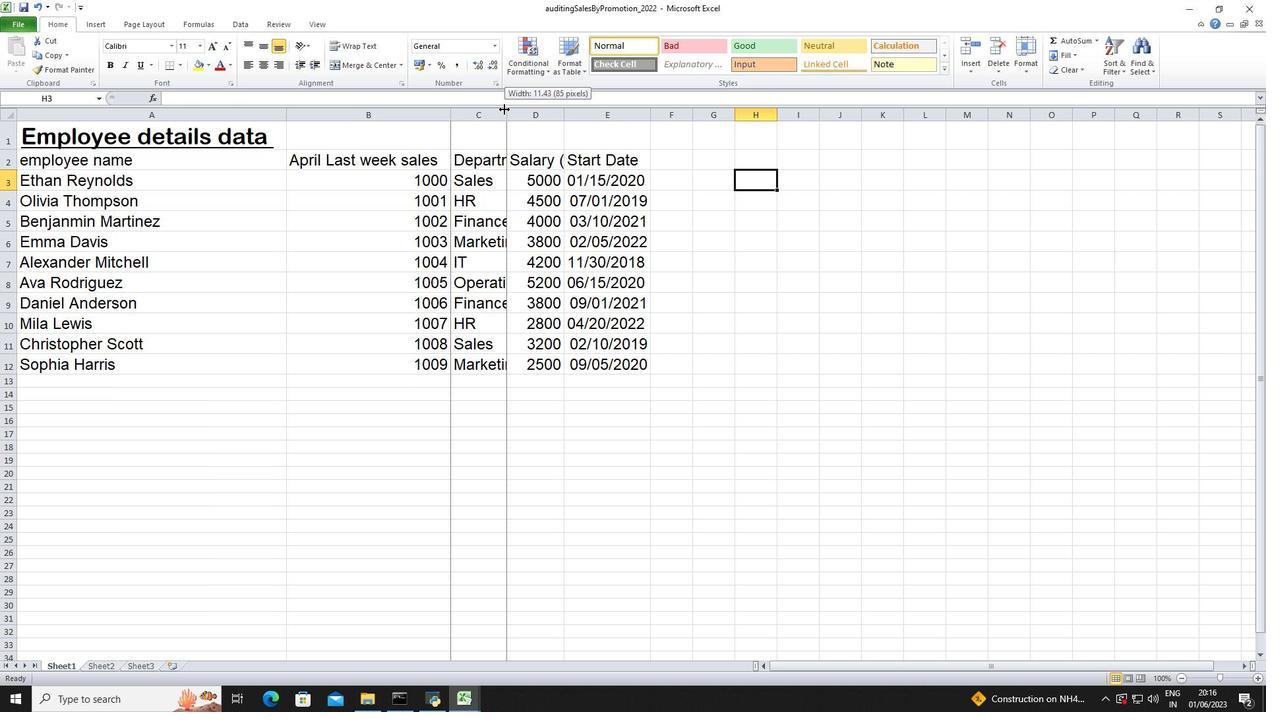
Action: Mouse moved to (606, 120)
Screenshot: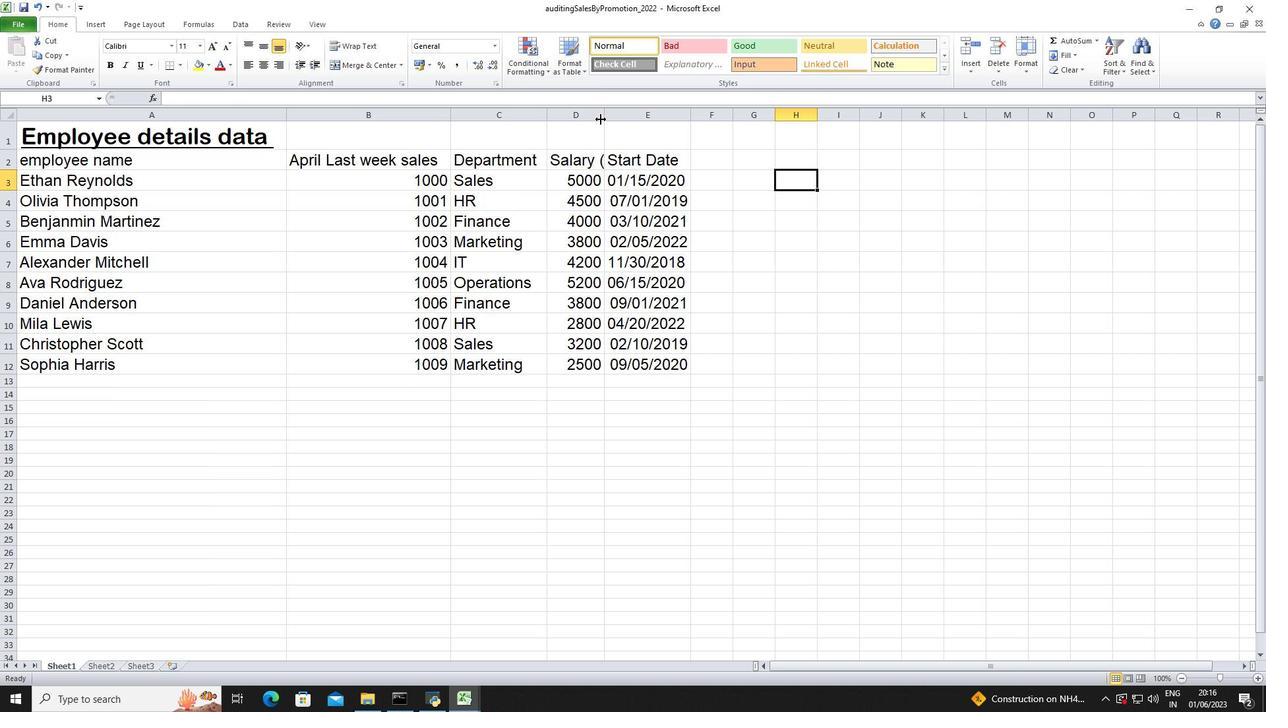 
Action: Mouse pressed left at (606, 120)
Screenshot: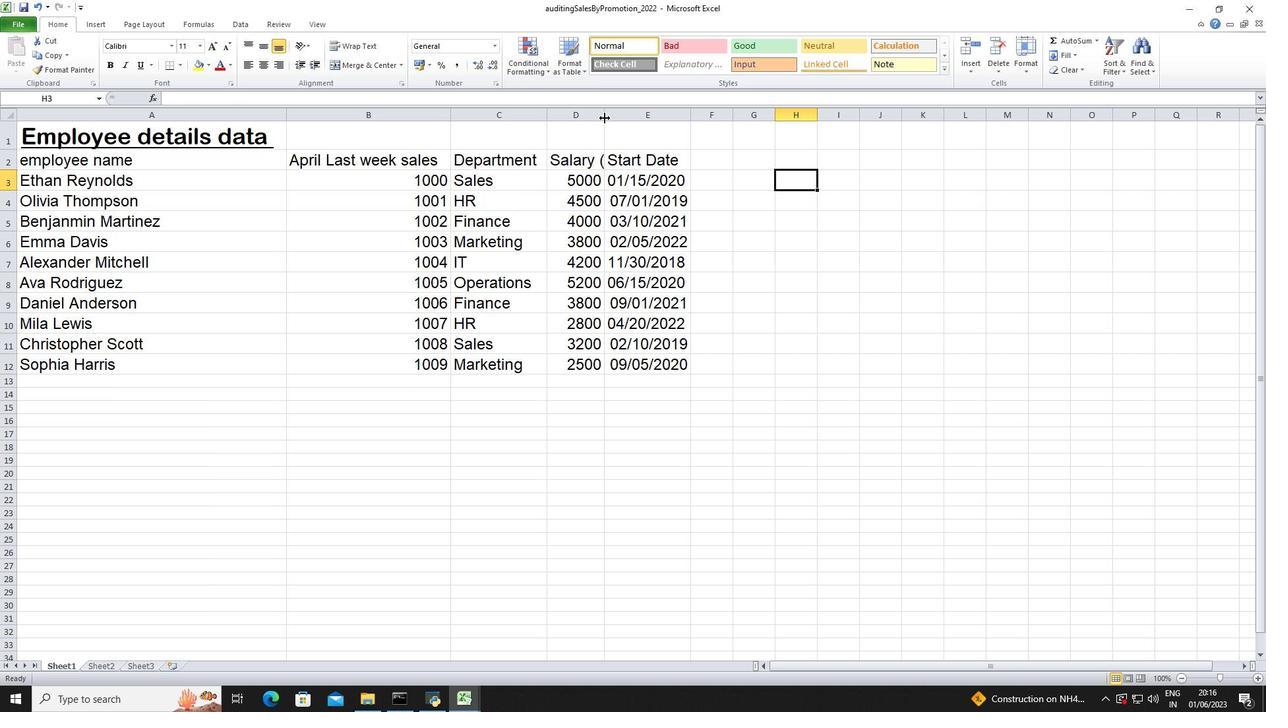 
Action: Mouse pressed left at (606, 120)
Screenshot: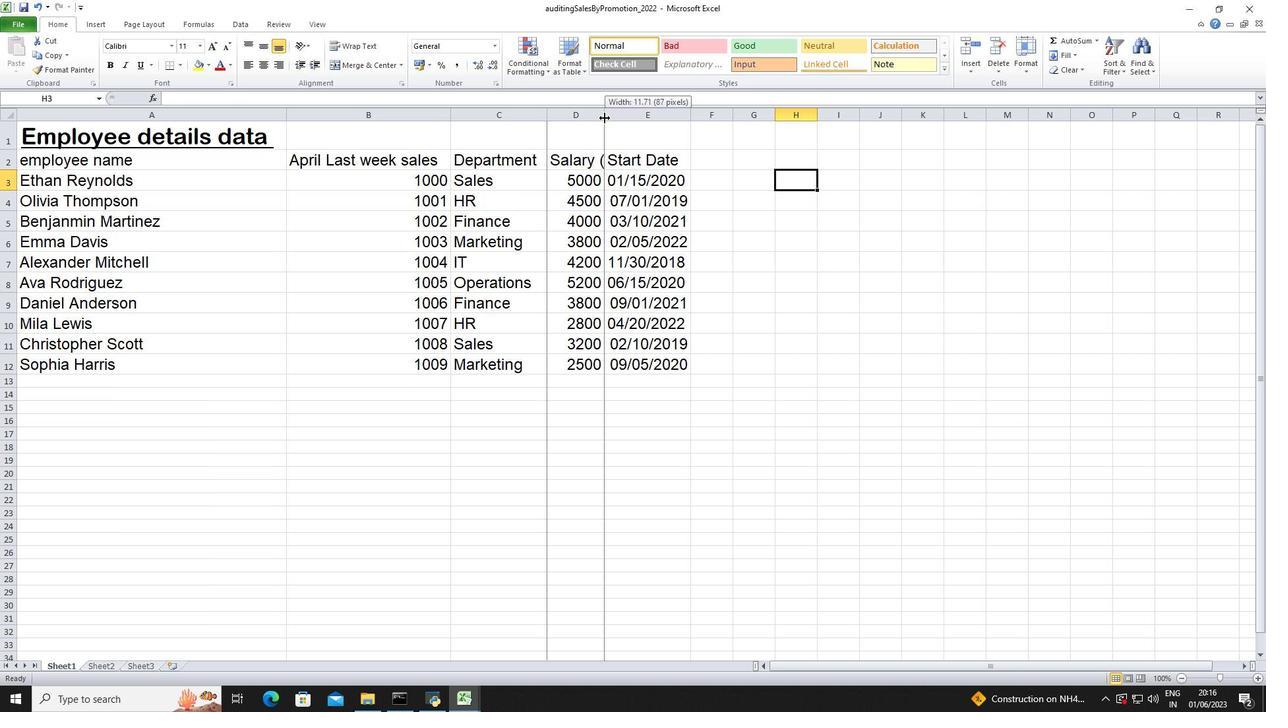 
Action: Mouse moved to (742, 116)
Screenshot: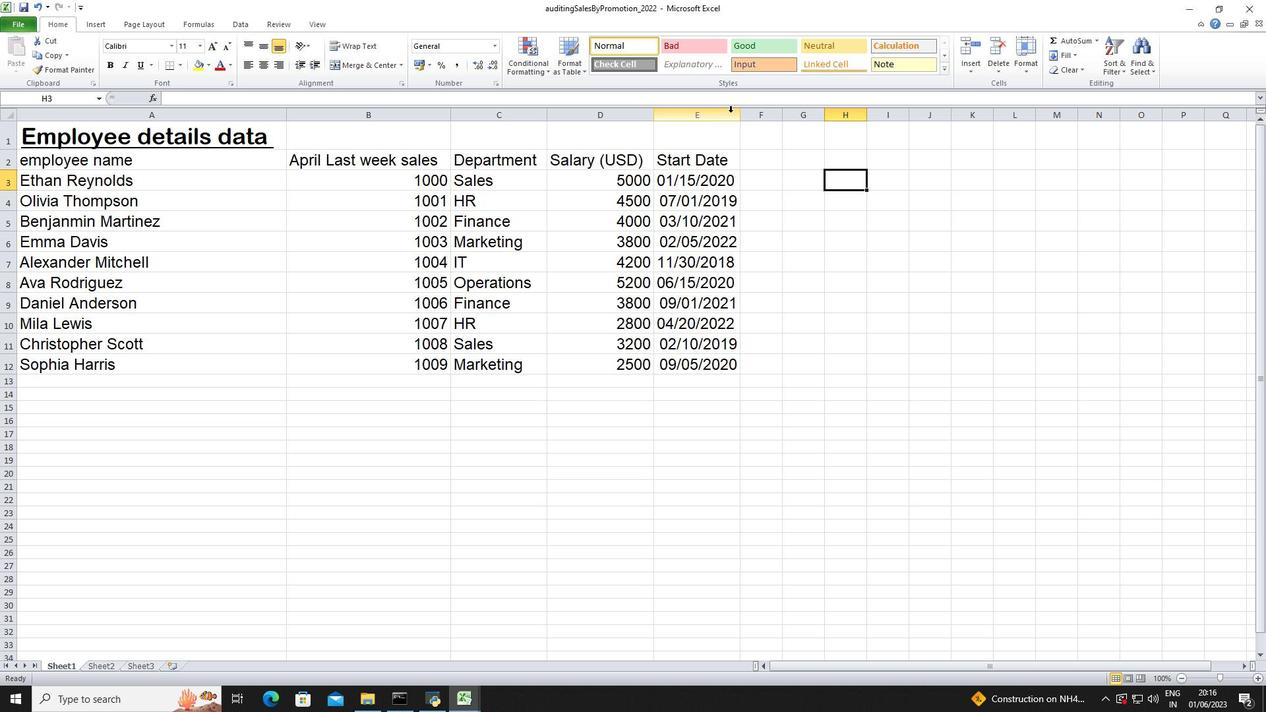
Action: Mouse pressed left at (742, 116)
Screenshot: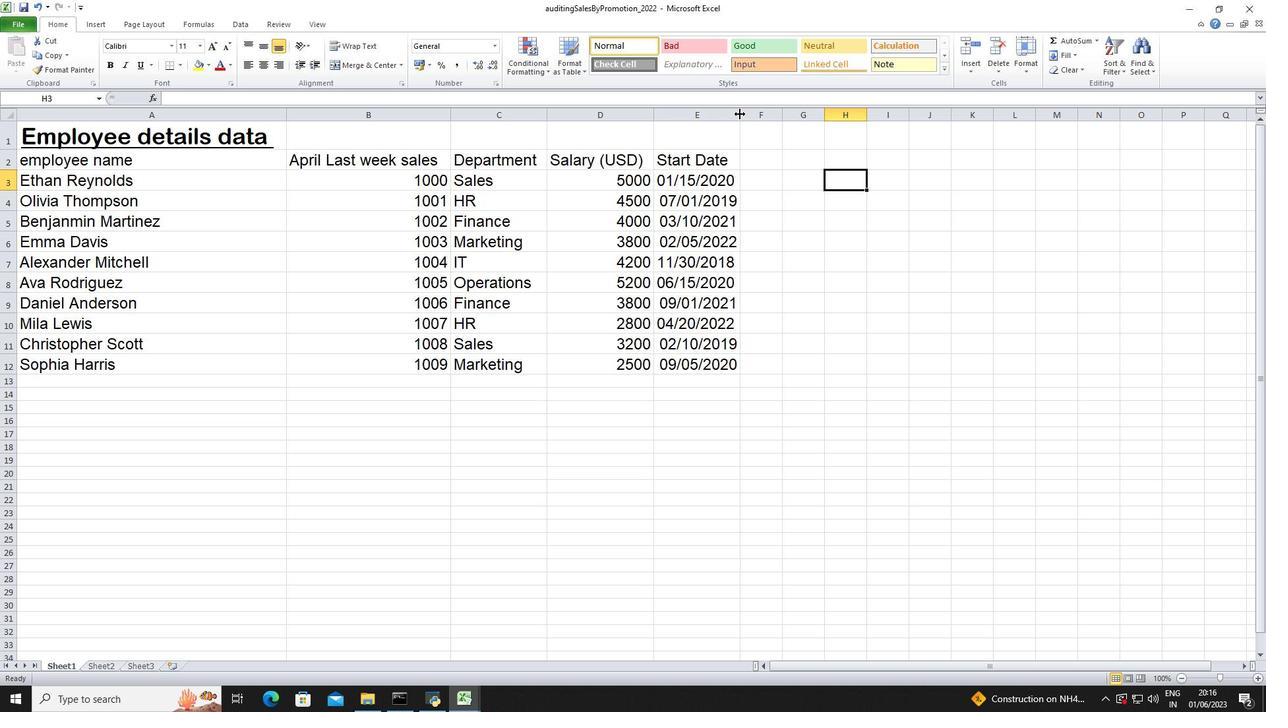 
Action: Mouse pressed left at (742, 116)
Screenshot: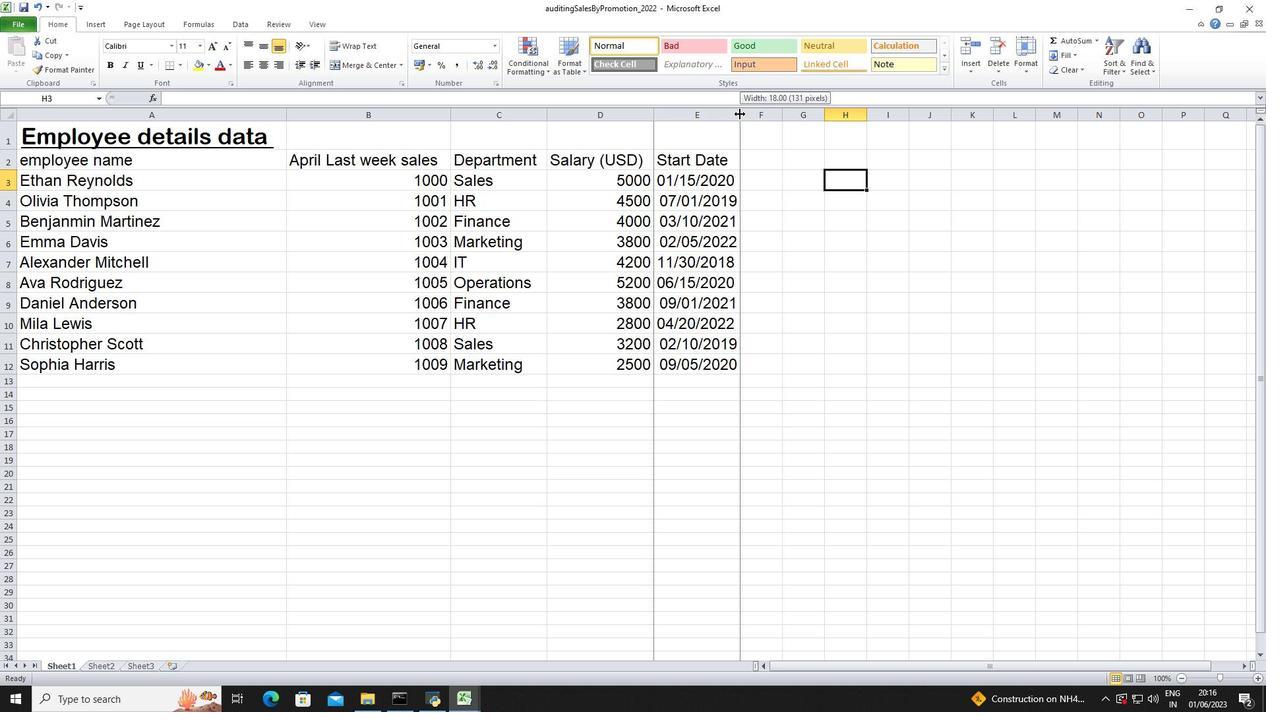 
Action: Mouse moved to (61, 141)
Screenshot: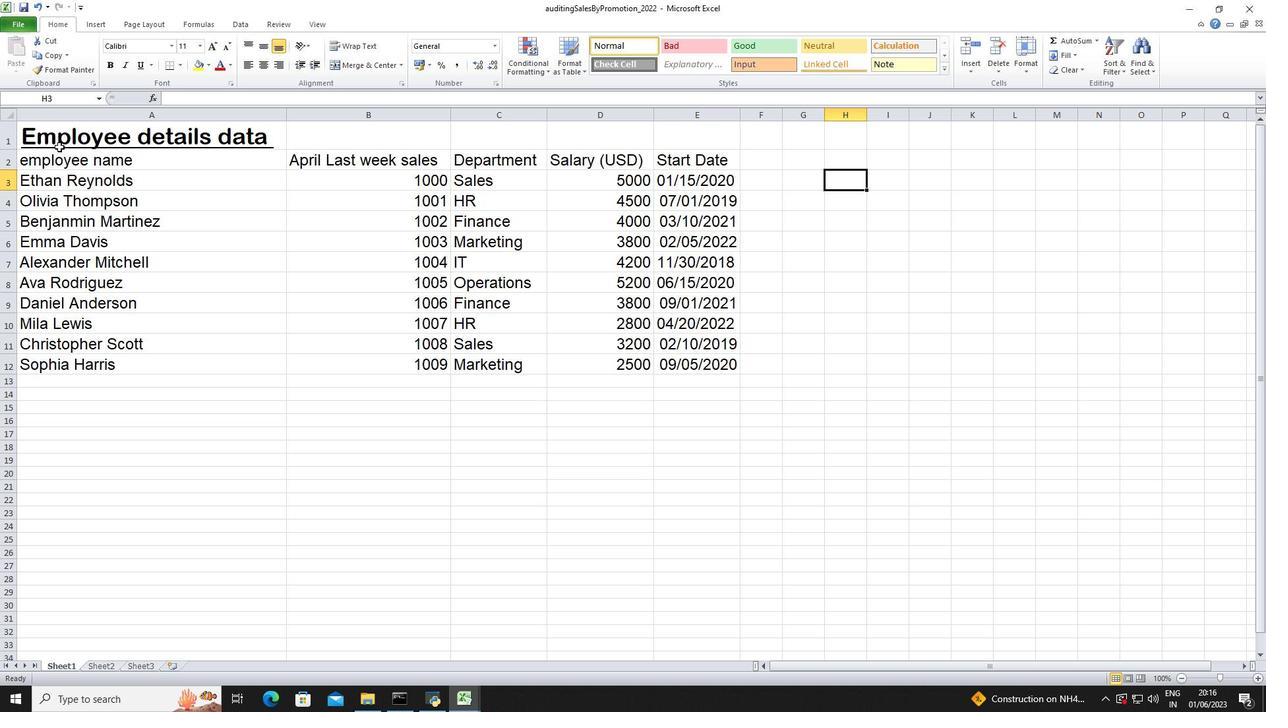 
Action: Mouse pressed left at (61, 141)
Screenshot: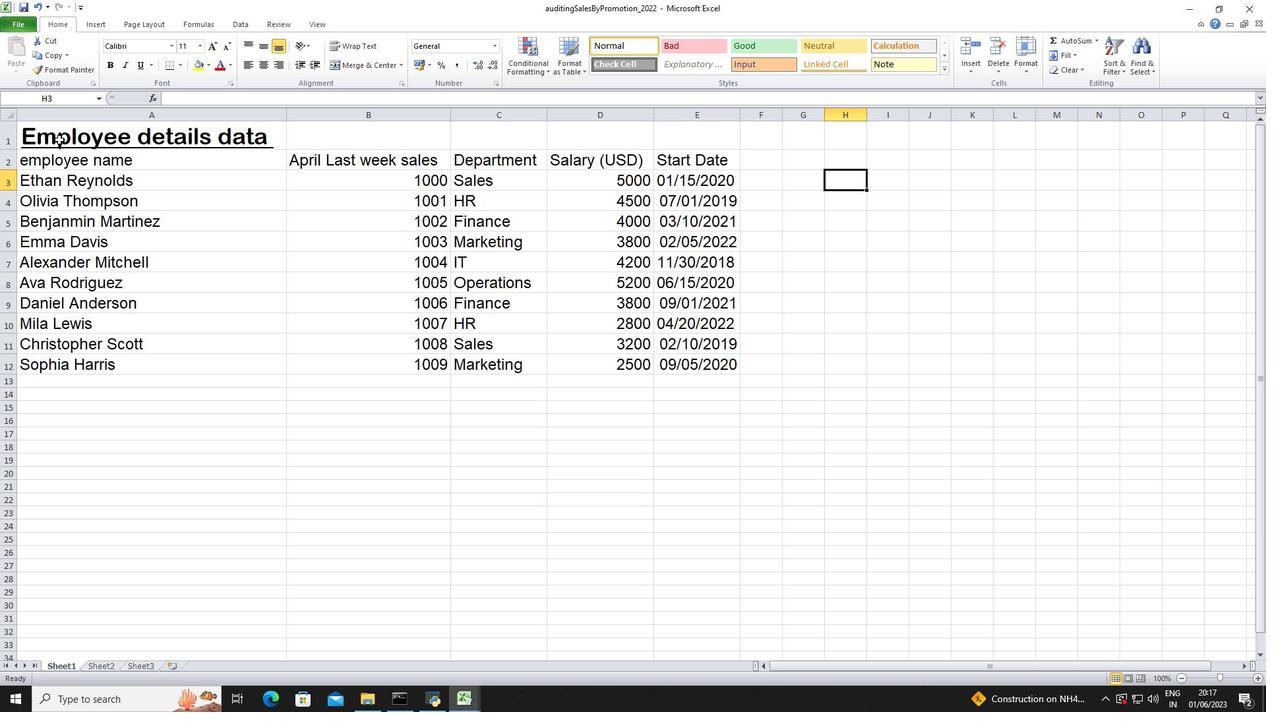 
Action: Mouse moved to (266, 44)
Screenshot: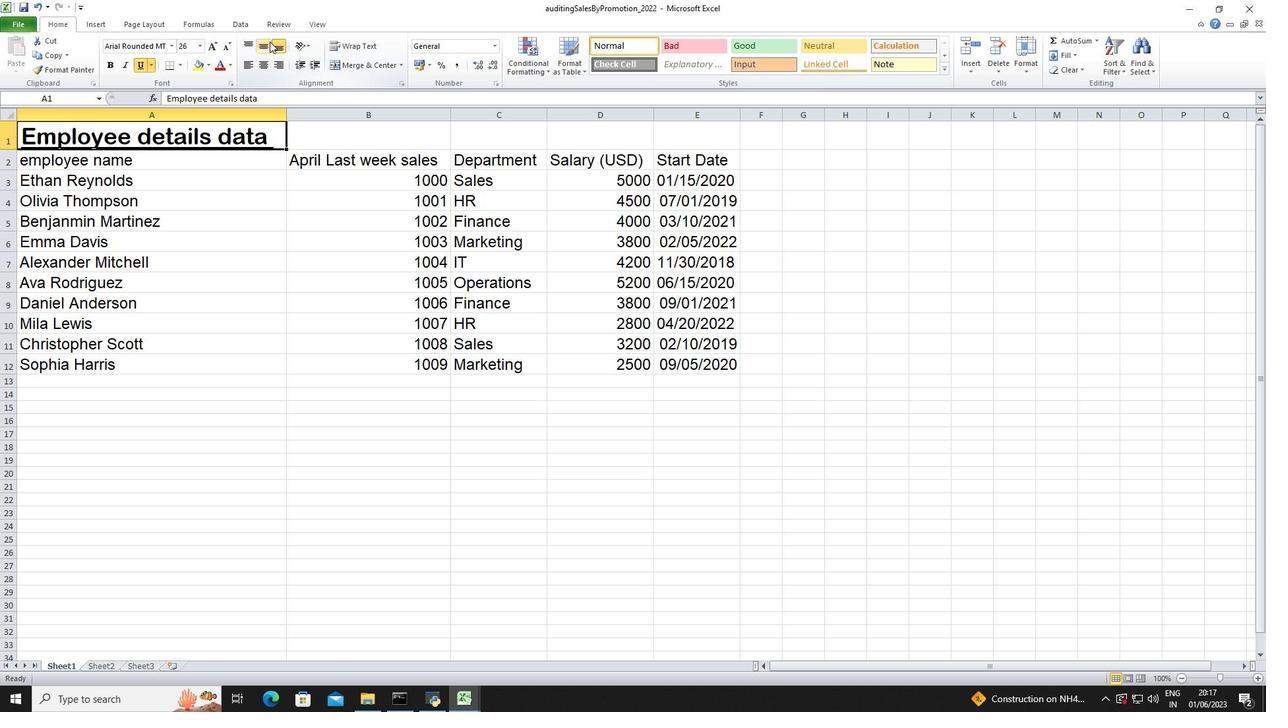 
Action: Mouse pressed left at (266, 44)
Screenshot: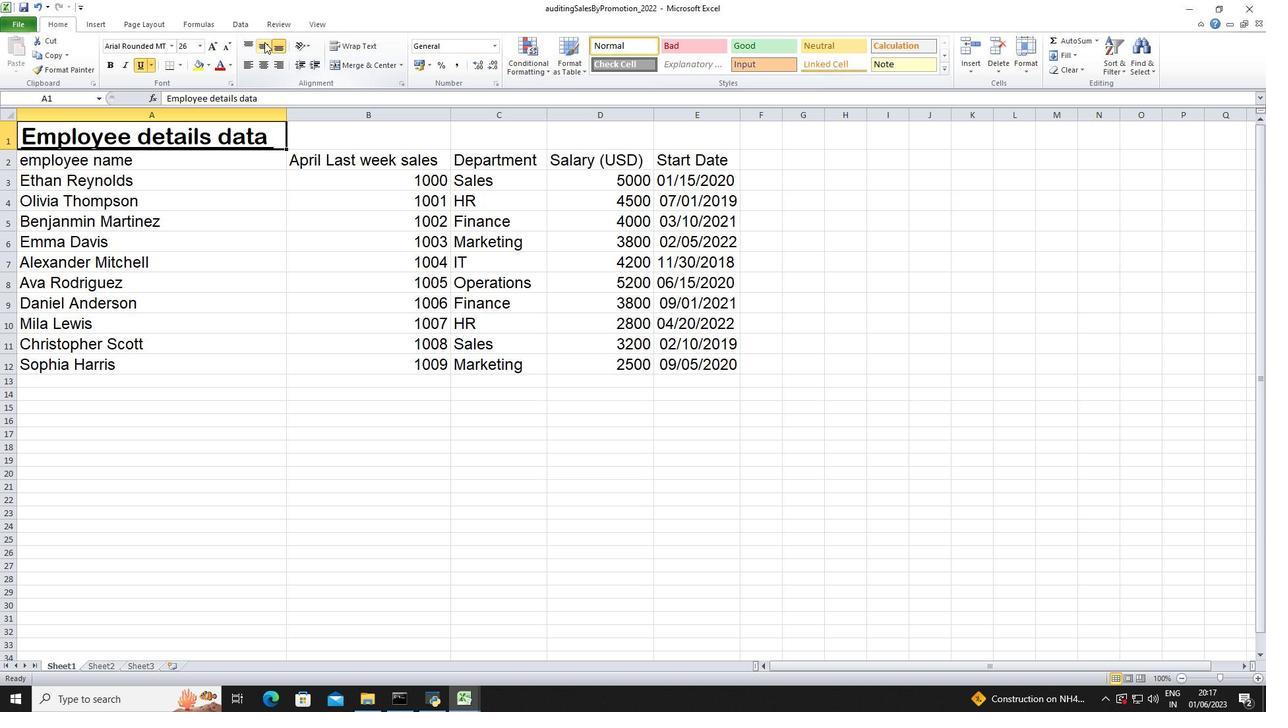 
Action: Mouse moved to (207, 212)
Screenshot: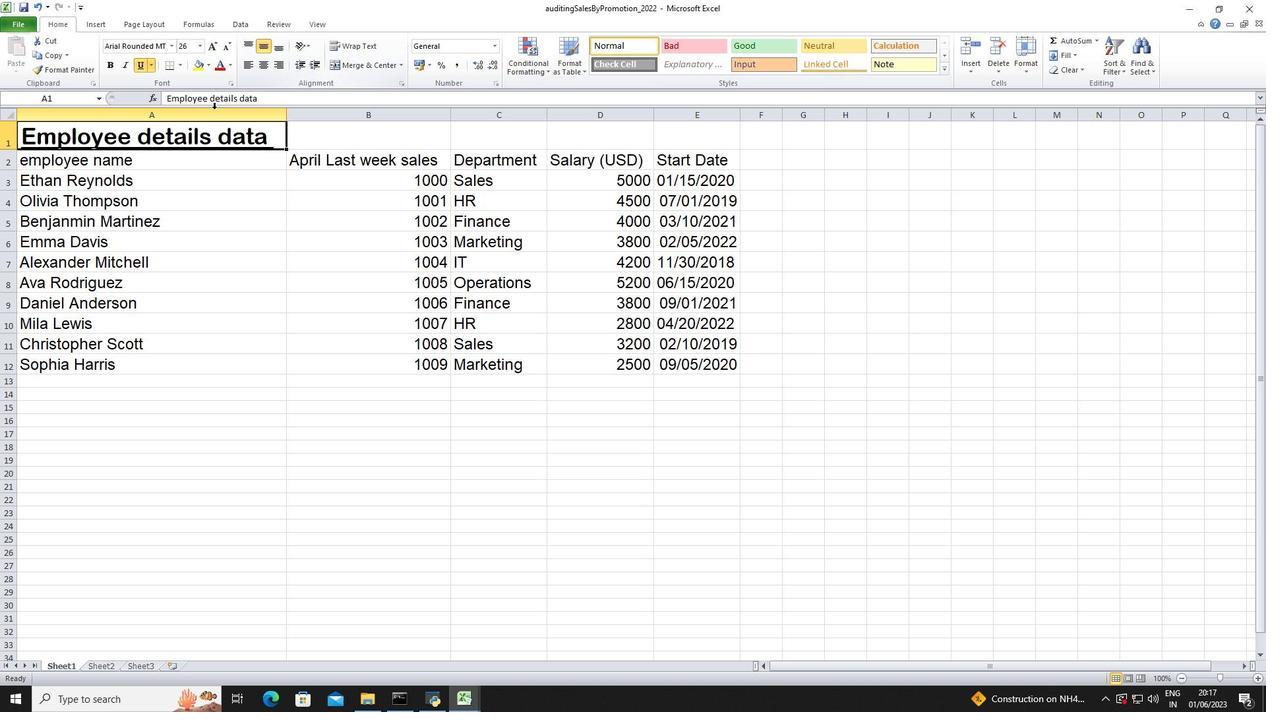 
Action: Mouse pressed left at (207, 212)
Screenshot: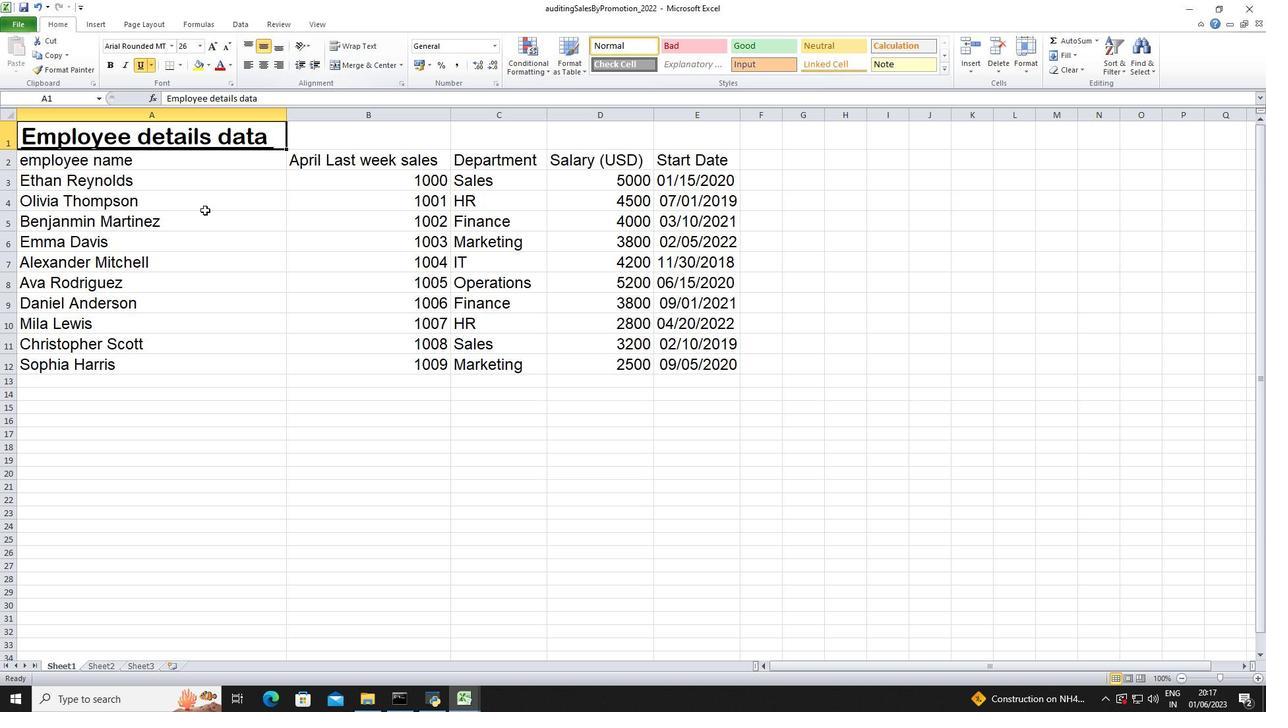 
Action: Mouse moved to (63, 160)
Screenshot: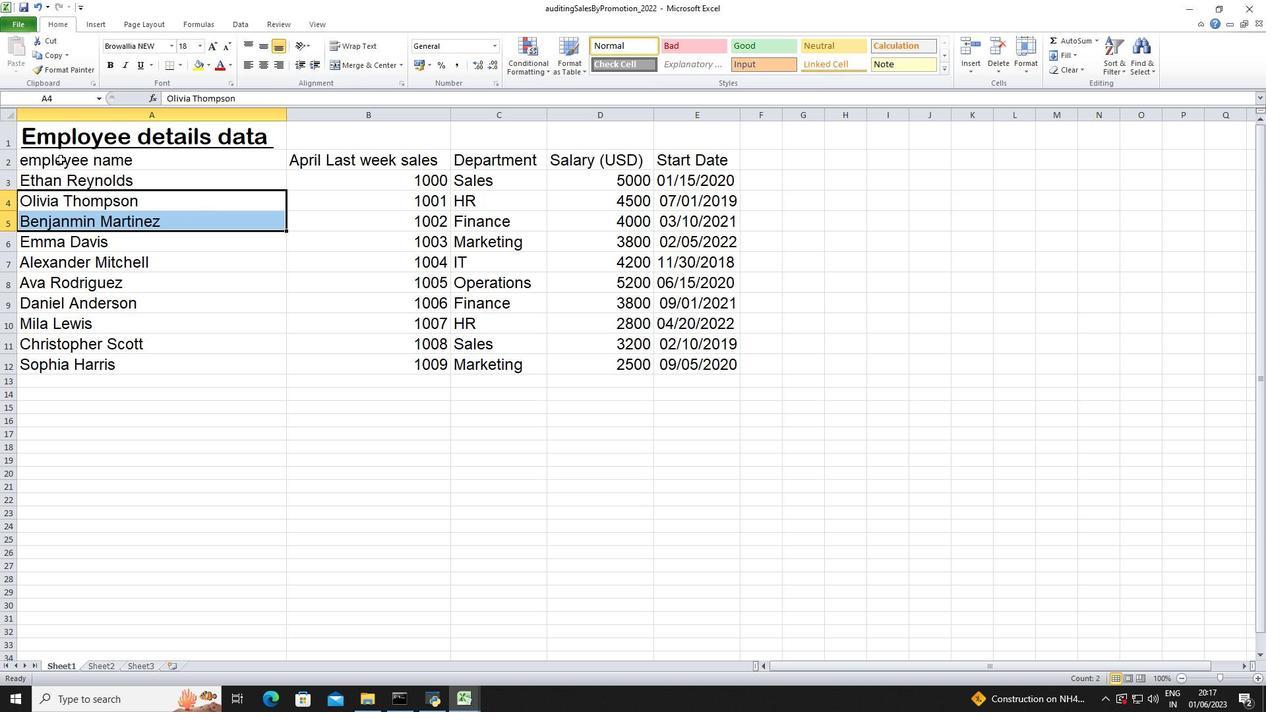 
Action: Mouse pressed left at (63, 160)
Screenshot: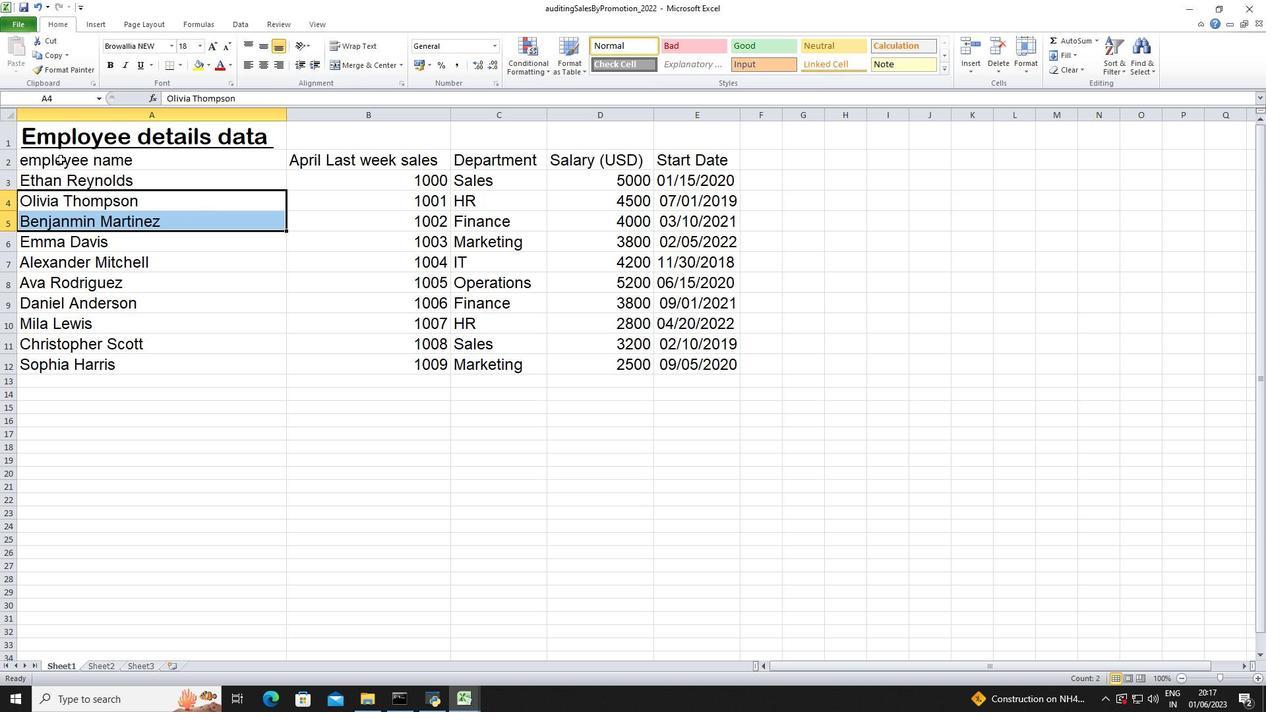 
Action: Mouse moved to (252, 68)
Screenshot: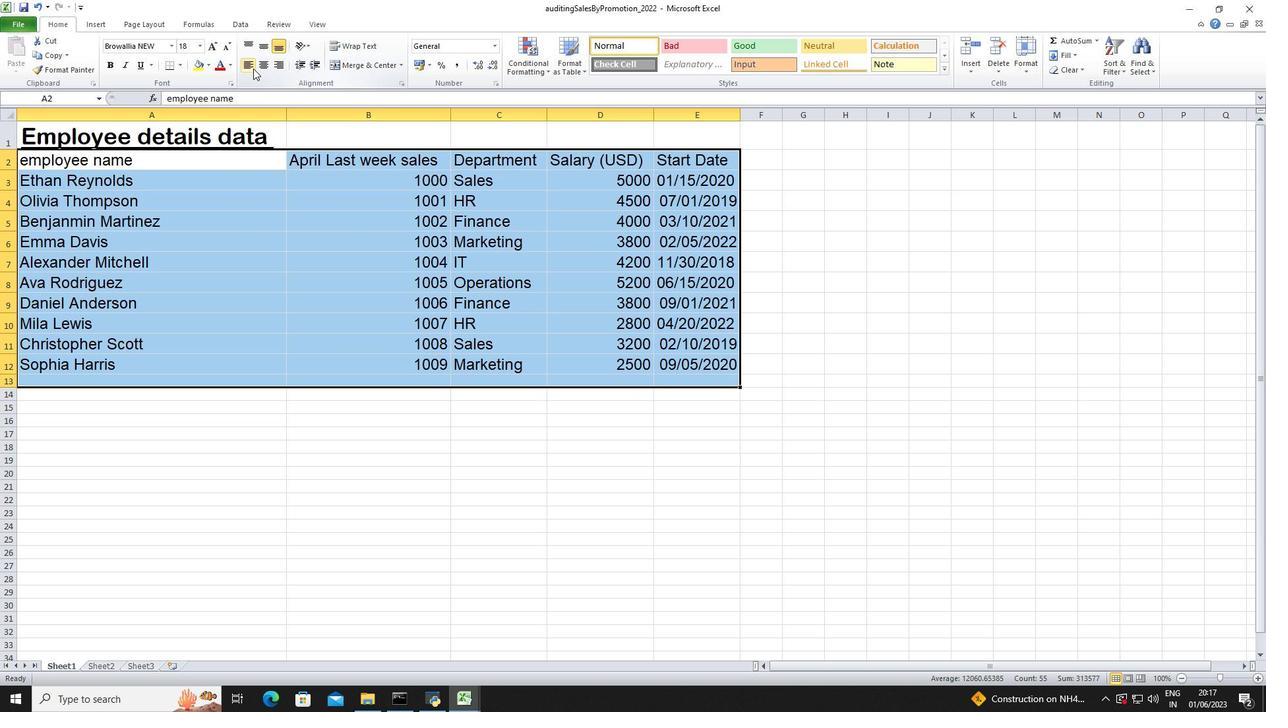 
Action: Mouse pressed left at (252, 68)
Screenshot: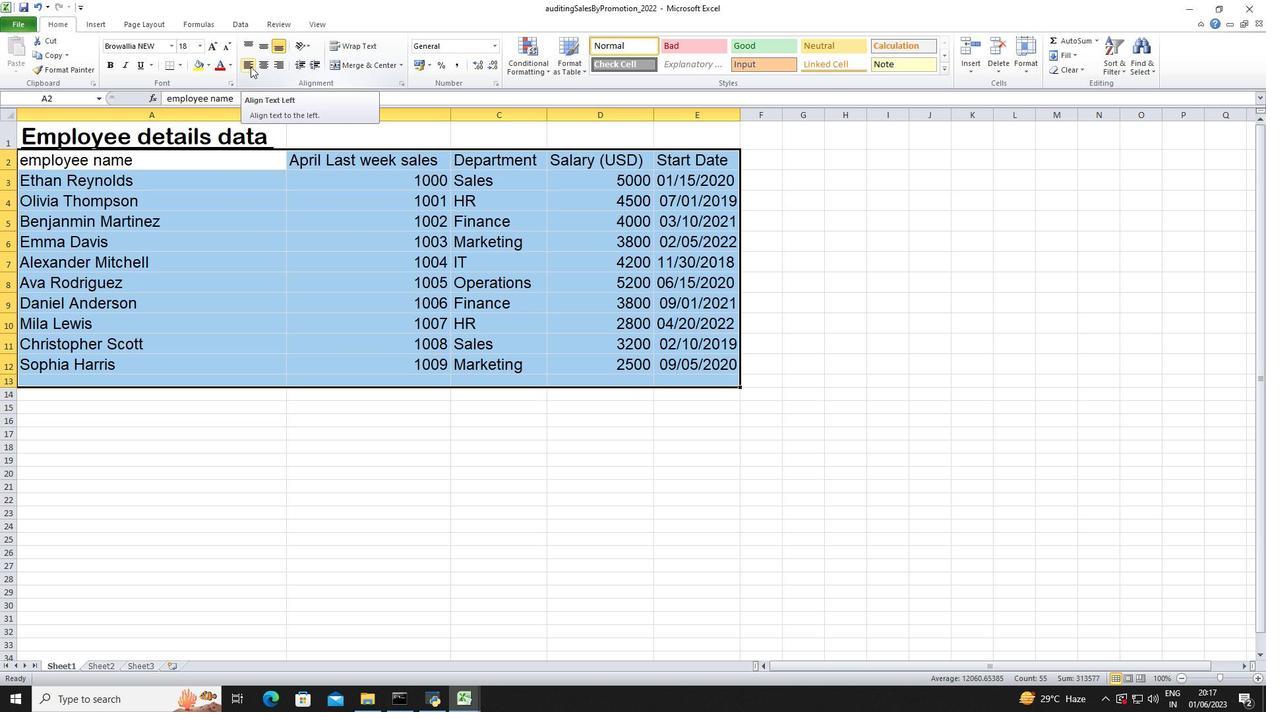
Action: Mouse moved to (423, 447)
Screenshot: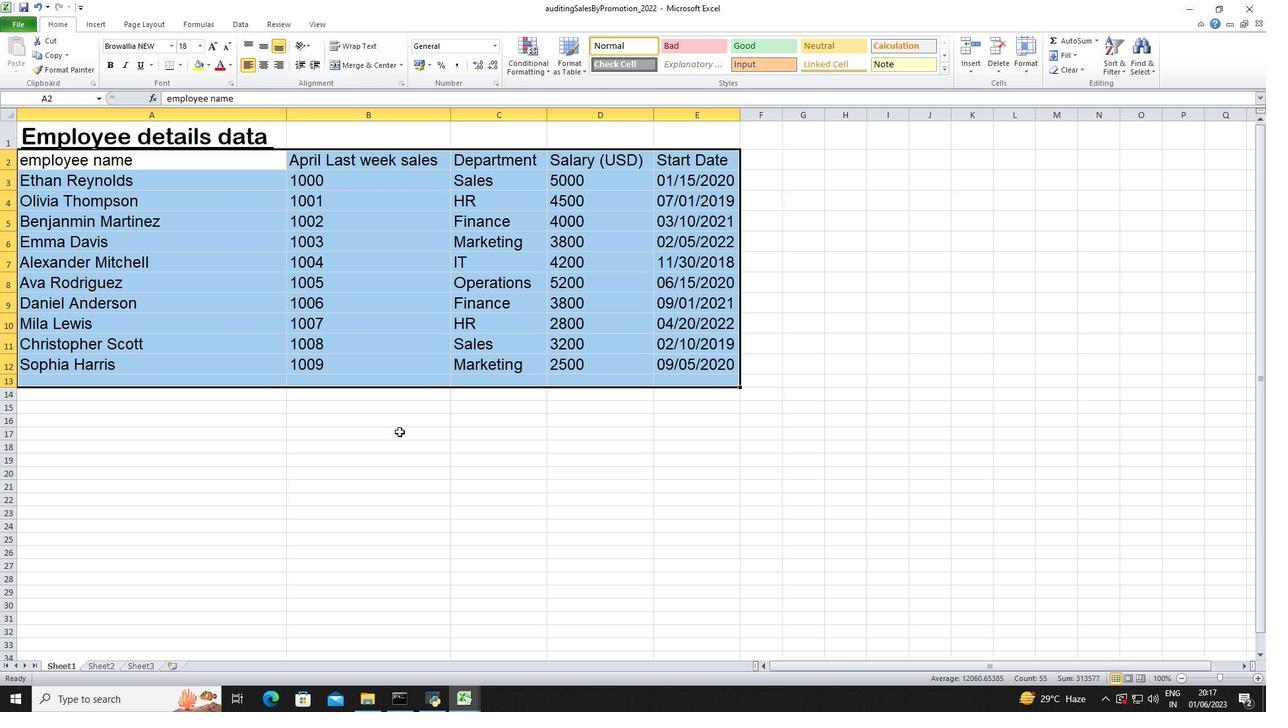 
Action: Mouse pressed left at (423, 447)
Screenshot: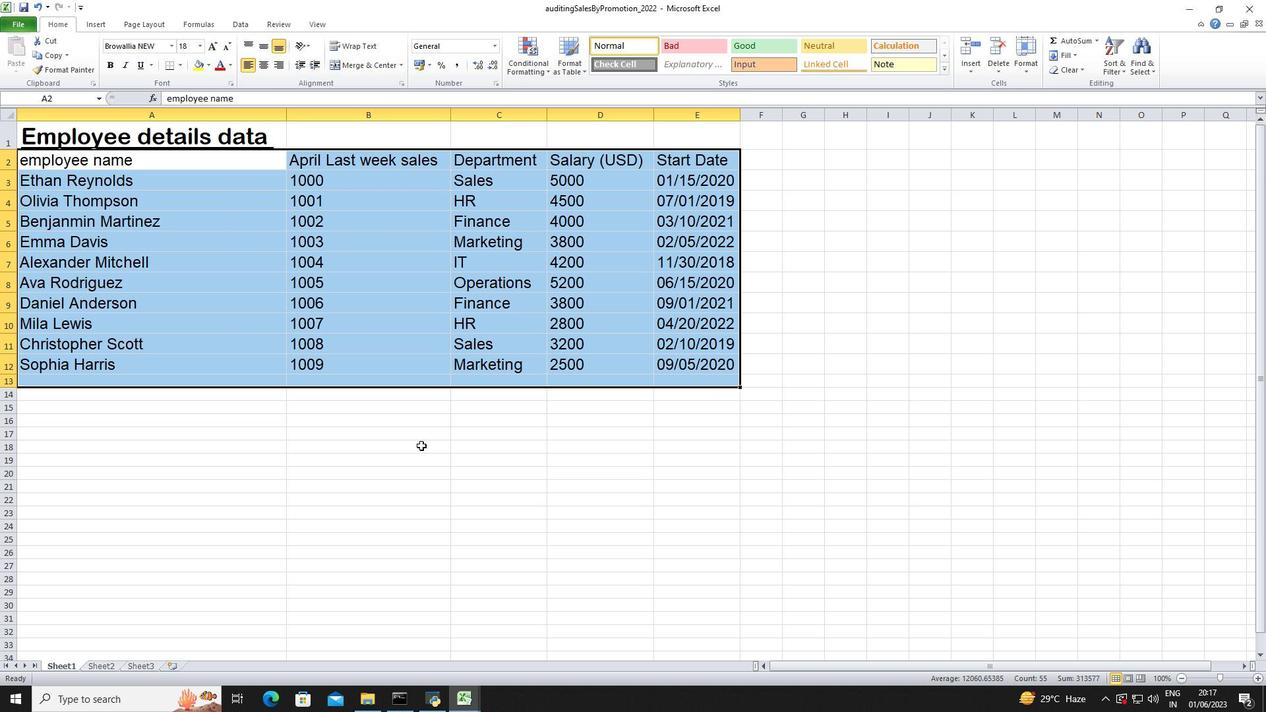 
Action: Mouse moved to (30, 166)
Screenshot: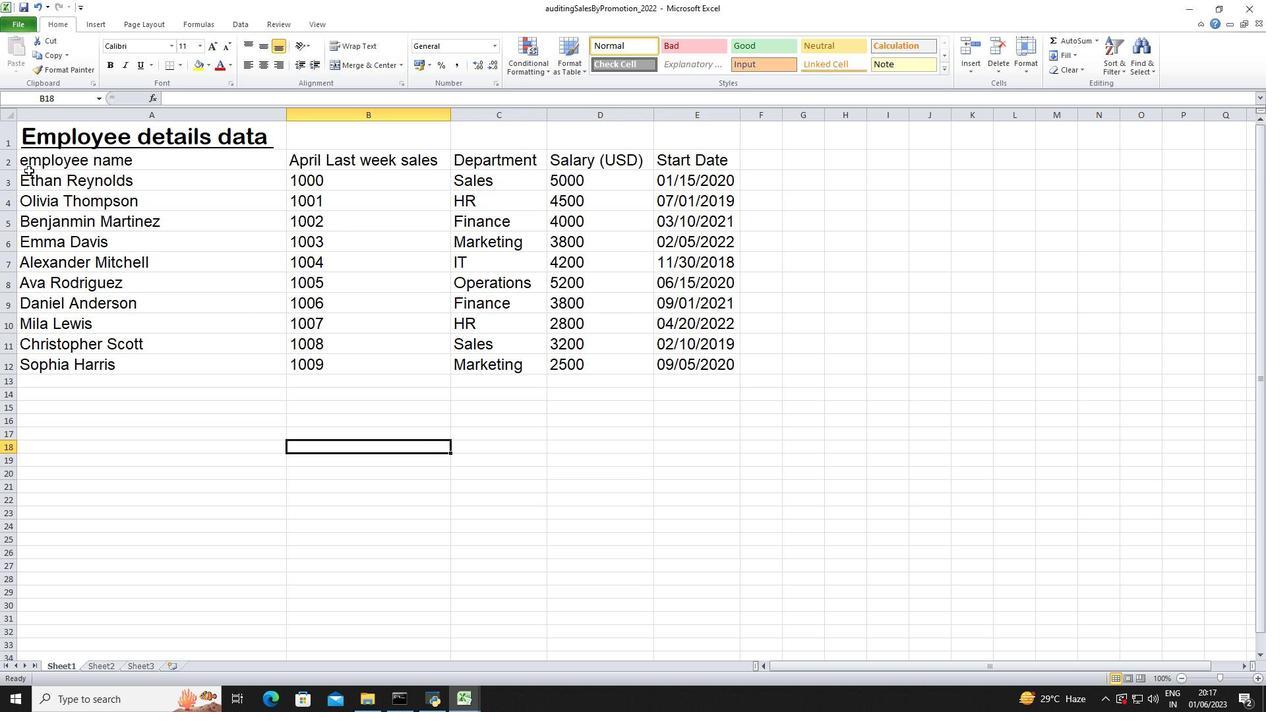 
Action: Mouse pressed left at (30, 166)
Screenshot: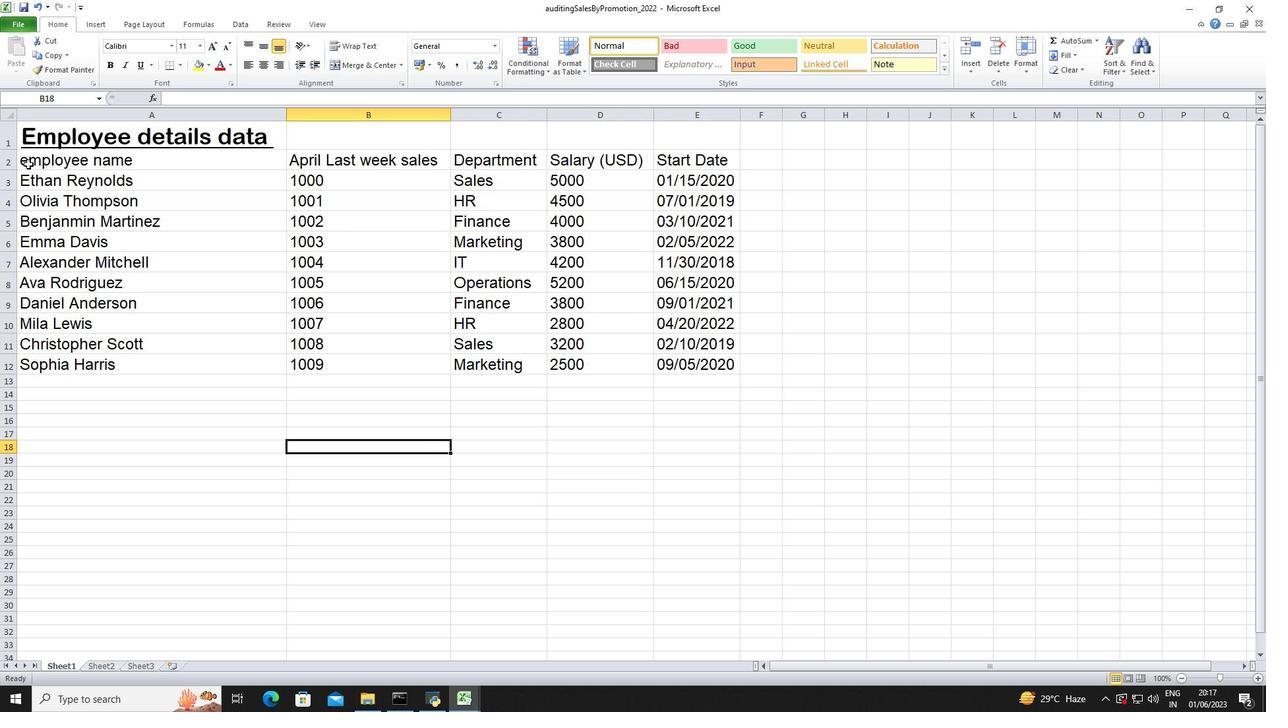 
Action: Mouse pressed left at (30, 166)
Screenshot: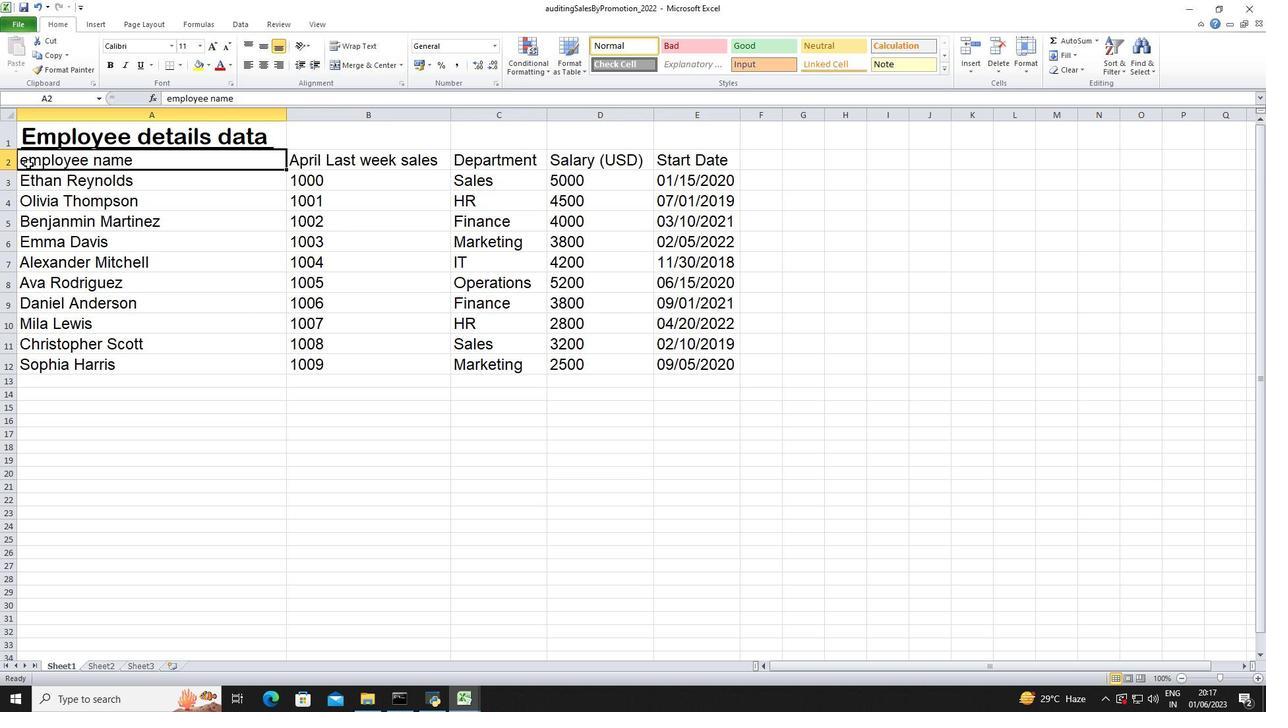 
Action: Mouse pressed left at (30, 166)
Screenshot: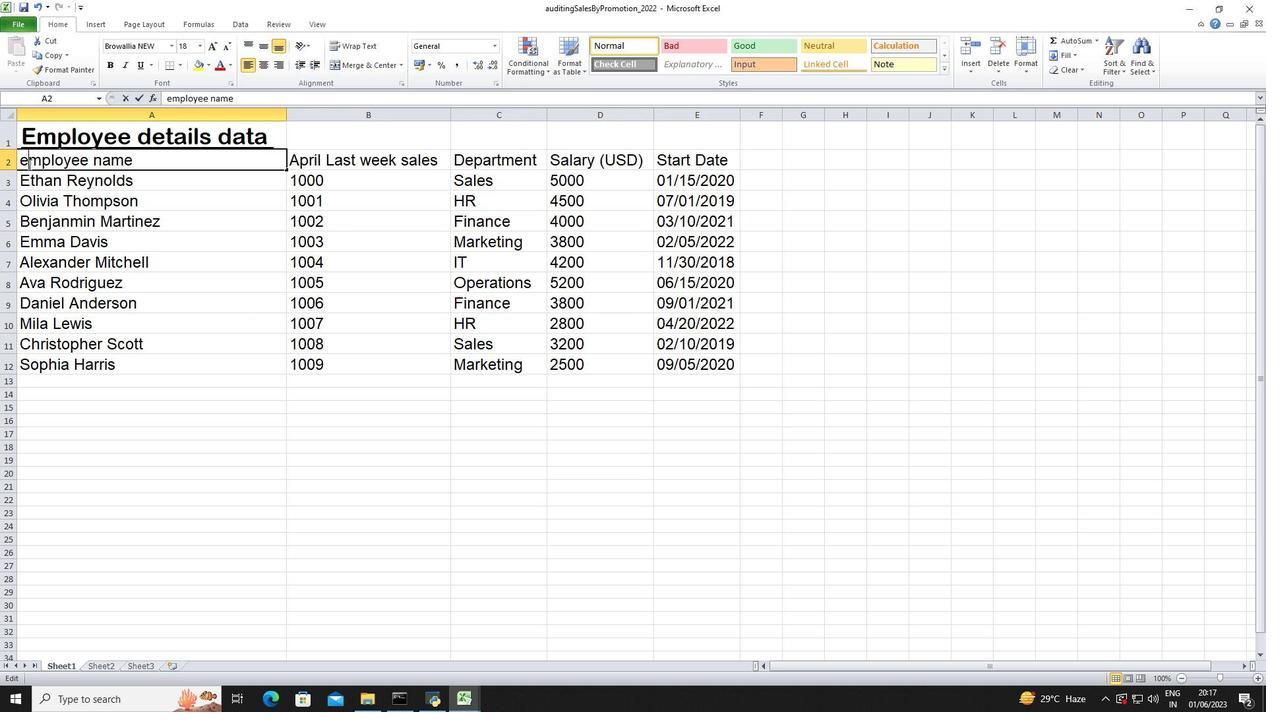 
Action: Mouse moved to (195, 183)
Screenshot: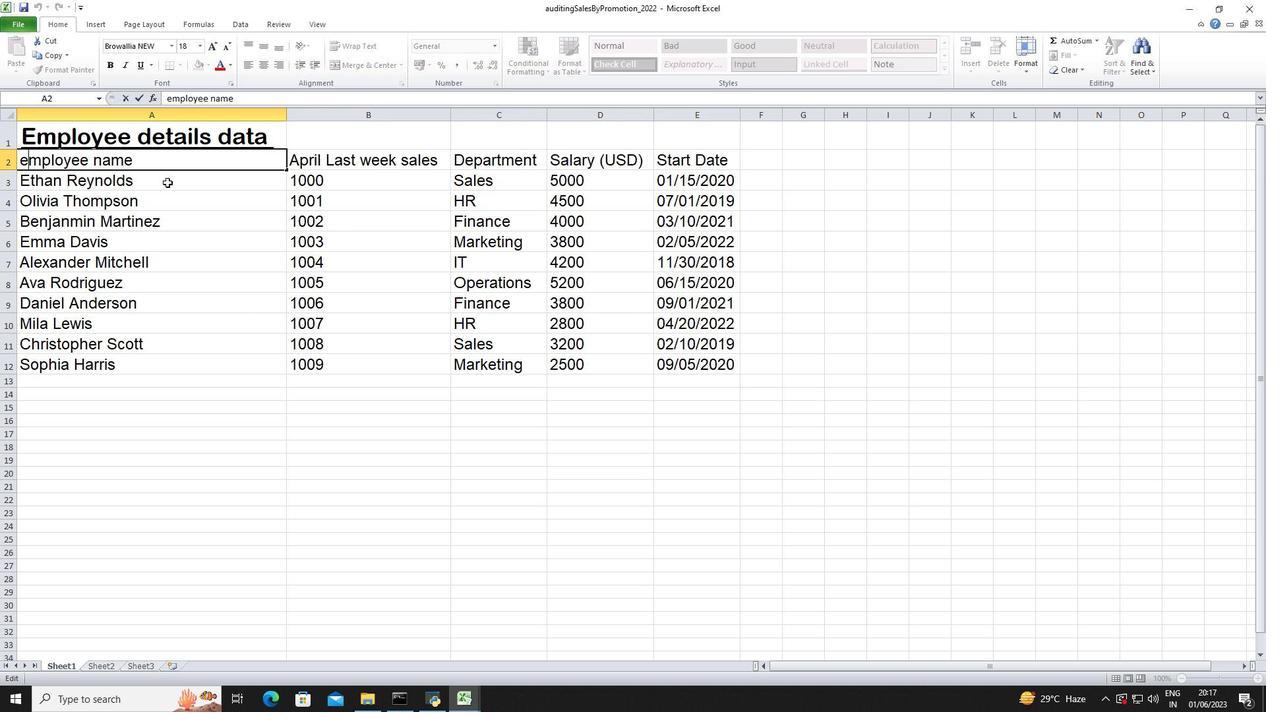 
Action: Key pressed <Key.backspace><Key.shift_r><Key.shift_r><Key.shift_r><Key.shift_r>E
Screenshot: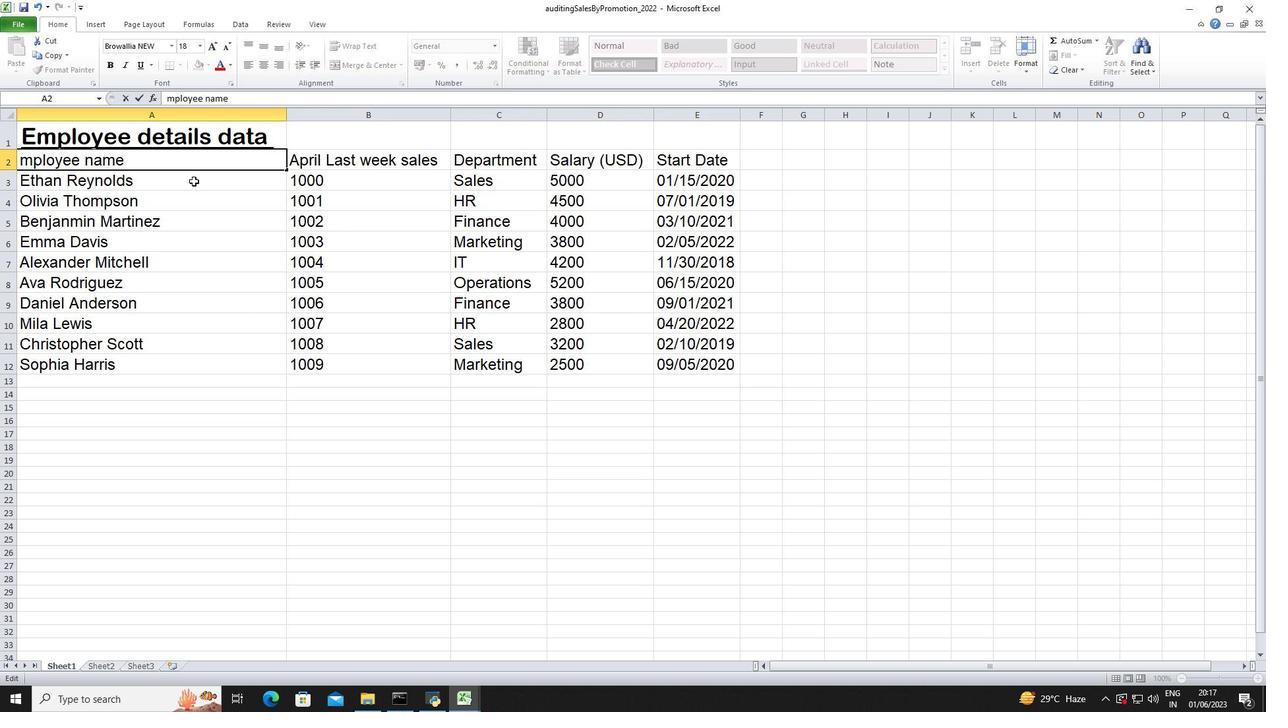 
Action: Mouse moved to (194, 179)
Screenshot: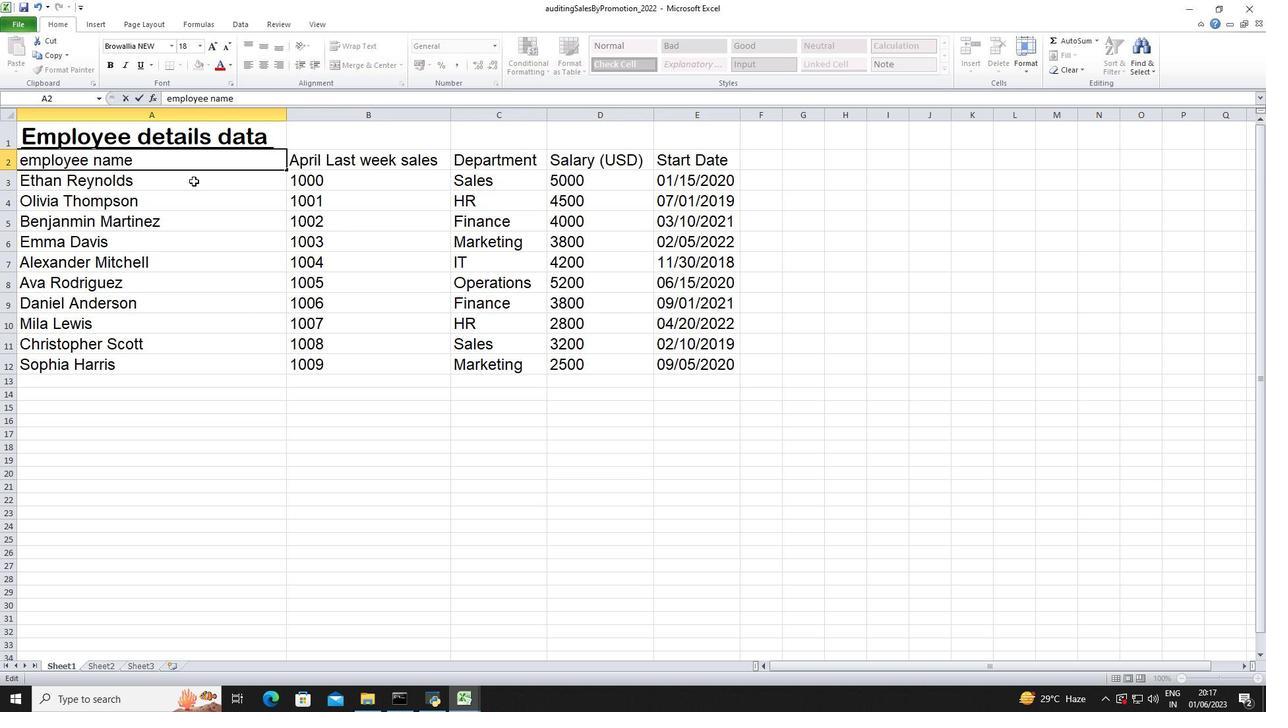 
Action: Key pressed <Key.backspace><Key.shift_r>E<Key.backspace>E
Screenshot: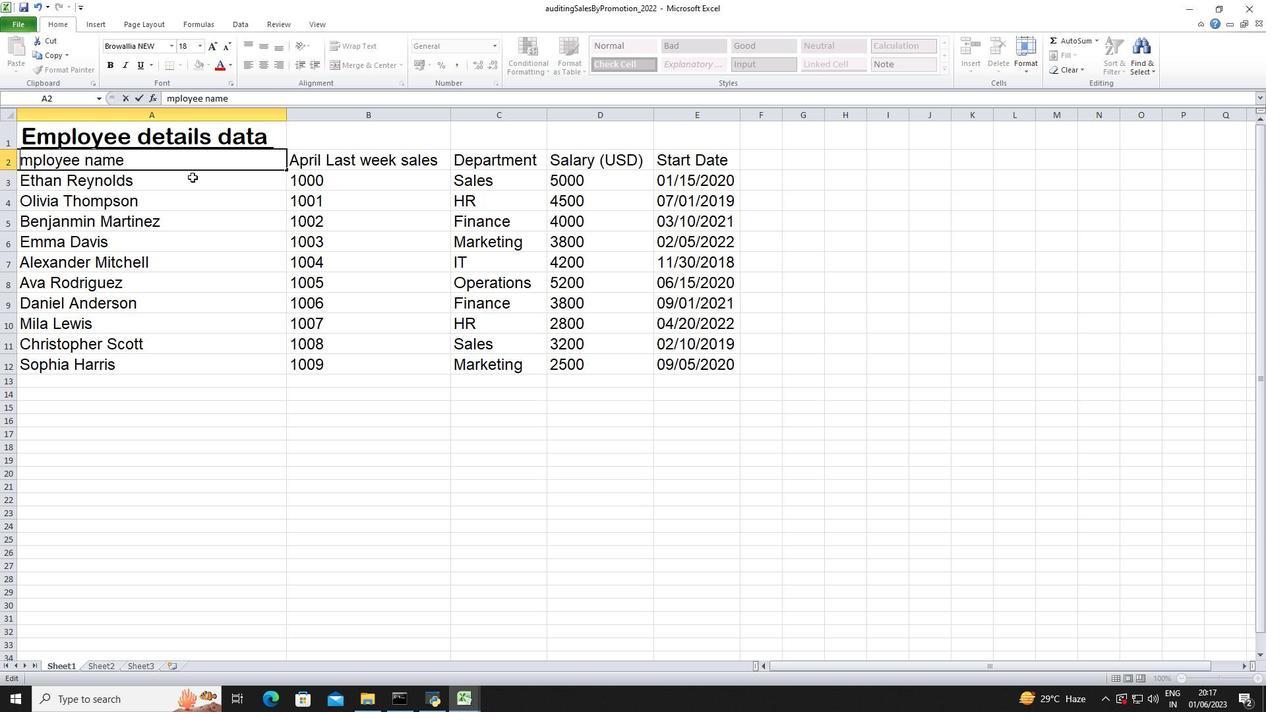 
Action: Mouse moved to (226, 279)
Screenshot: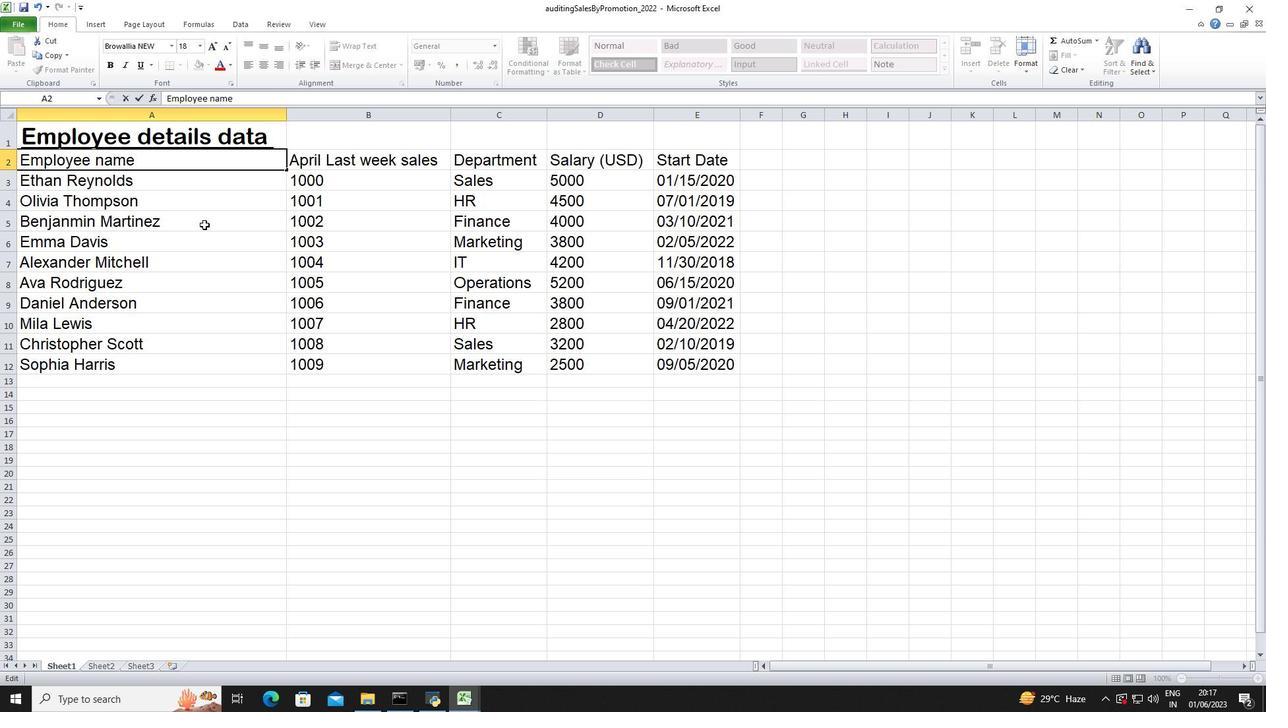 
Action: Mouse pressed left at (226, 279)
Screenshot: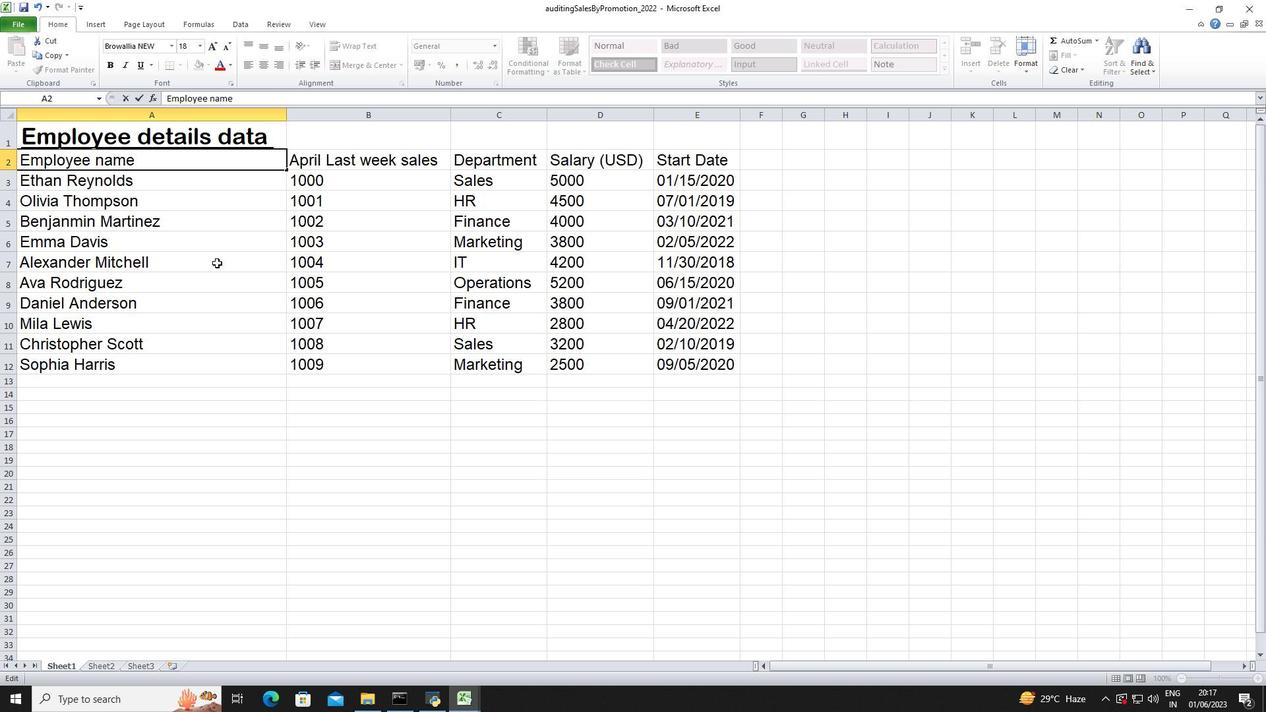 
Action: Mouse moved to (482, 428)
Screenshot: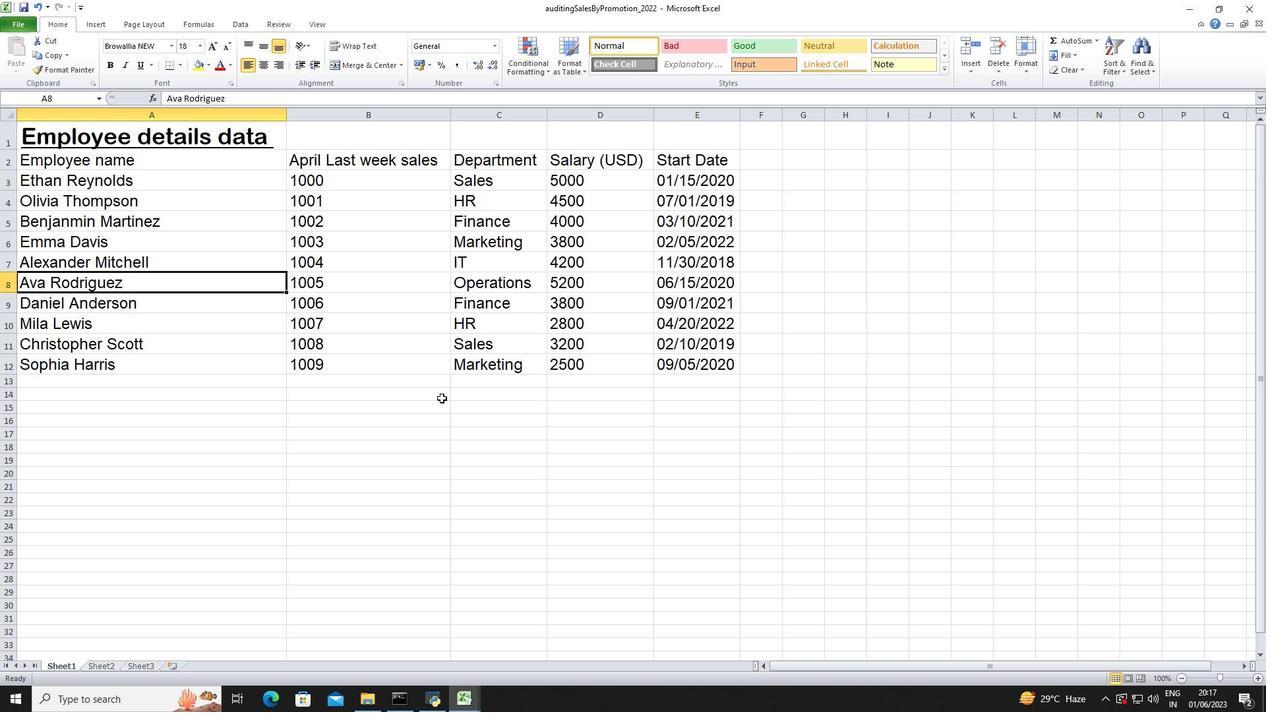
Action: Mouse pressed left at (482, 428)
Screenshot: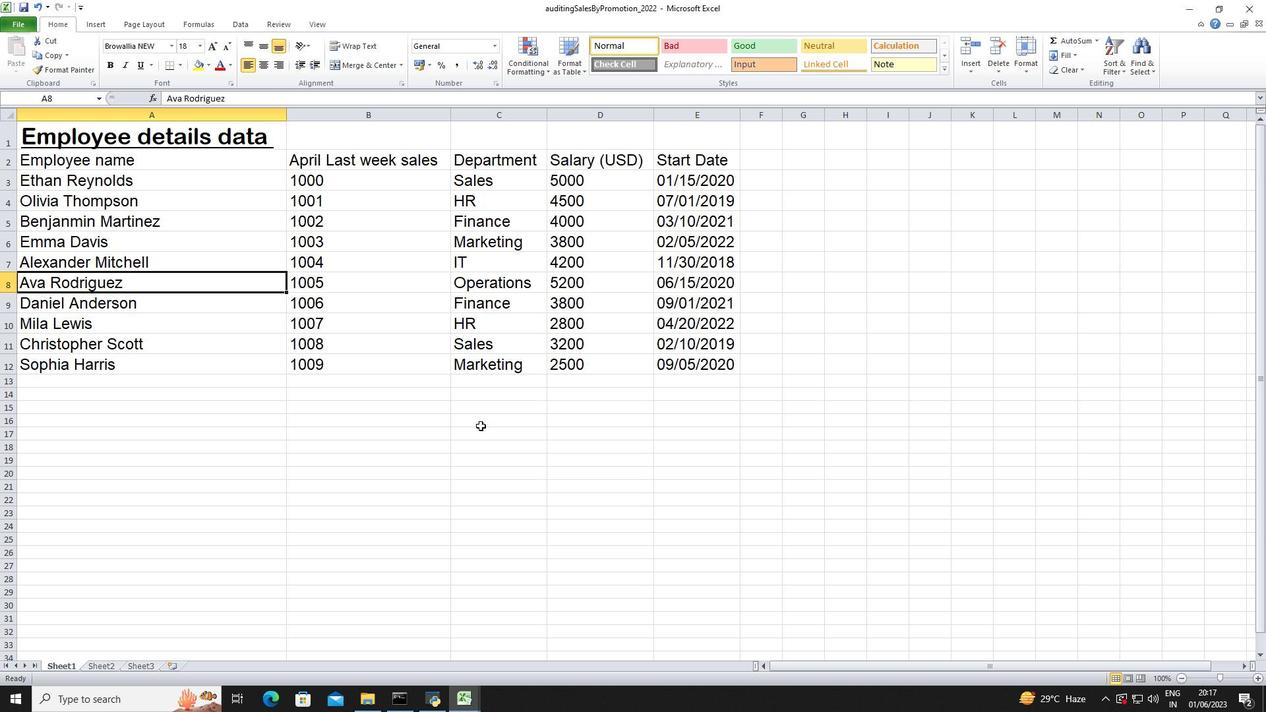 
Action: Mouse moved to (434, 389)
Screenshot: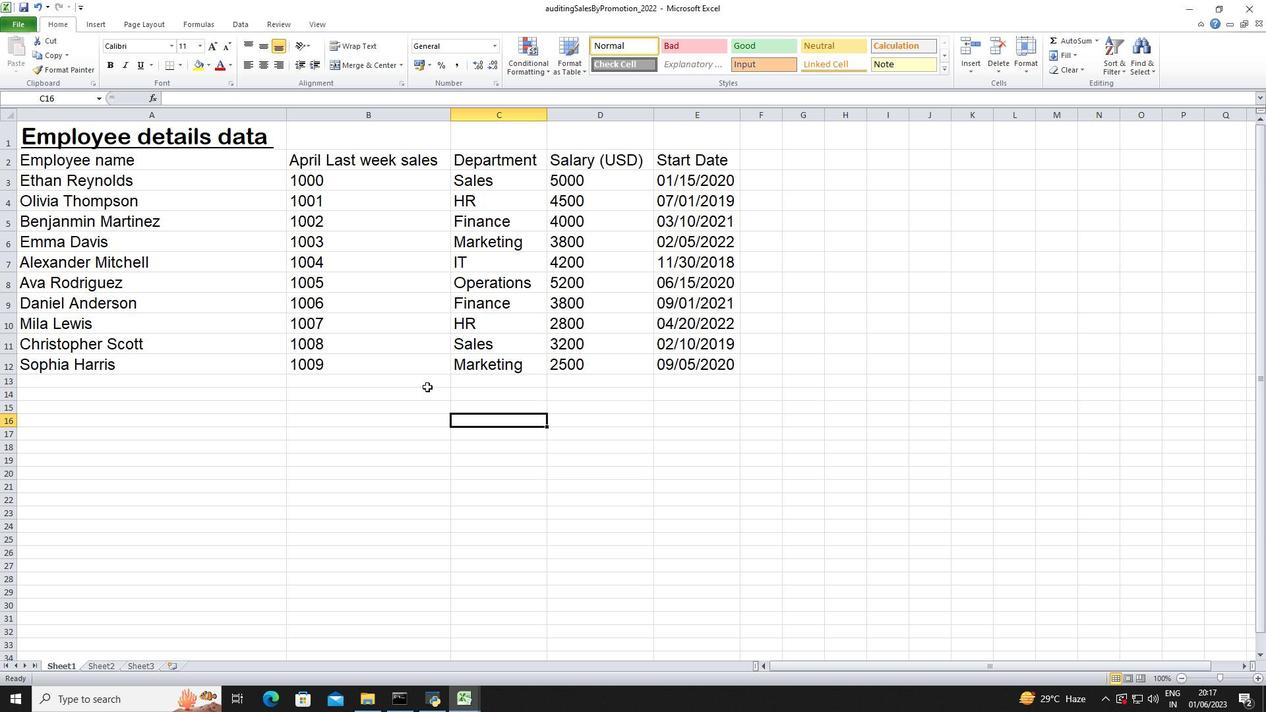 
Action: Mouse scrolled (432, 390) with delta (0, 0)
Screenshot: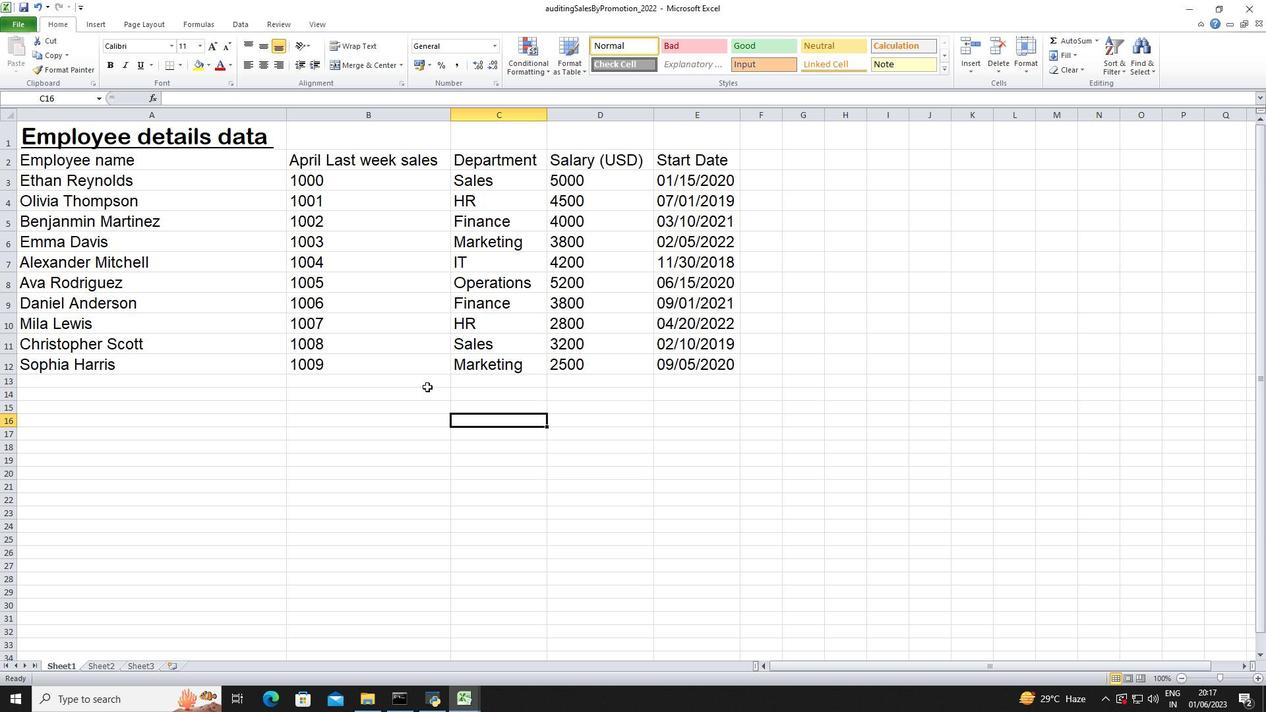 
Action: Mouse moved to (443, 385)
Screenshot: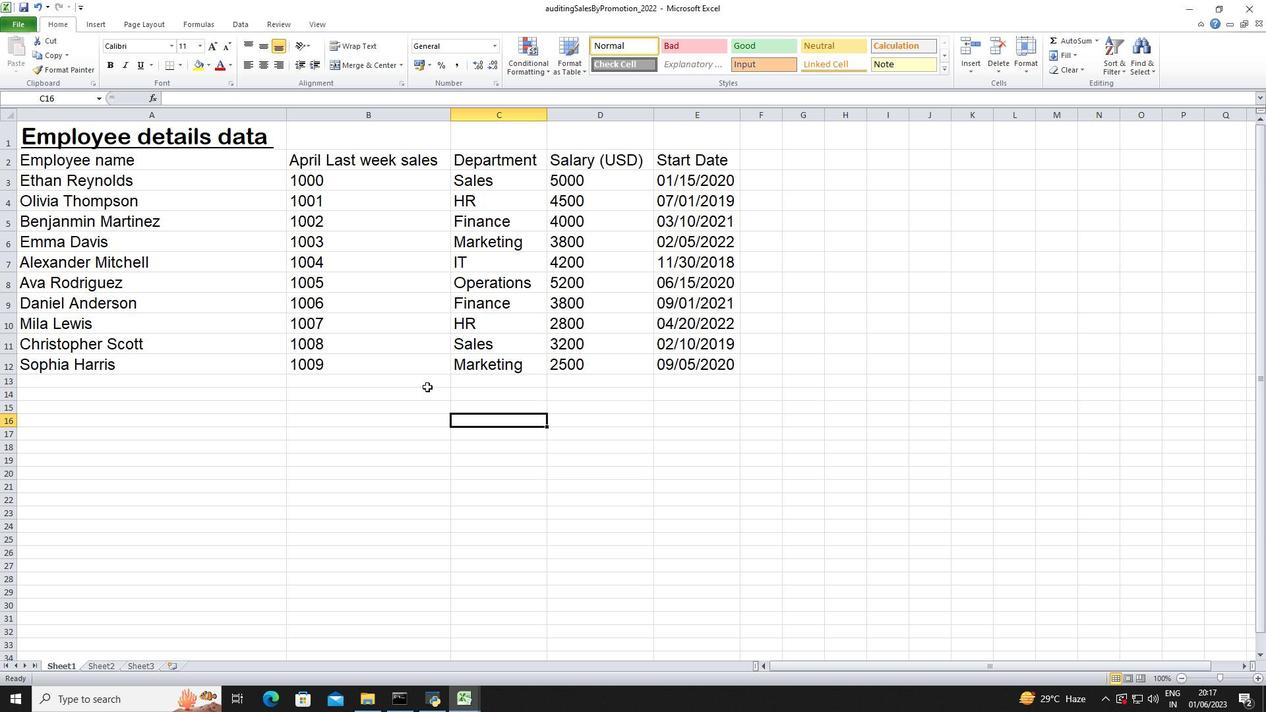 
Action: Mouse scrolled (443, 386) with delta (0, 0)
Screenshot: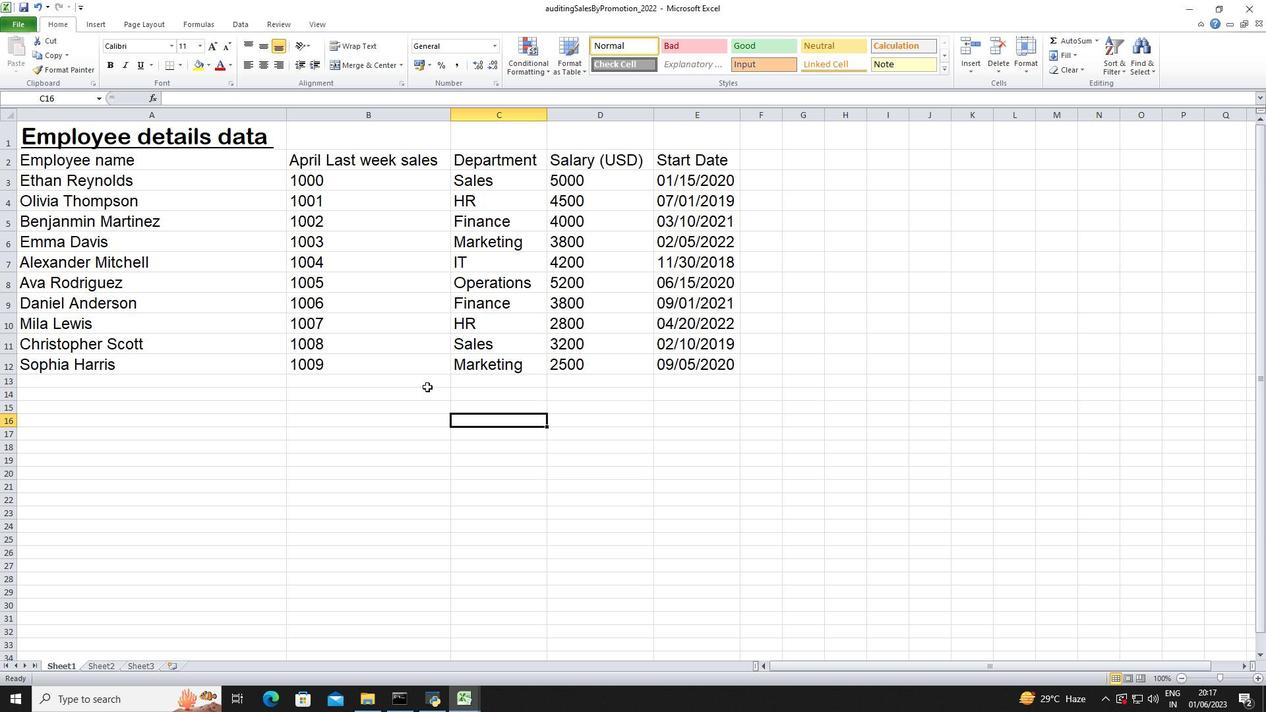 
Action: Mouse moved to (453, 385)
Screenshot: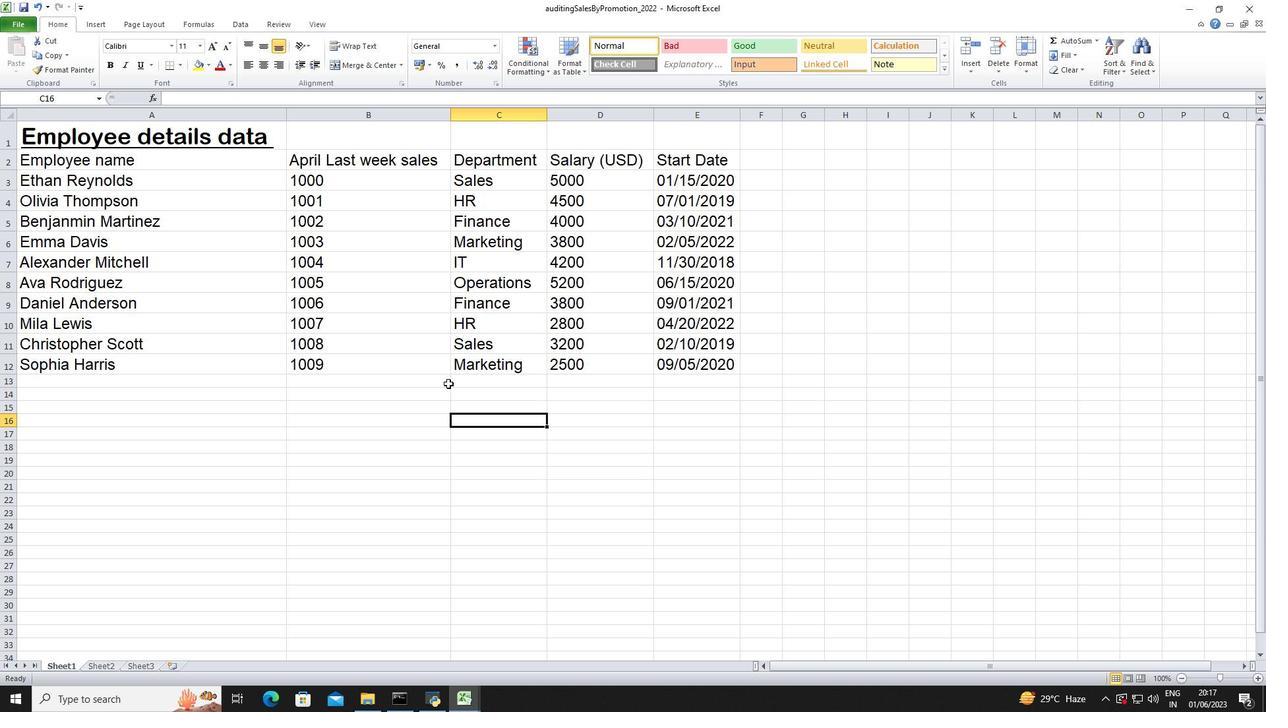 
Action: Mouse scrolled (453, 386) with delta (0, 0)
Screenshot: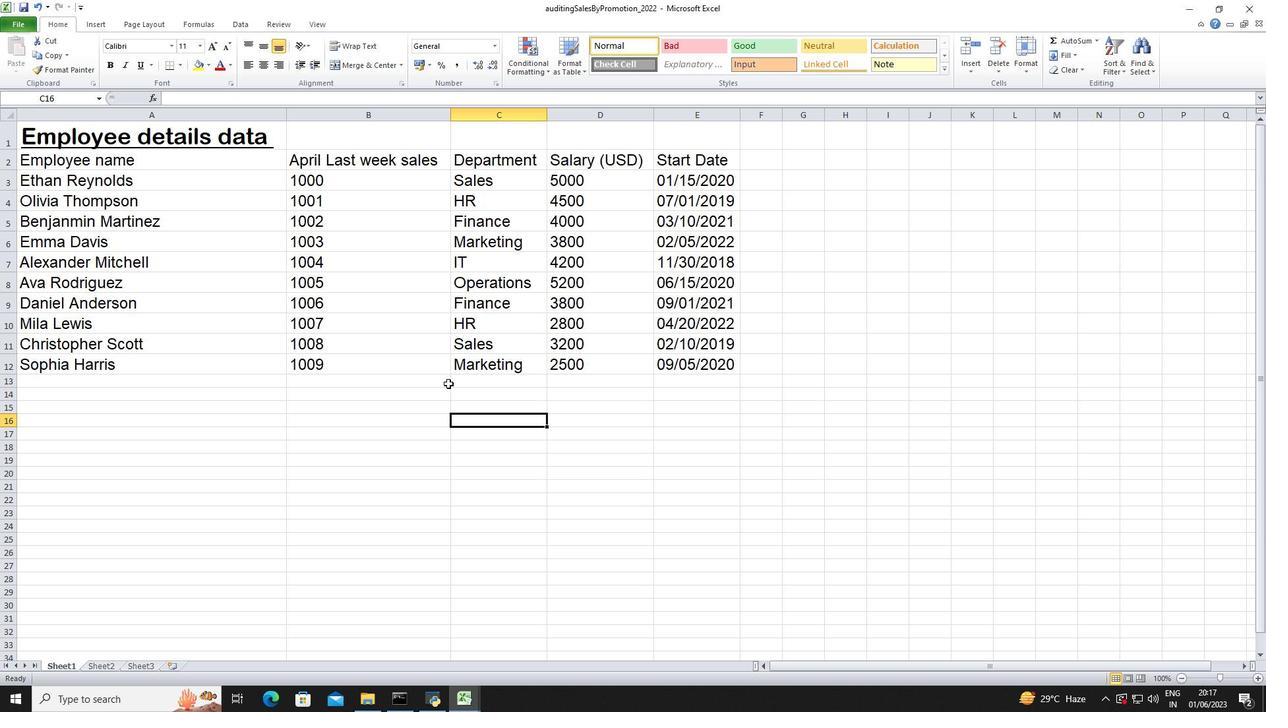 
Action: Mouse moved to (515, 409)
Screenshot: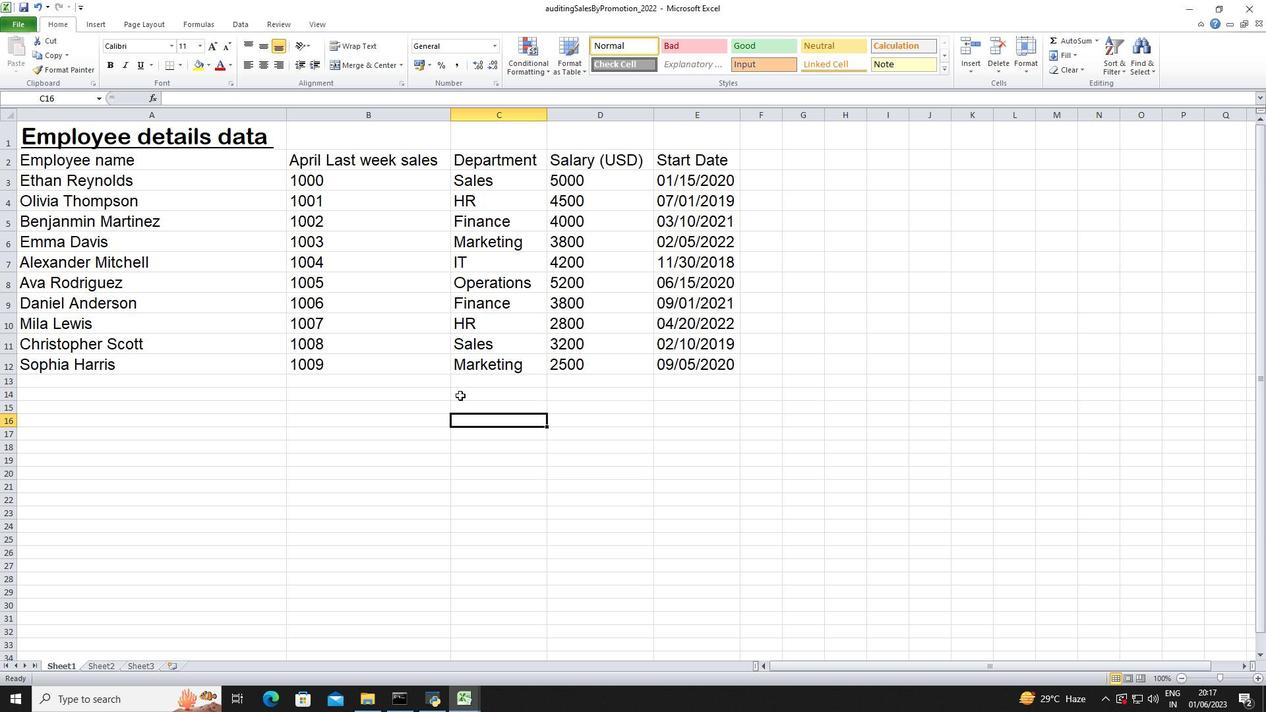 
Action: Mouse scrolled (515, 410) with delta (0, 0)
Screenshot: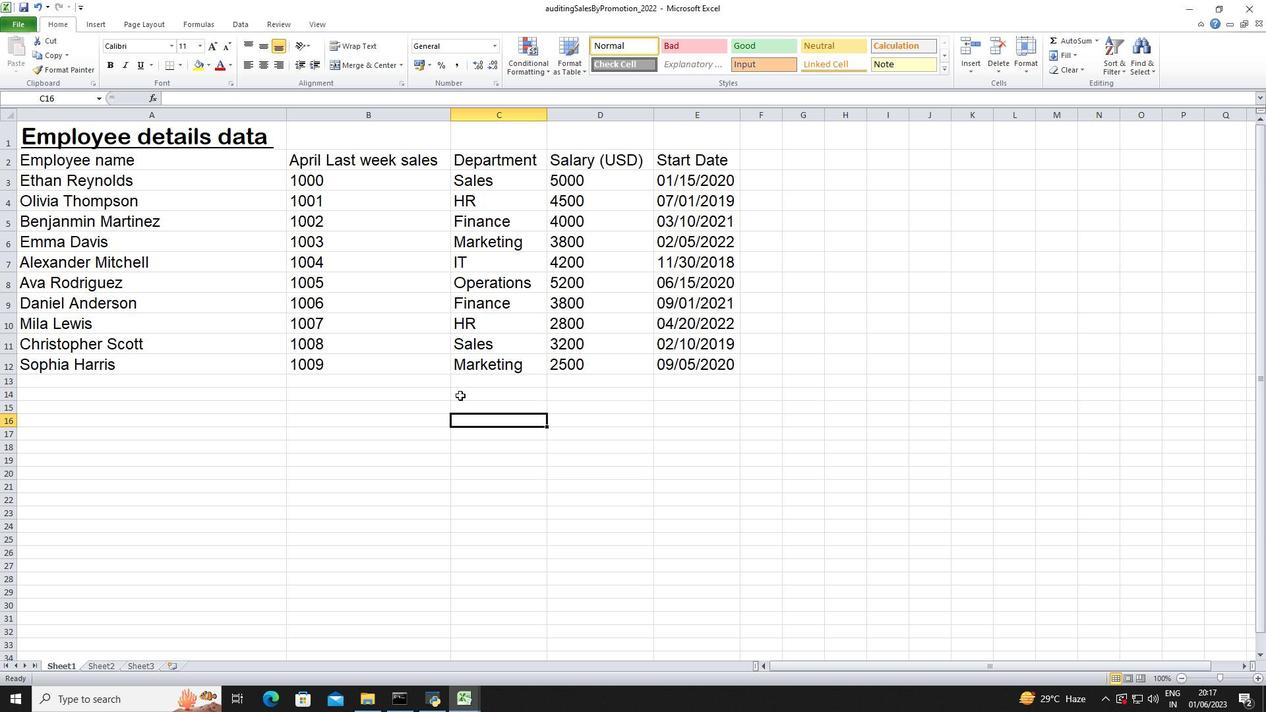 
Action: Mouse moved to (674, 451)
Screenshot: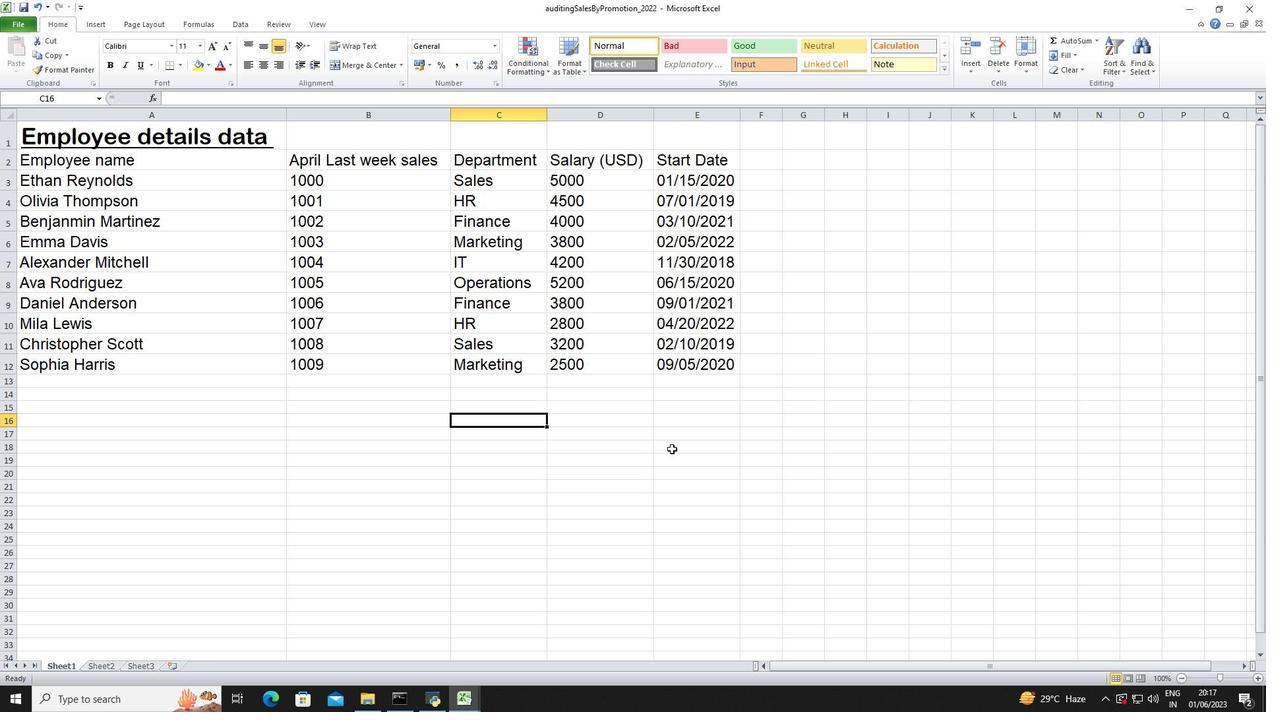 
Action: Mouse scrolled (674, 452) with delta (0, 0)
Screenshot: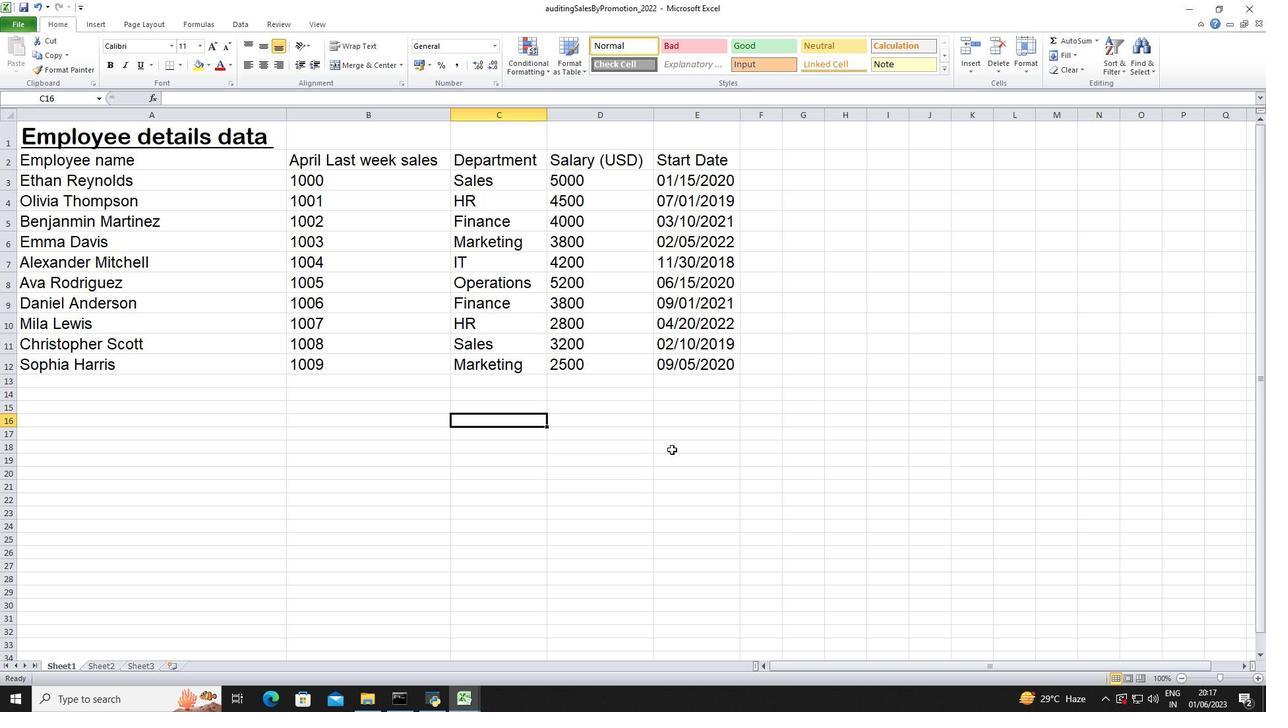 
Action: Mouse scrolled (674, 452) with delta (0, 0)
Screenshot: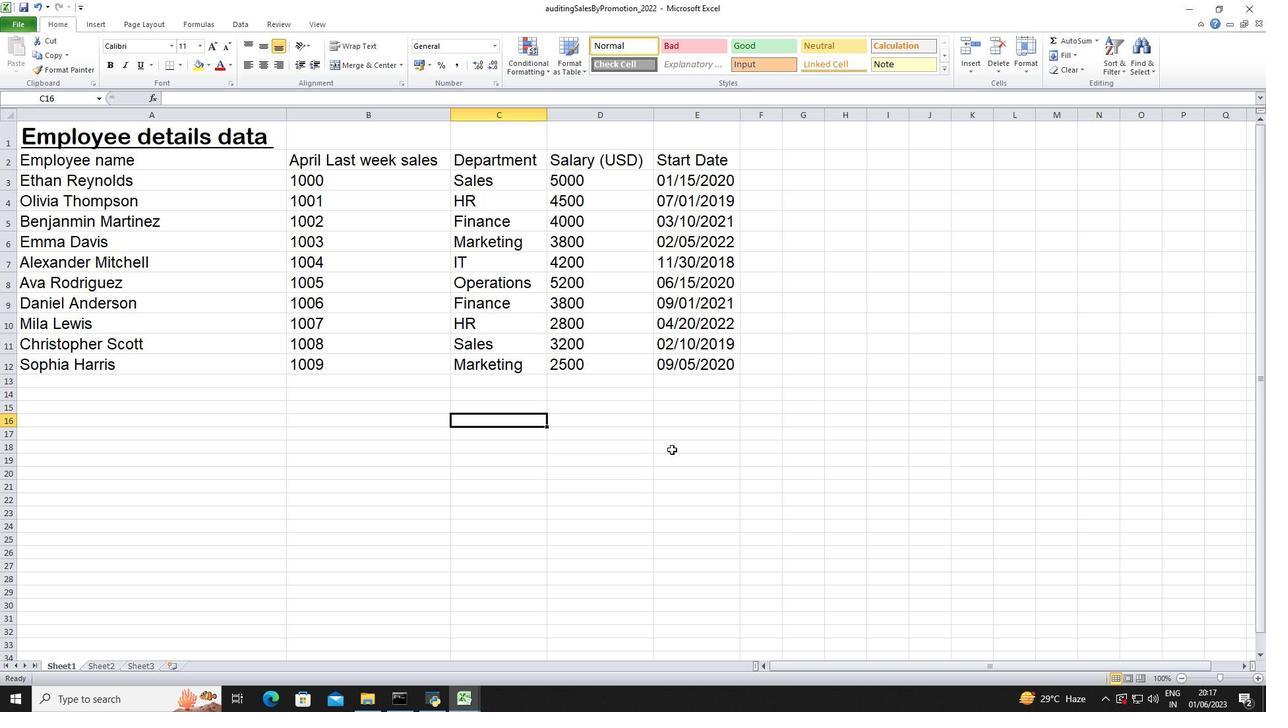
Action: Mouse scrolled (674, 452) with delta (0, 0)
Screenshot: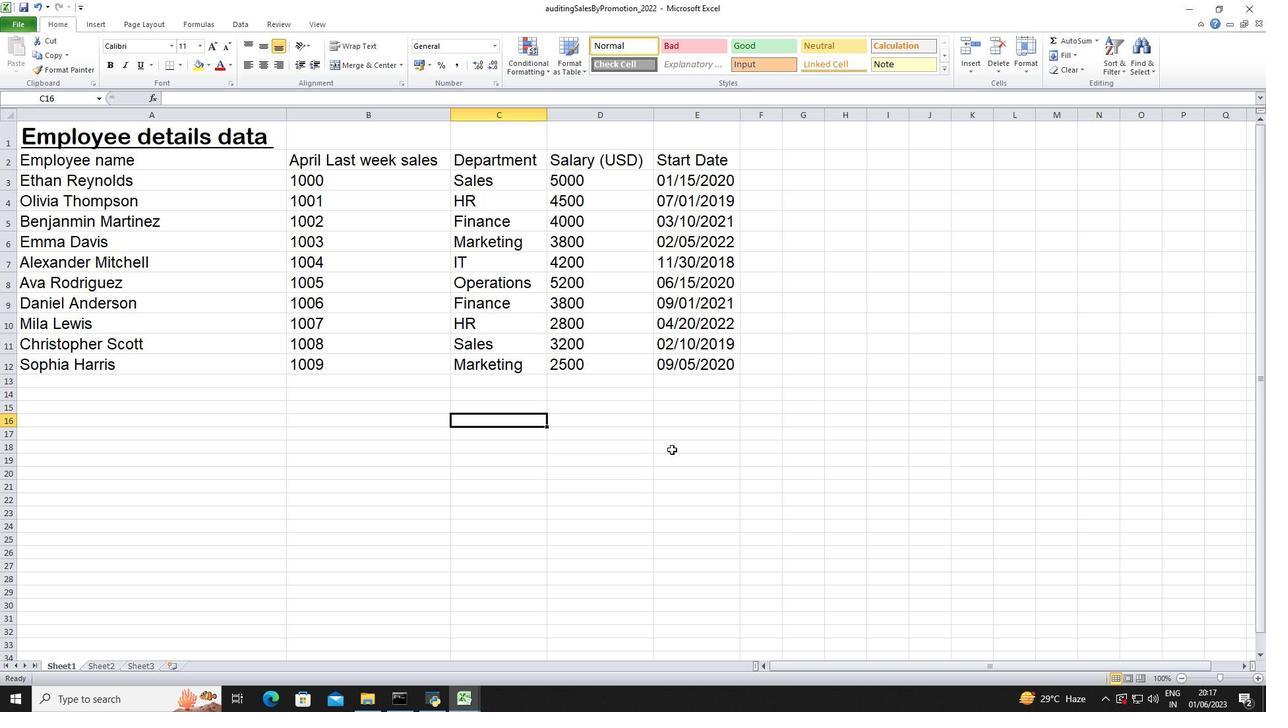 
Action: Mouse moved to (727, 465)
Screenshot: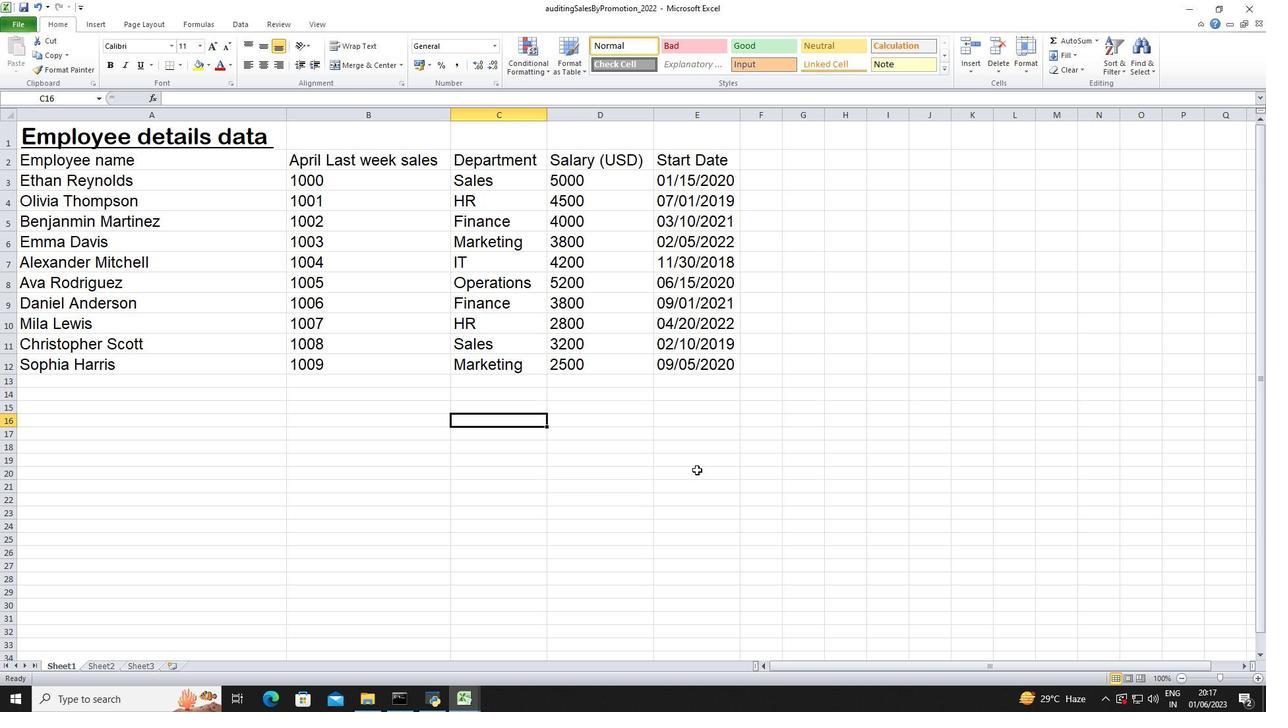 
Action: Mouse scrolled (727, 466) with delta (0, 0)
Screenshot: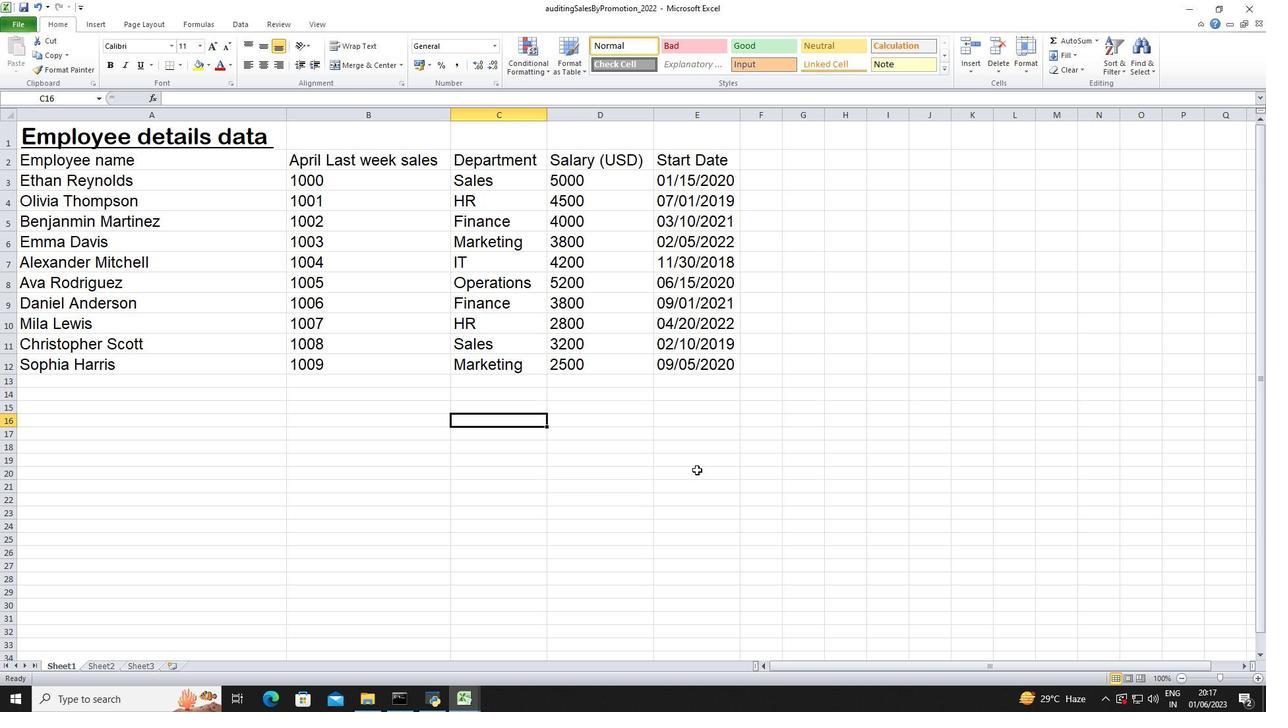 
Action: Mouse moved to (728, 463)
Screenshot: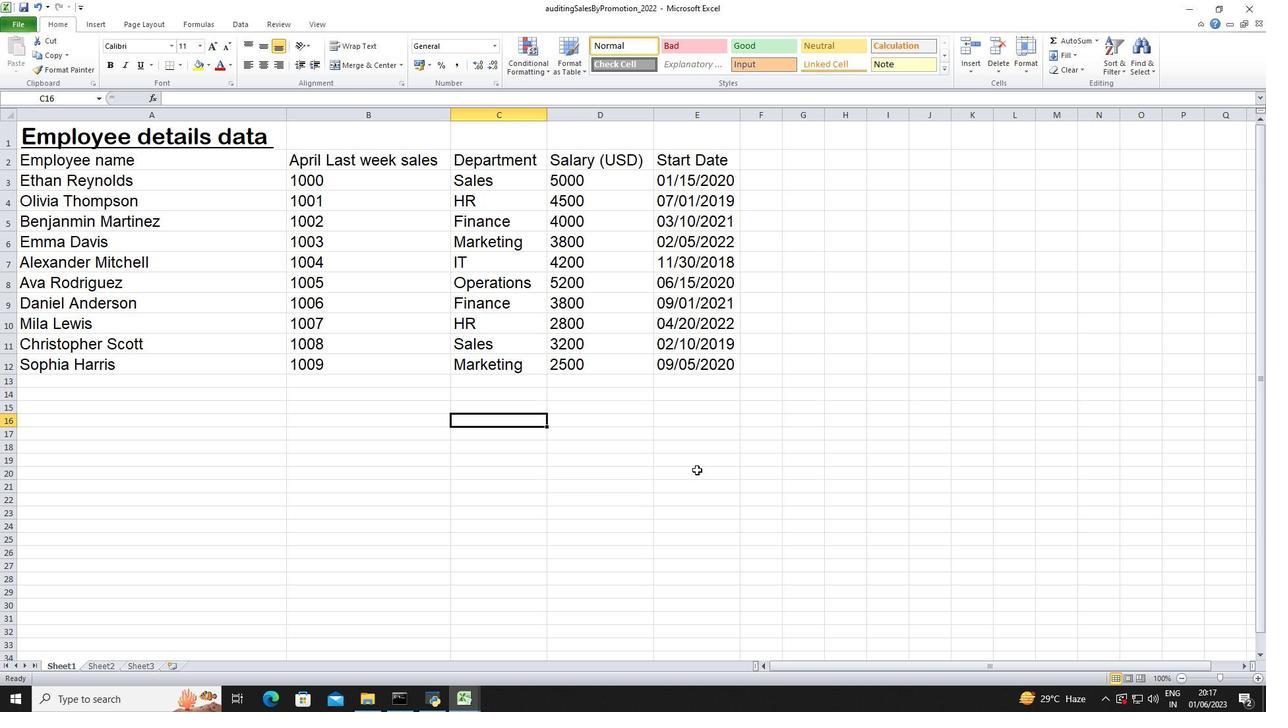
Action: Mouse scrolled (728, 464) with delta (0, 0)
Screenshot: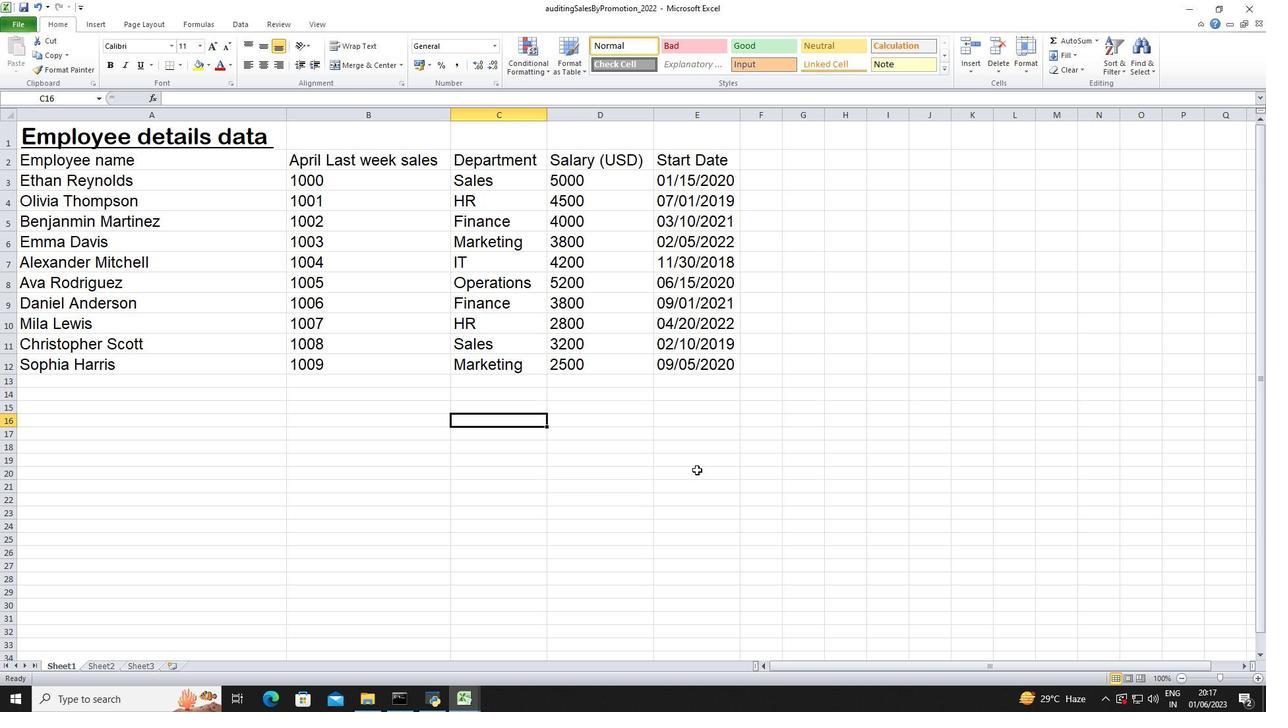 
Action: Mouse moved to (728, 463)
Screenshot: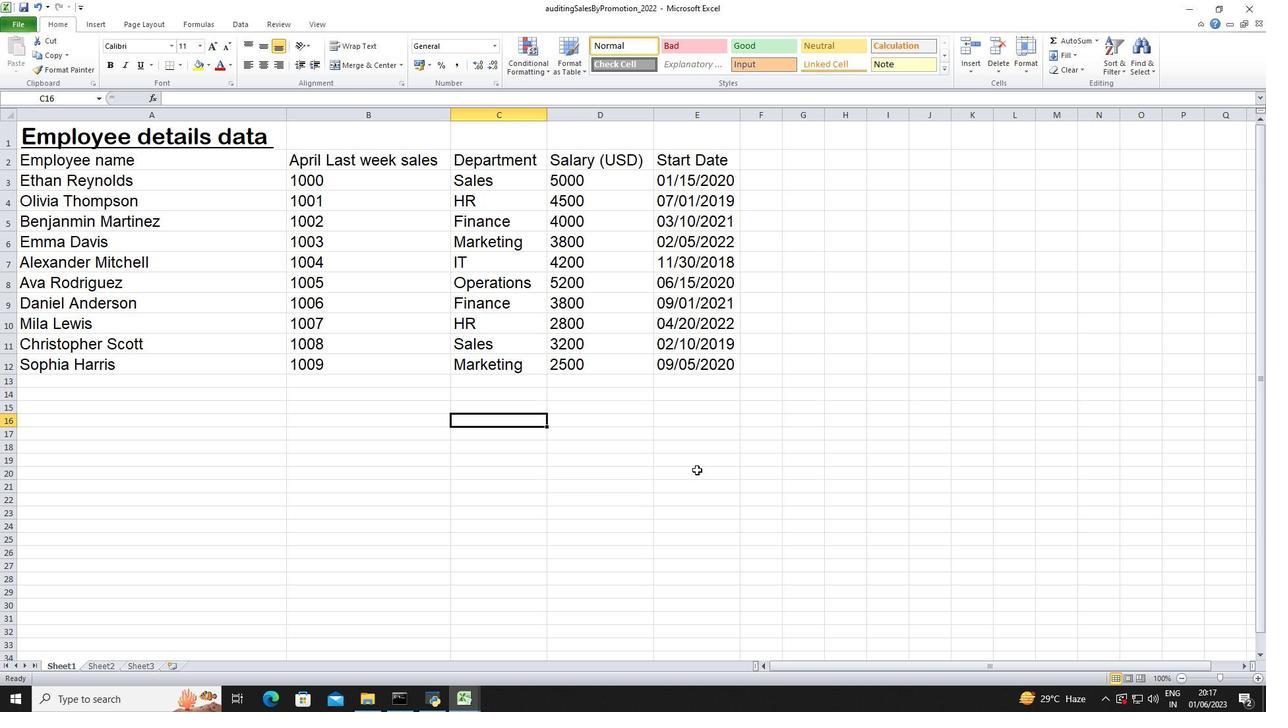 
Action: Mouse scrolled (728, 463) with delta (0, 0)
Screenshot: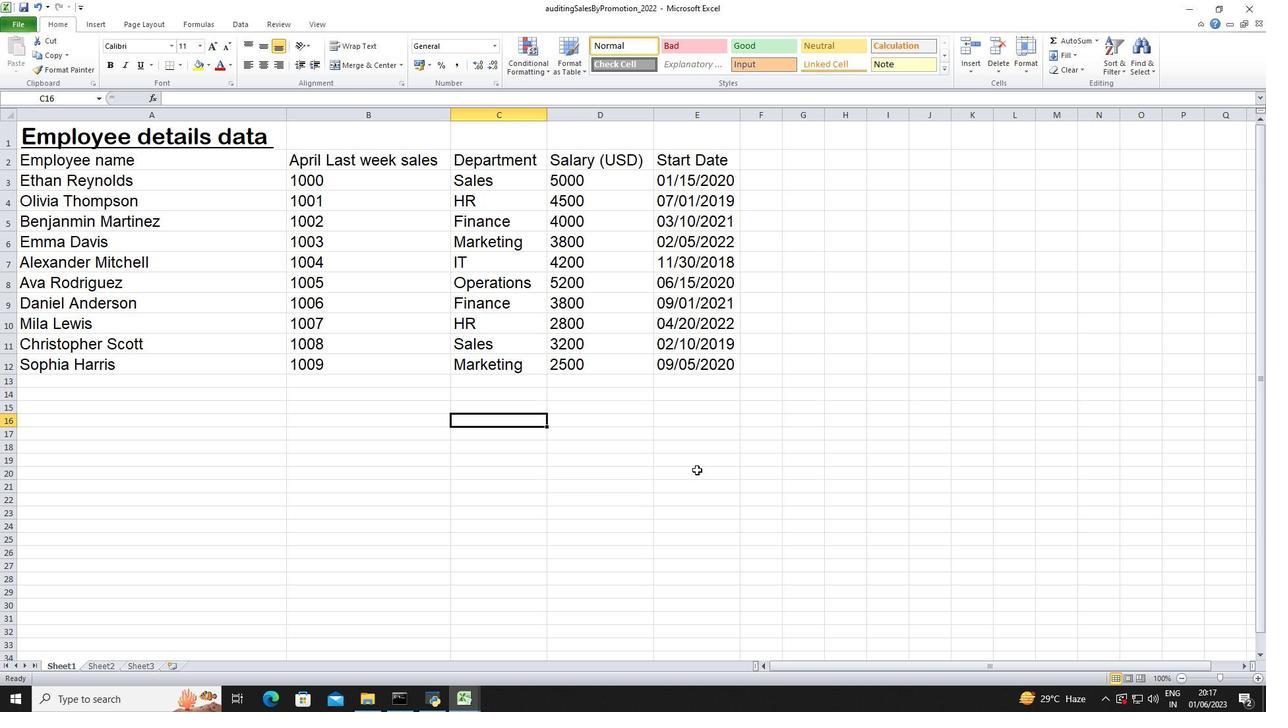 
Action: Mouse scrolled (728, 463) with delta (0, 0)
Screenshot: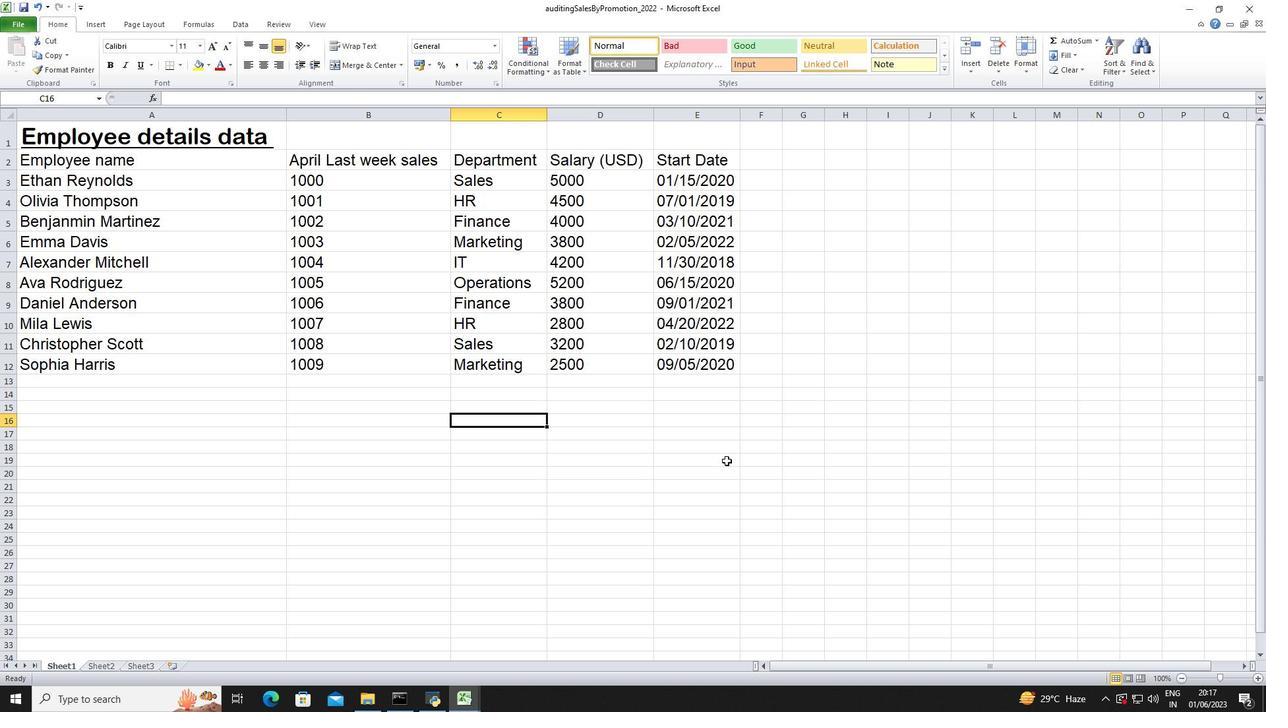 
Action: Mouse moved to (22, 26)
Screenshot: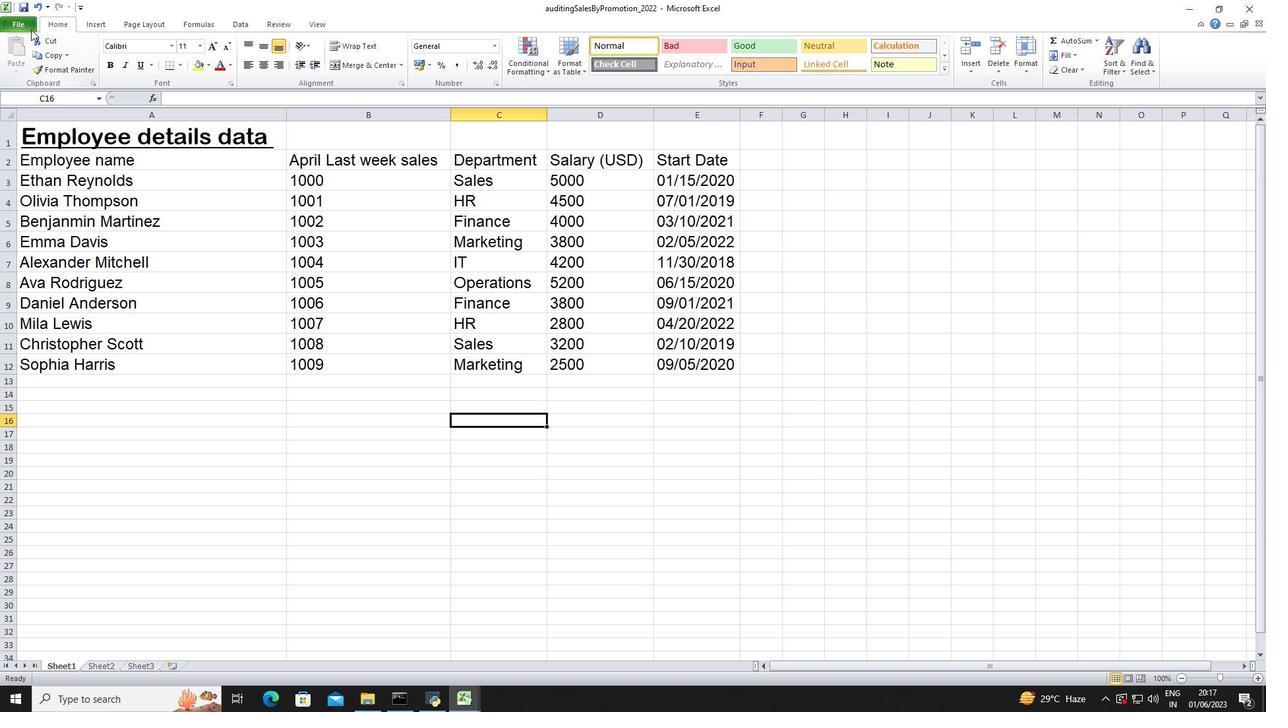 
Action: Mouse pressed left at (22, 26)
Screenshot: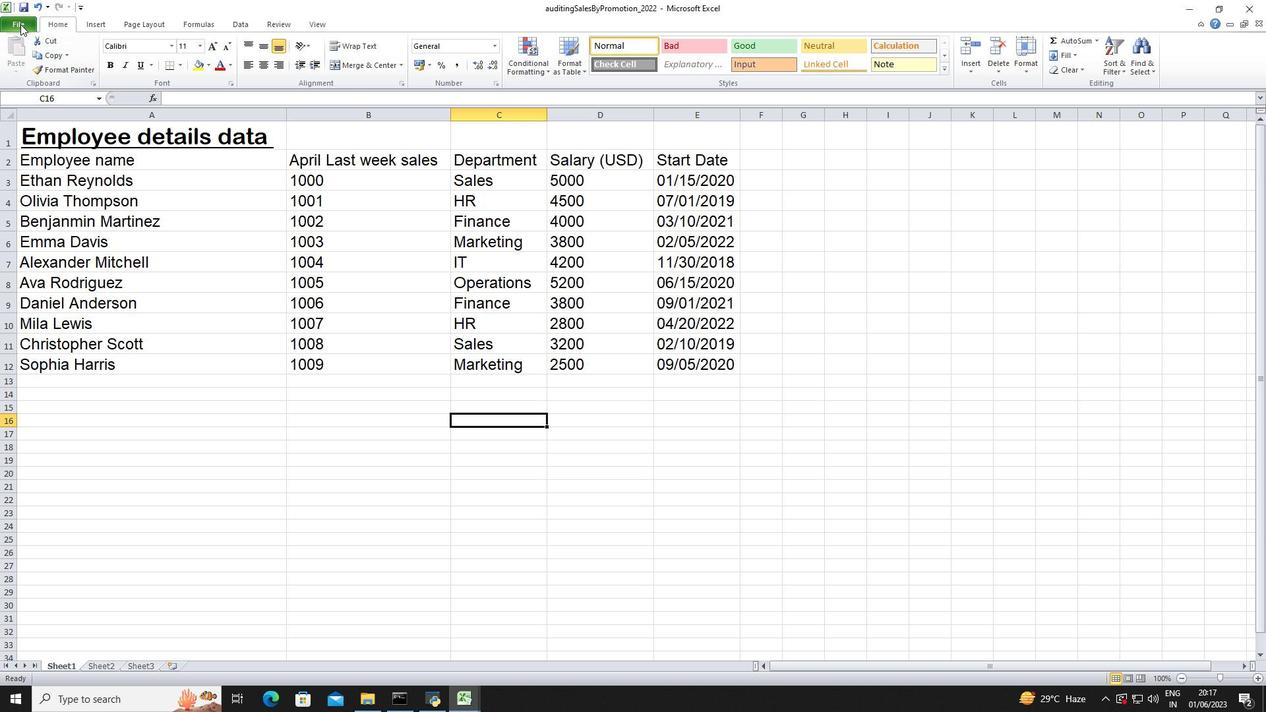 
Action: Mouse moved to (48, 48)
Screenshot: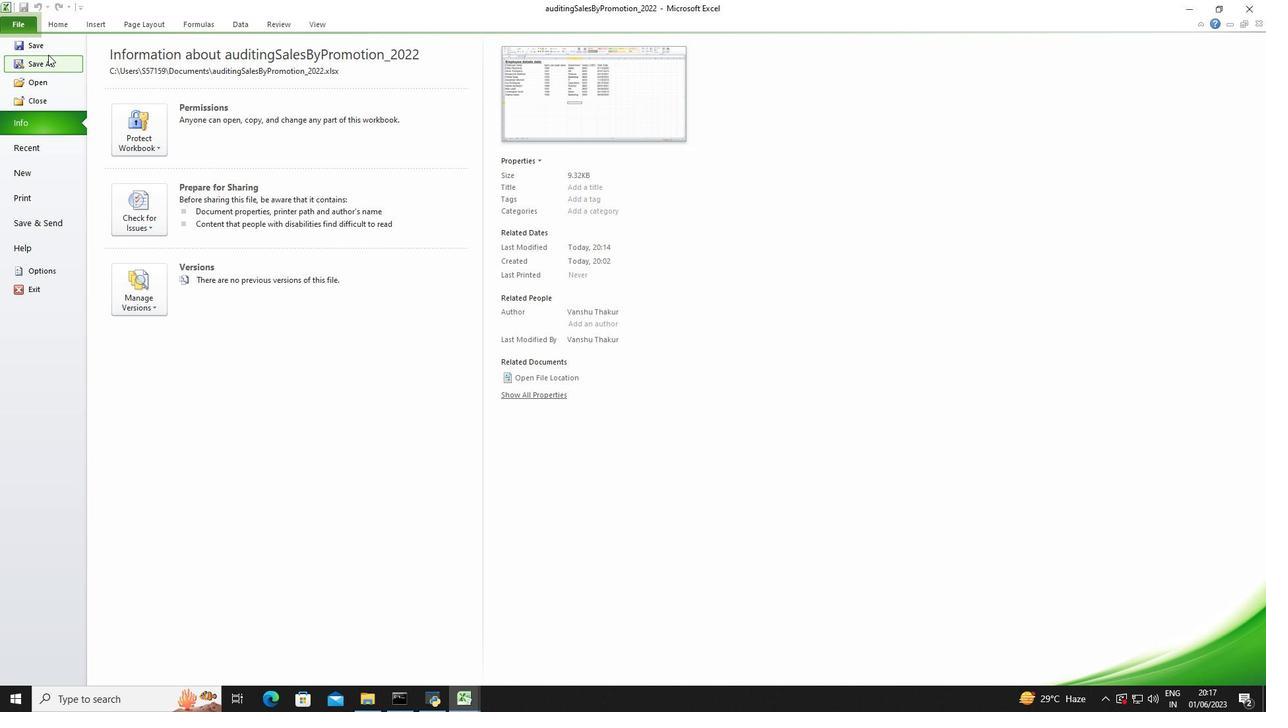 
Action: Mouse pressed left at (48, 48)
Screenshot: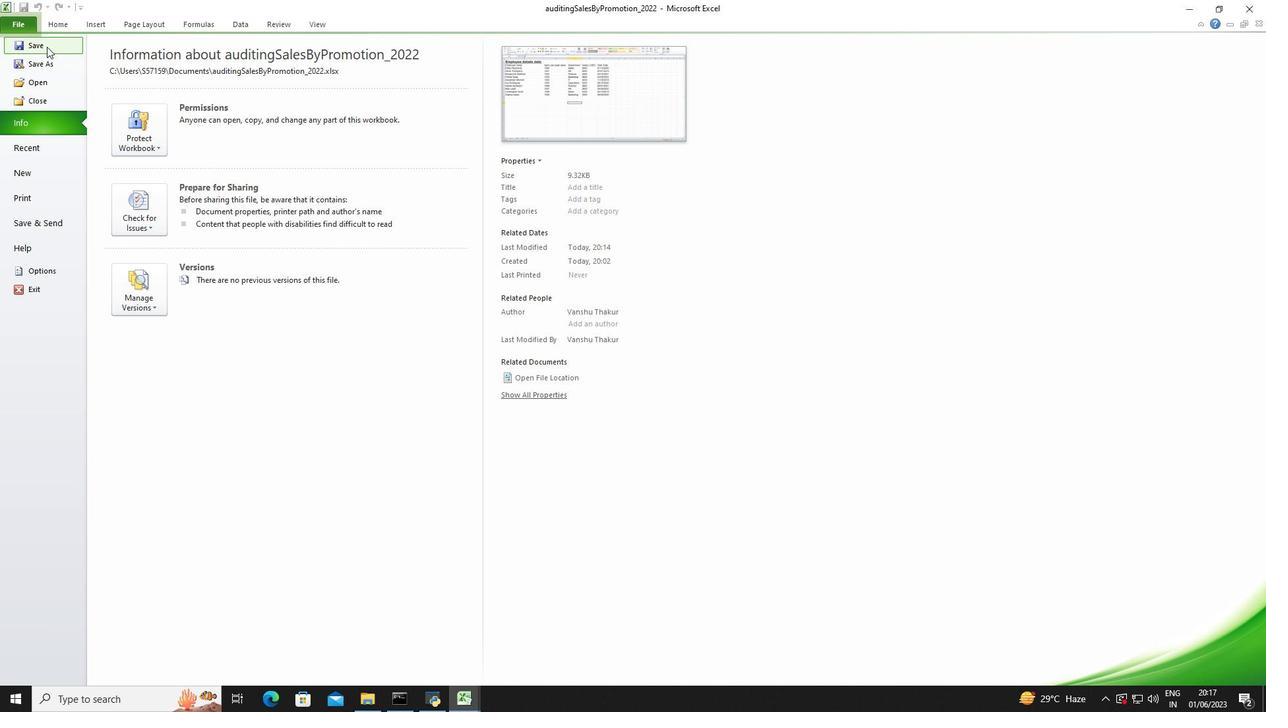 
Action: Mouse moved to (240, 277)
Screenshot: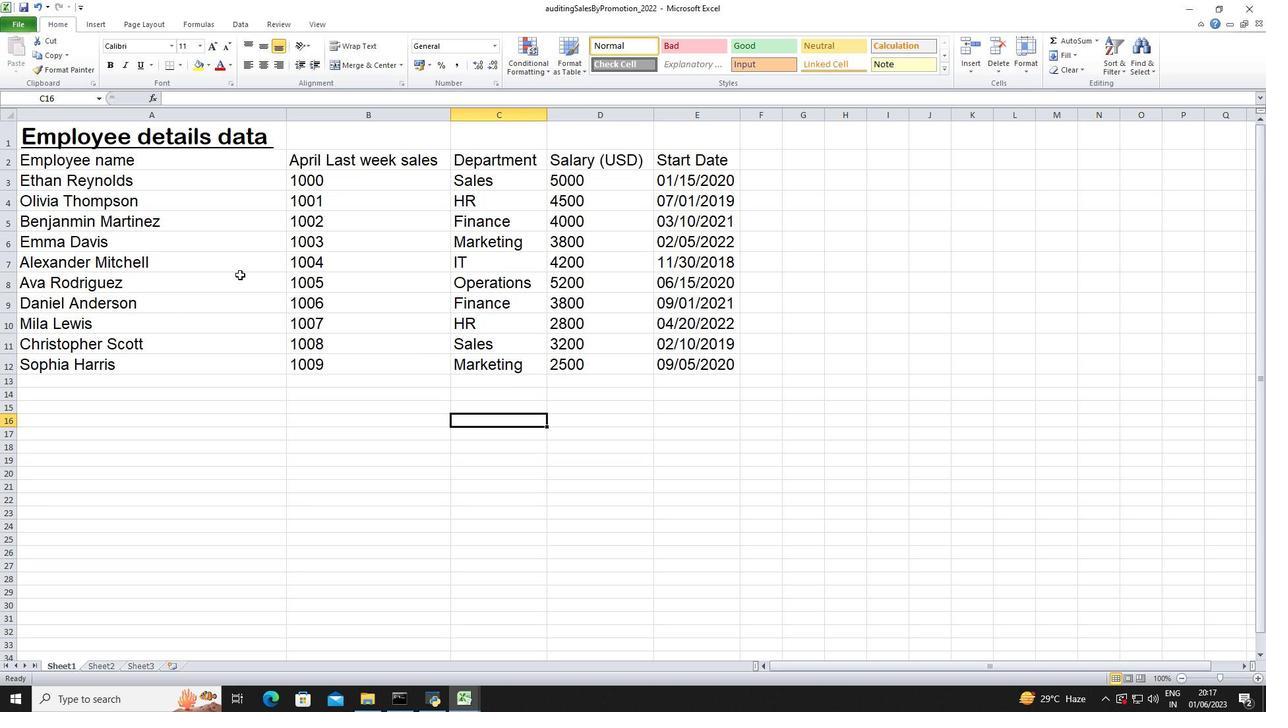 
